 Task: Search one way flight ticket for 1 adult, 6 children, 1 infant in seat and 1 infant on lap in business from Kodiak: Kodiak Airport (benny Bensonstate Airport) to Sheridan: Sheridan County Airport on 8-6-2023. Choice of flights is Spirit. Number of bags: 8 checked bags. Price is upto 95000. Outbound departure time preference is 21:30.
Action: Mouse moved to (360, 145)
Screenshot: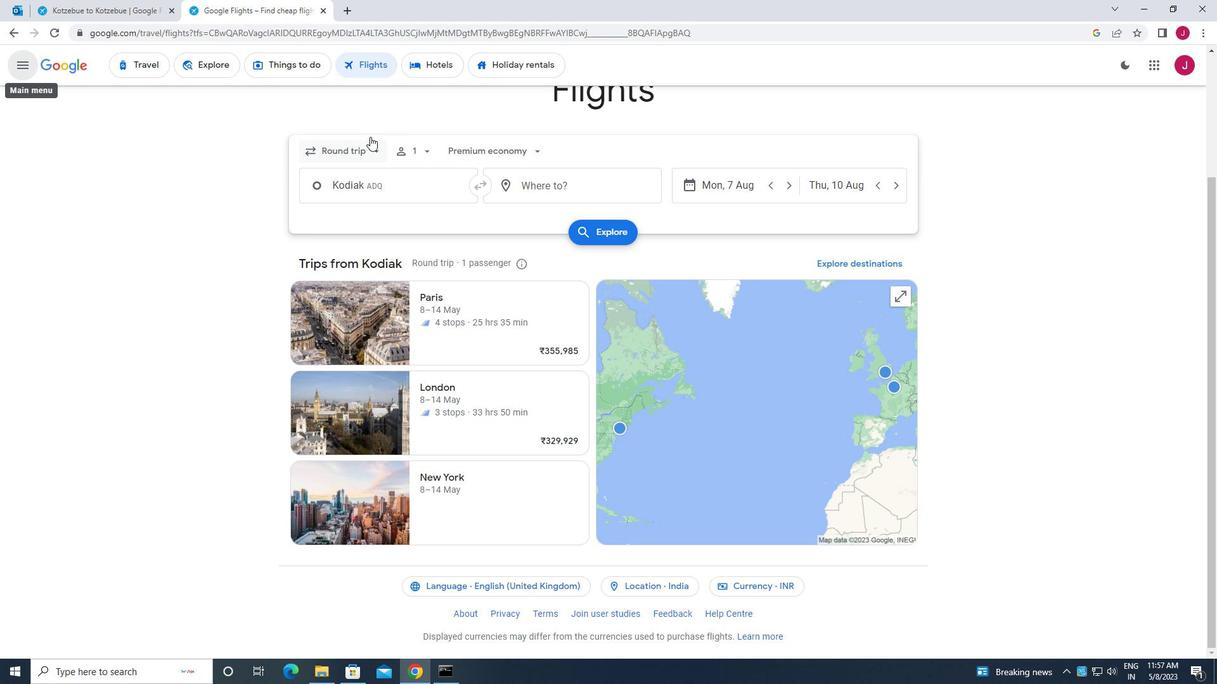 
Action: Mouse pressed left at (360, 145)
Screenshot: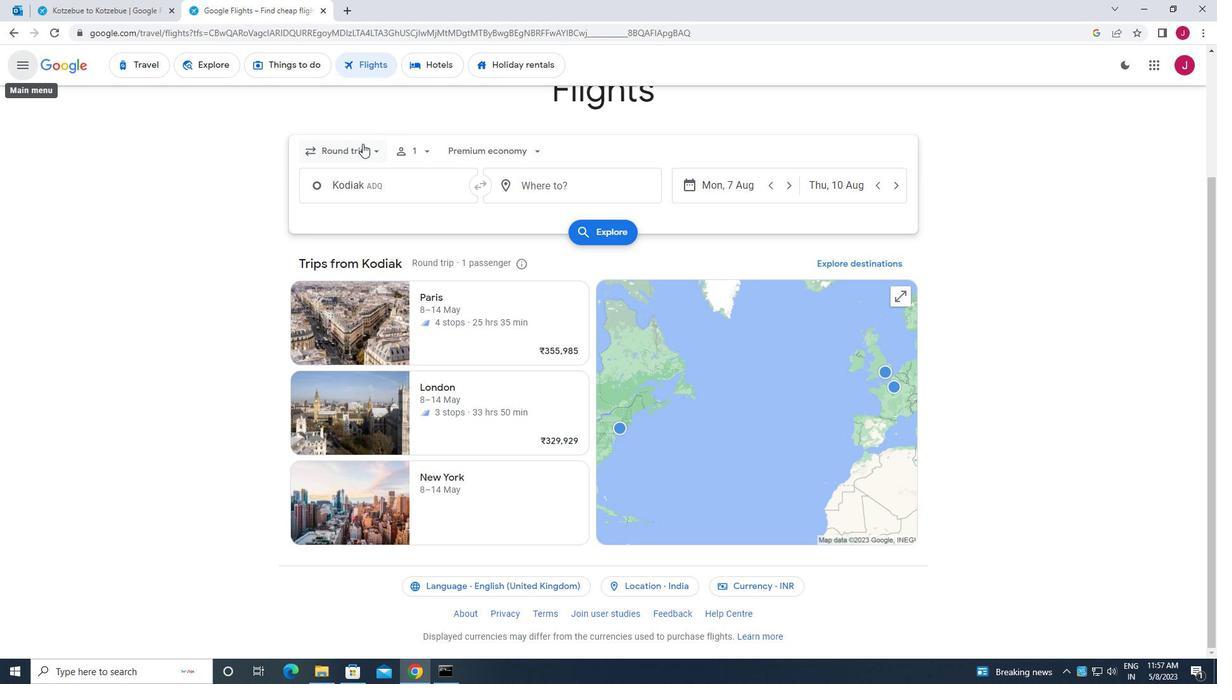 
Action: Mouse moved to (360, 213)
Screenshot: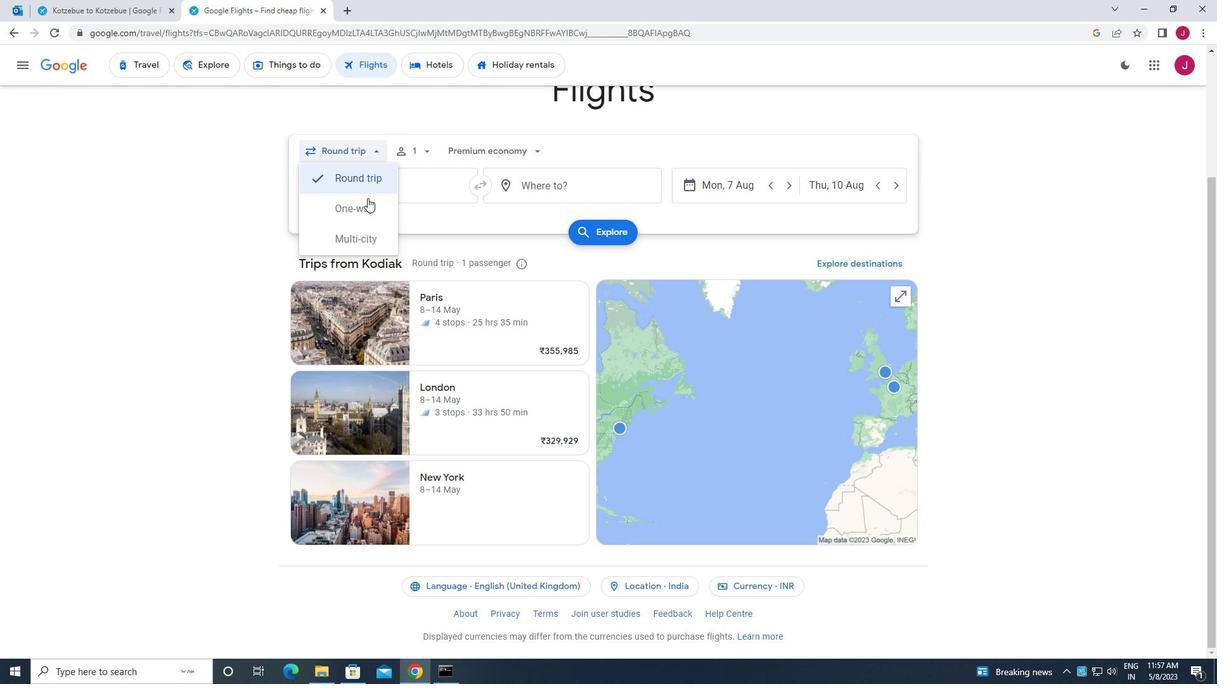 
Action: Mouse pressed left at (360, 213)
Screenshot: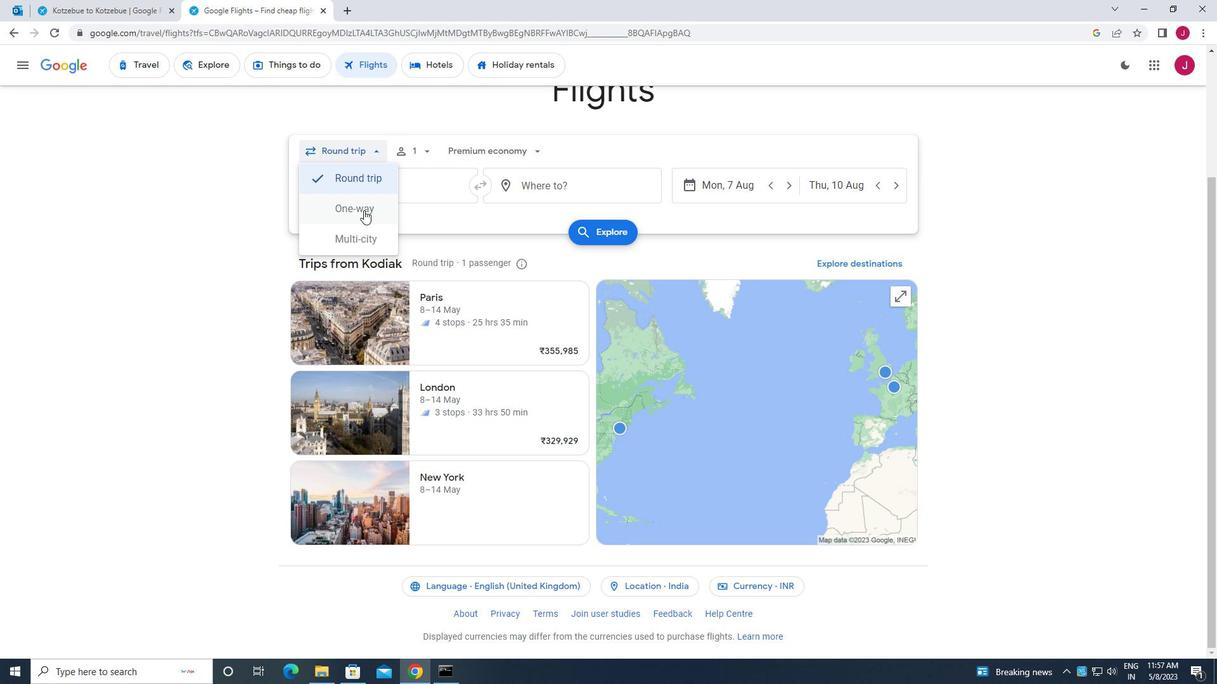 
Action: Mouse moved to (422, 149)
Screenshot: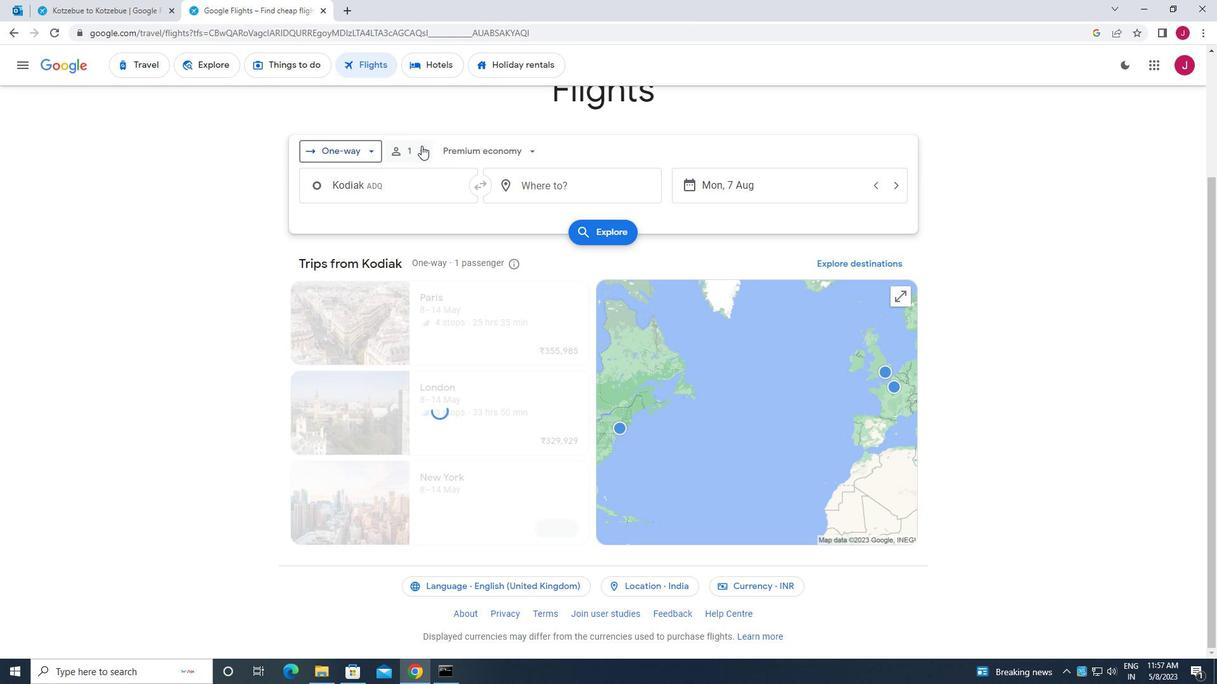 
Action: Mouse pressed left at (422, 149)
Screenshot: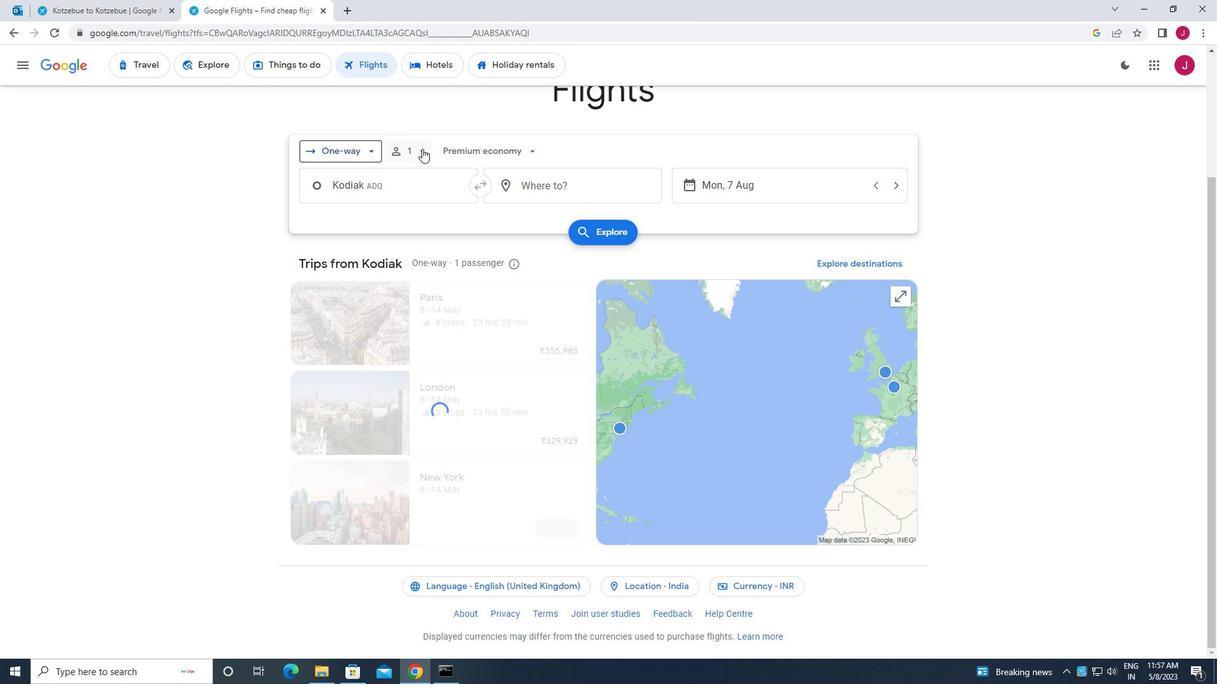 
Action: Mouse moved to (523, 218)
Screenshot: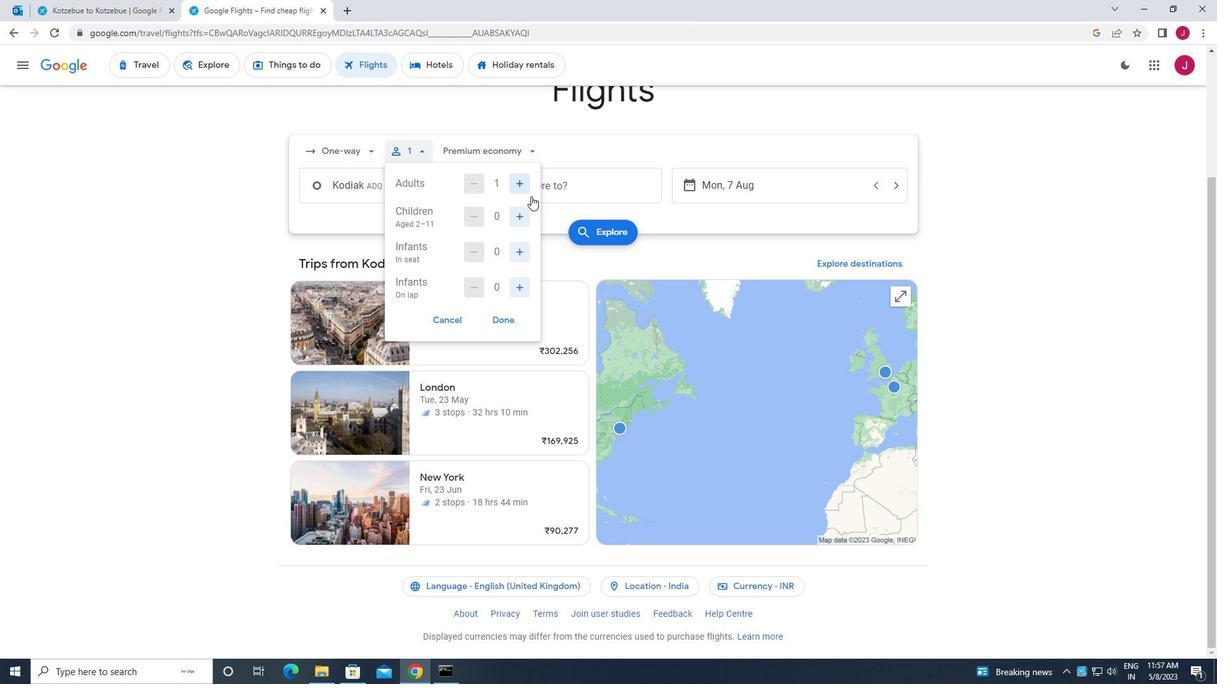 
Action: Mouse pressed left at (523, 218)
Screenshot: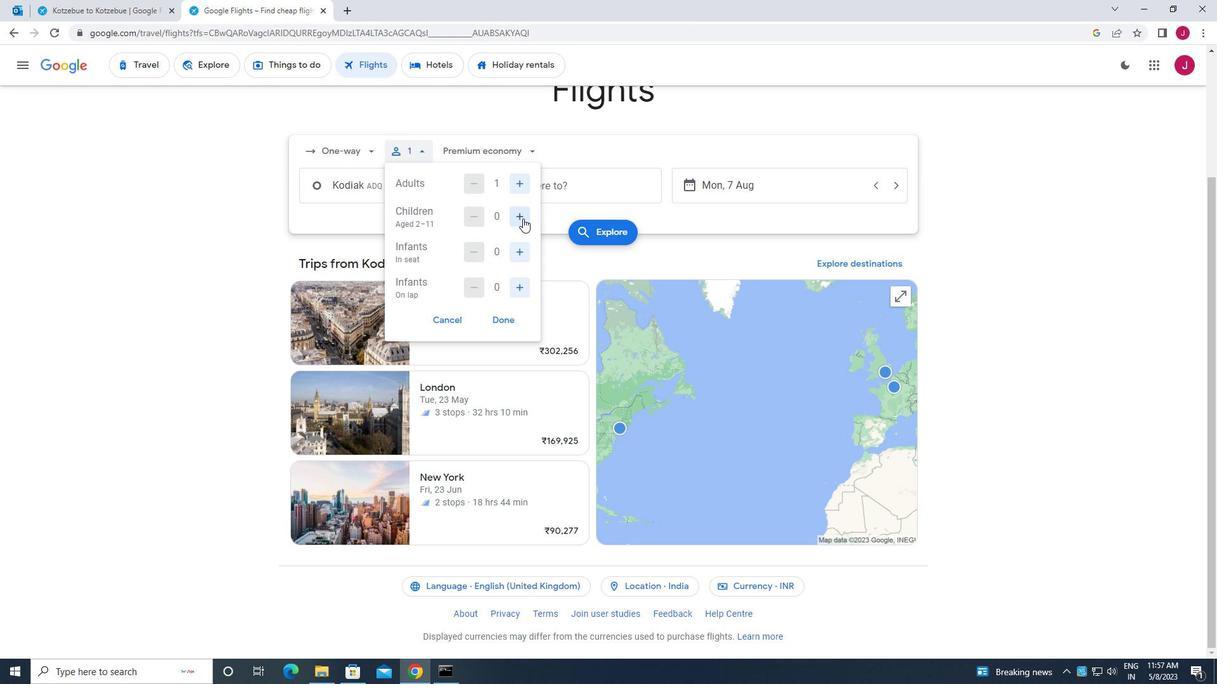 
Action: Mouse pressed left at (523, 218)
Screenshot: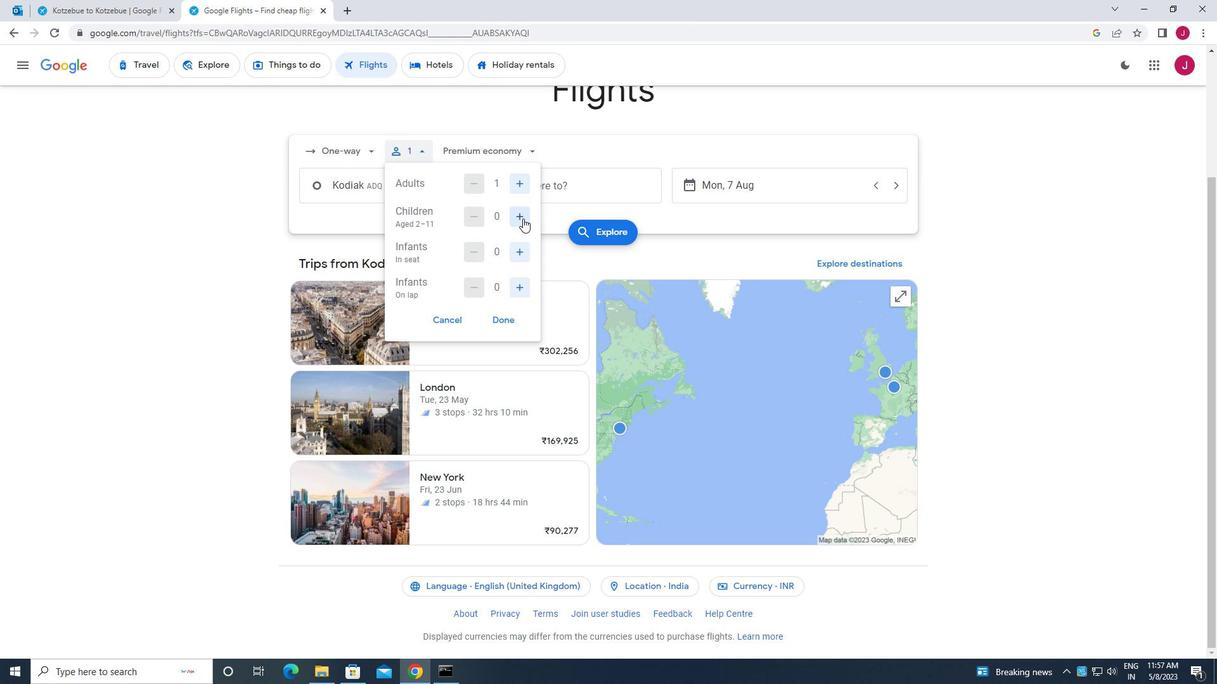 
Action: Mouse pressed left at (523, 218)
Screenshot: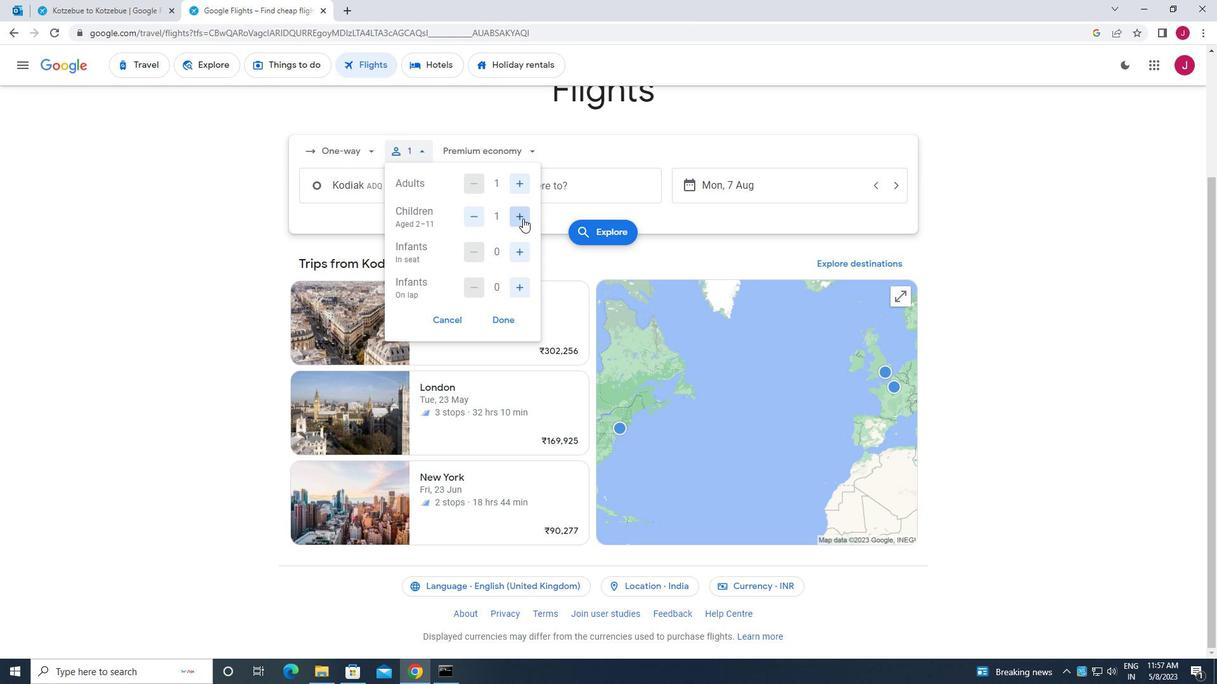 
Action: Mouse pressed left at (523, 218)
Screenshot: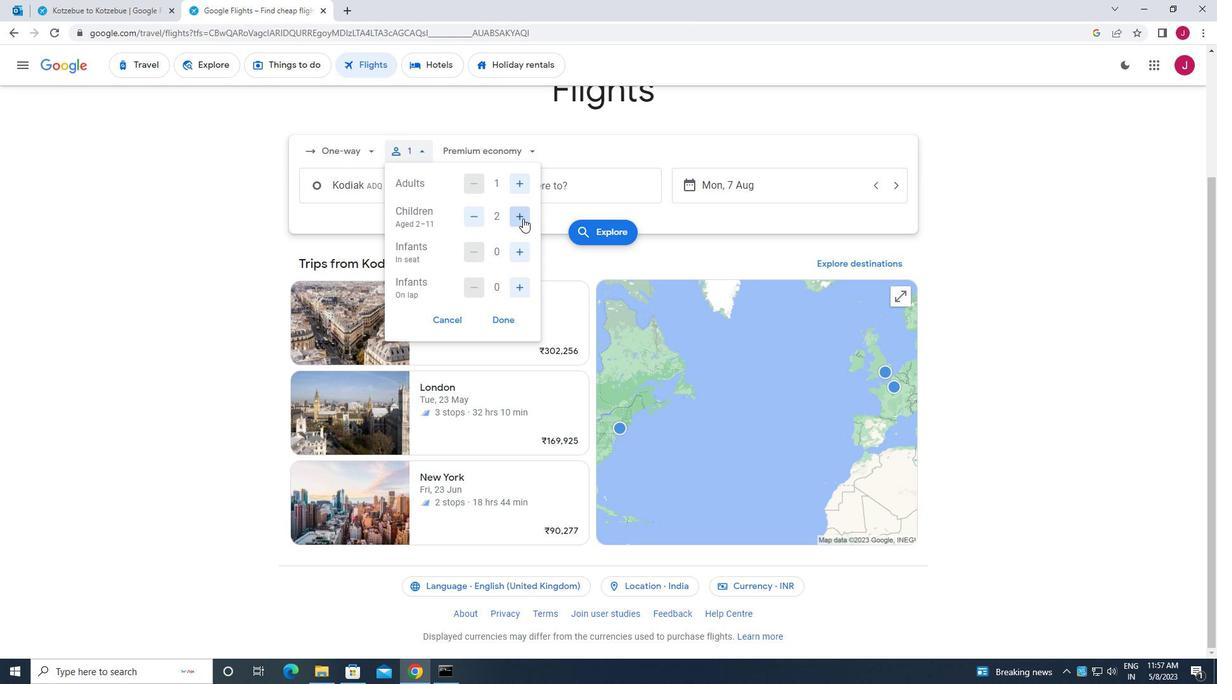 
Action: Mouse pressed left at (523, 218)
Screenshot: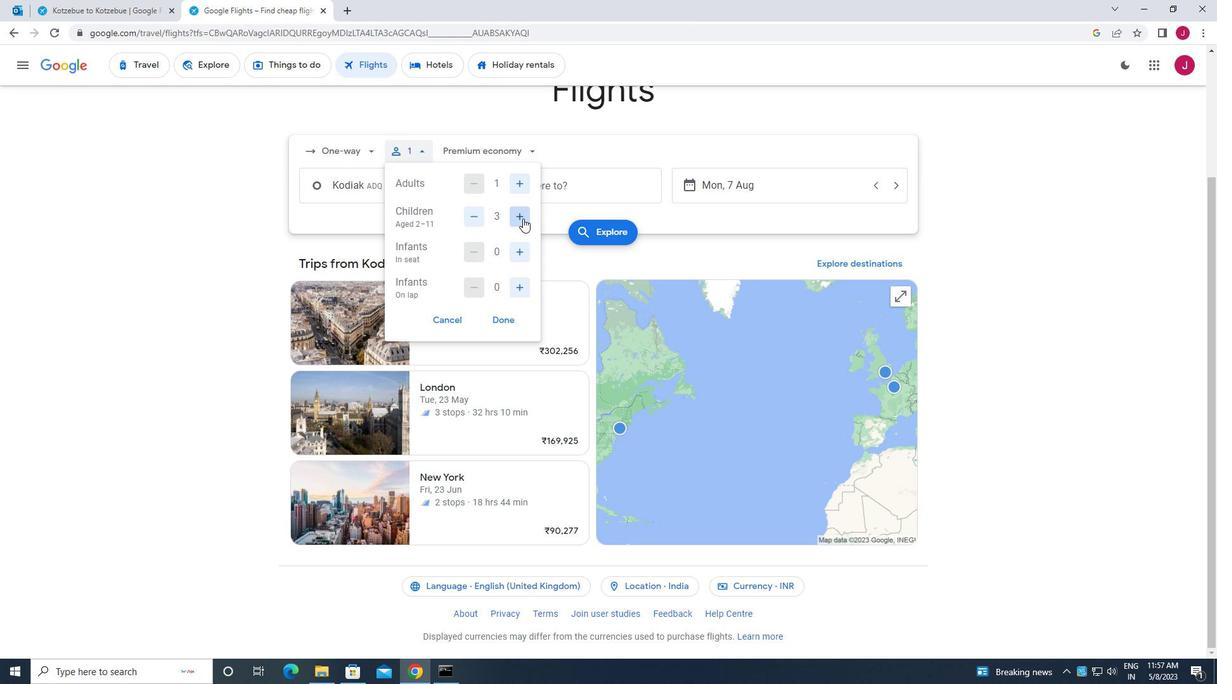 
Action: Mouse pressed left at (523, 218)
Screenshot: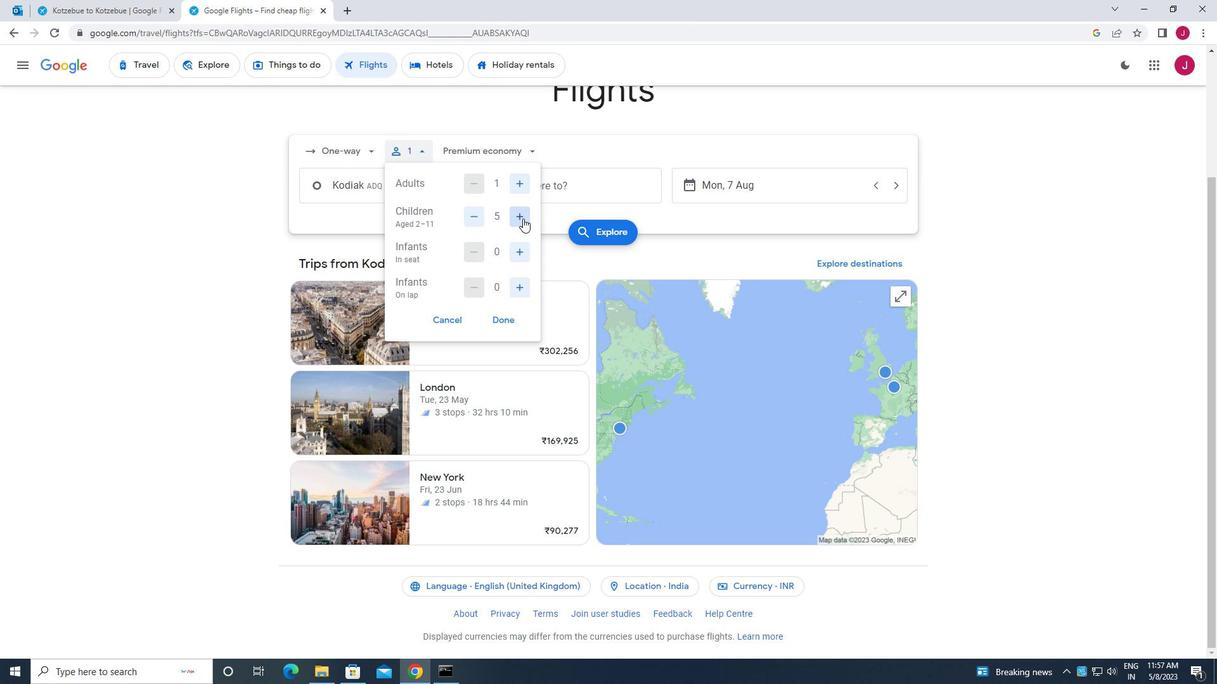 
Action: Mouse moved to (522, 249)
Screenshot: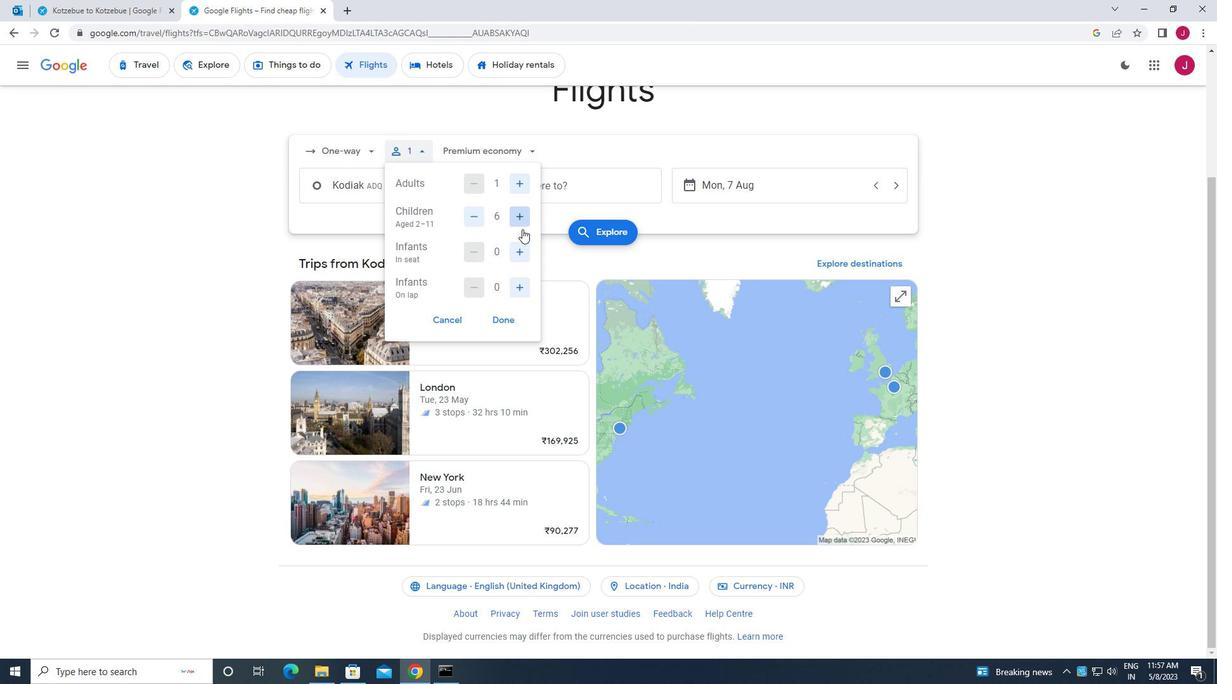 
Action: Mouse pressed left at (522, 249)
Screenshot: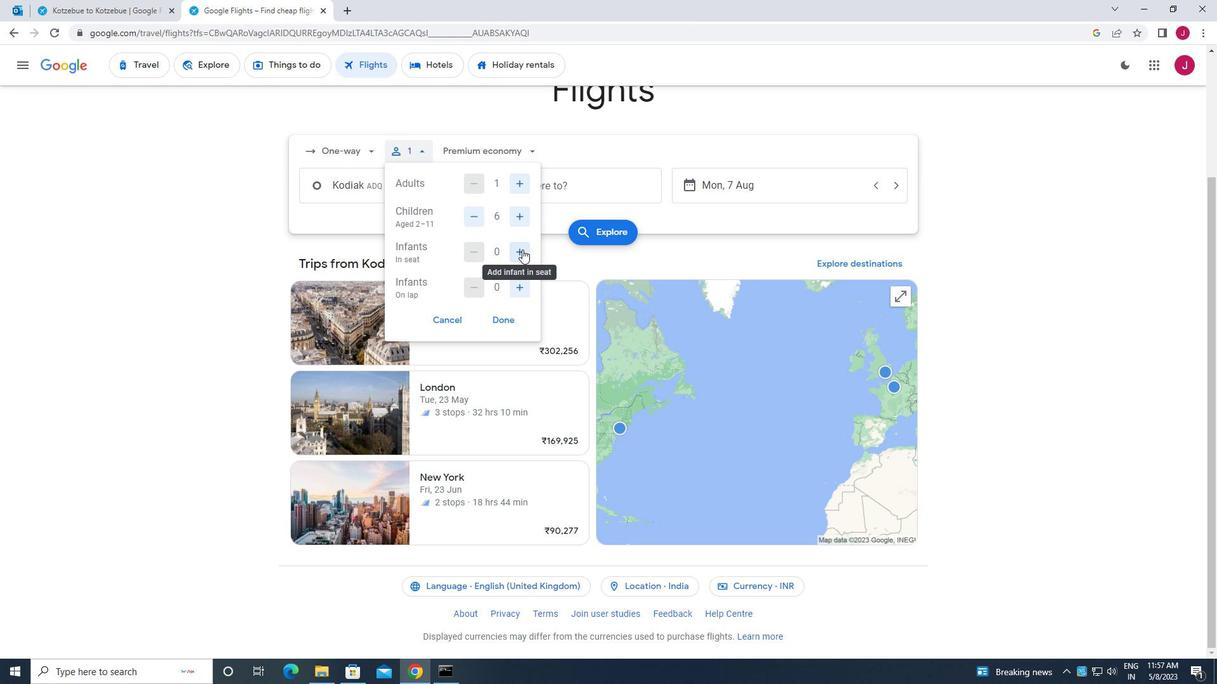 
Action: Mouse moved to (520, 284)
Screenshot: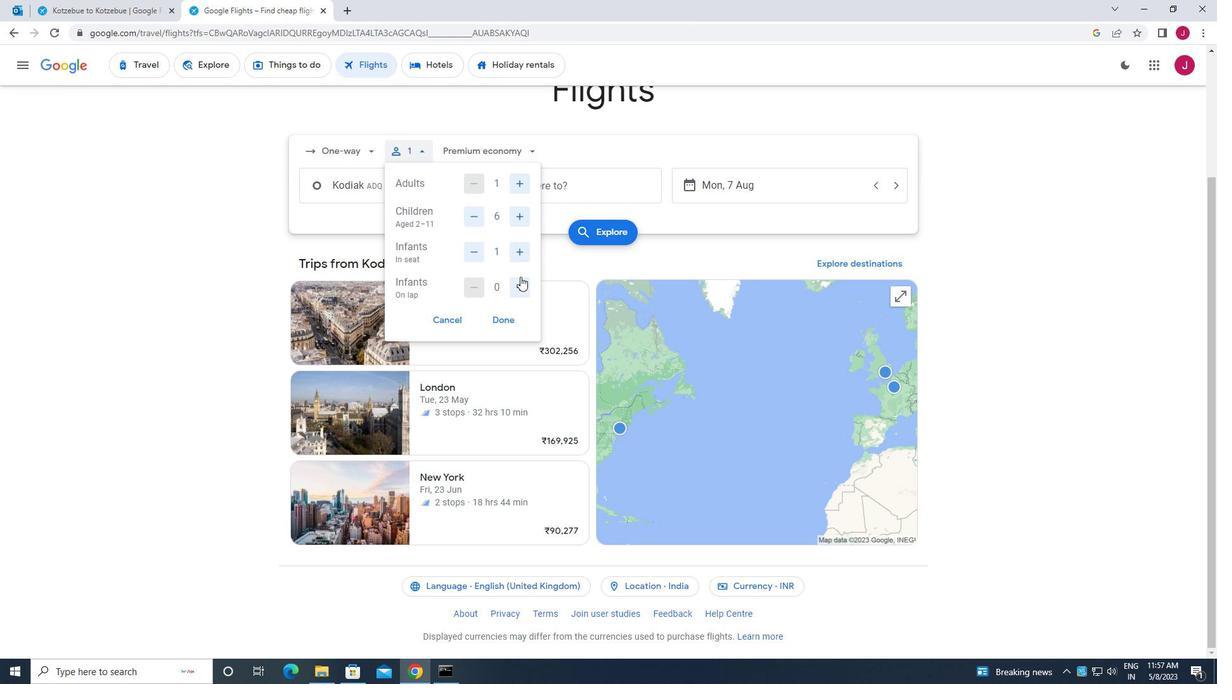 
Action: Mouse pressed left at (520, 284)
Screenshot: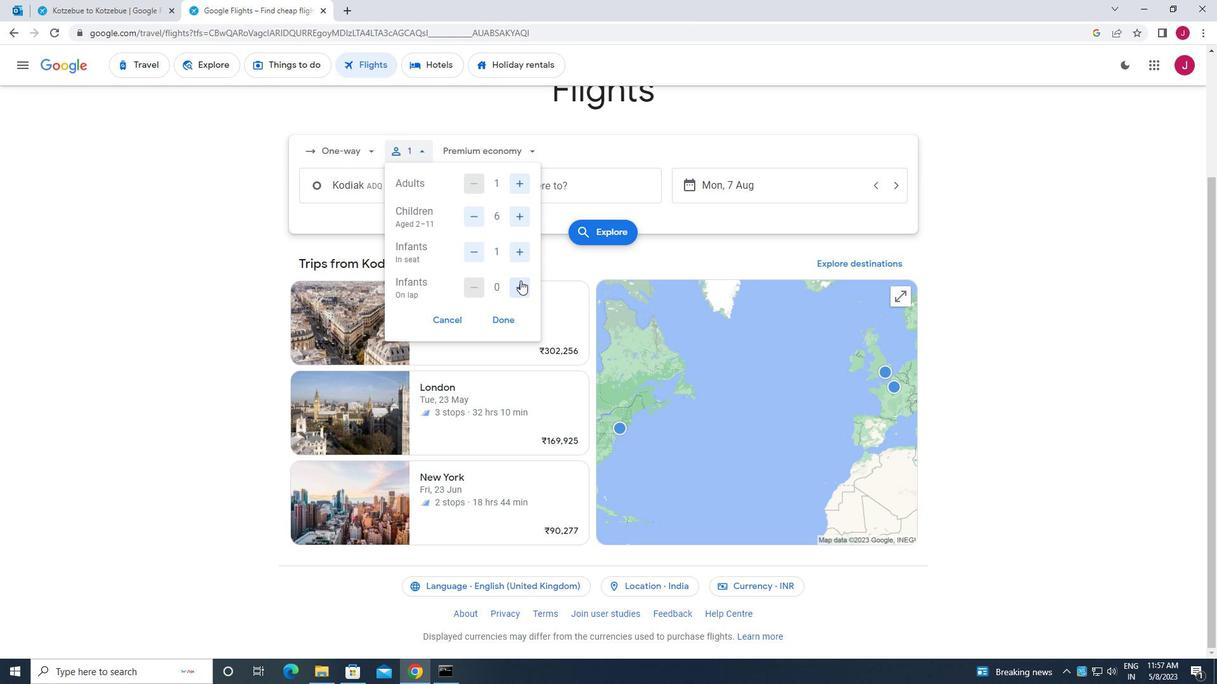 
Action: Mouse moved to (506, 322)
Screenshot: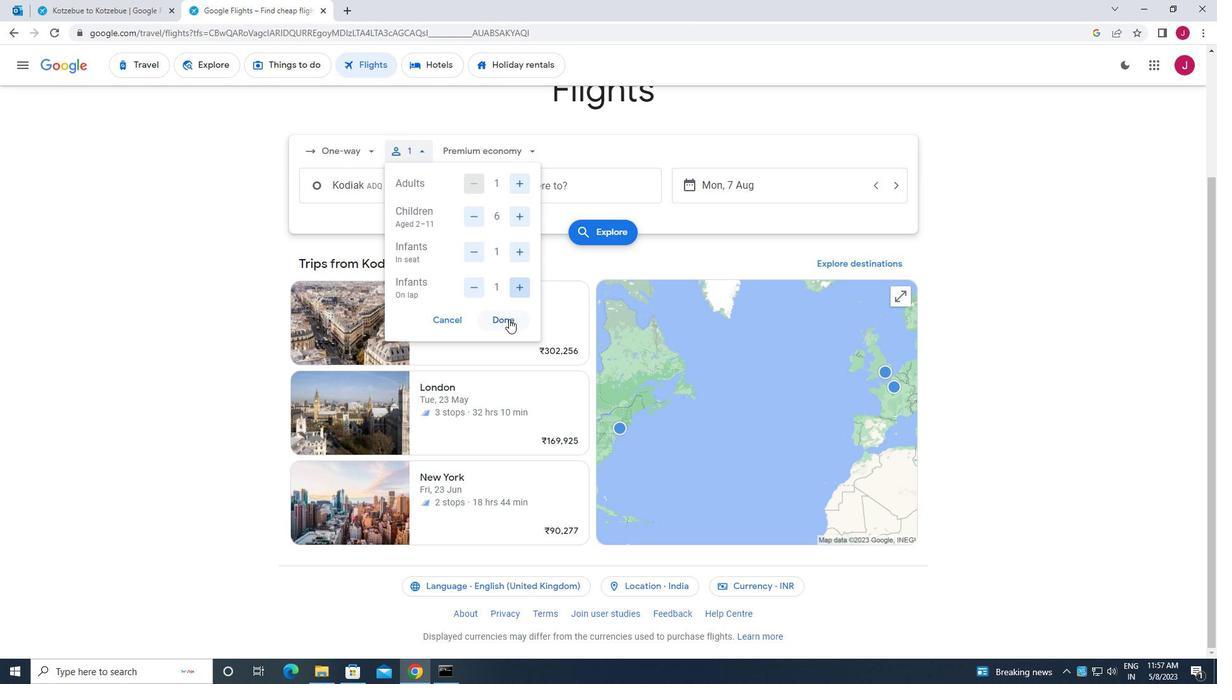 
Action: Mouse pressed left at (506, 322)
Screenshot: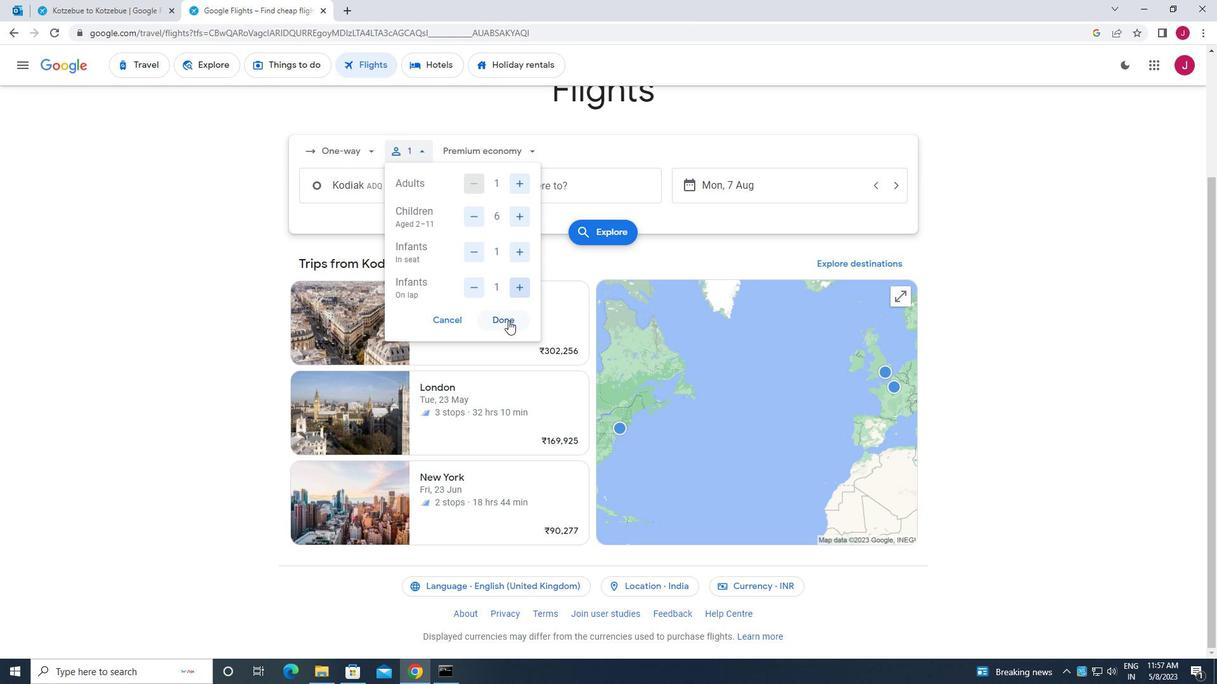 
Action: Mouse moved to (480, 150)
Screenshot: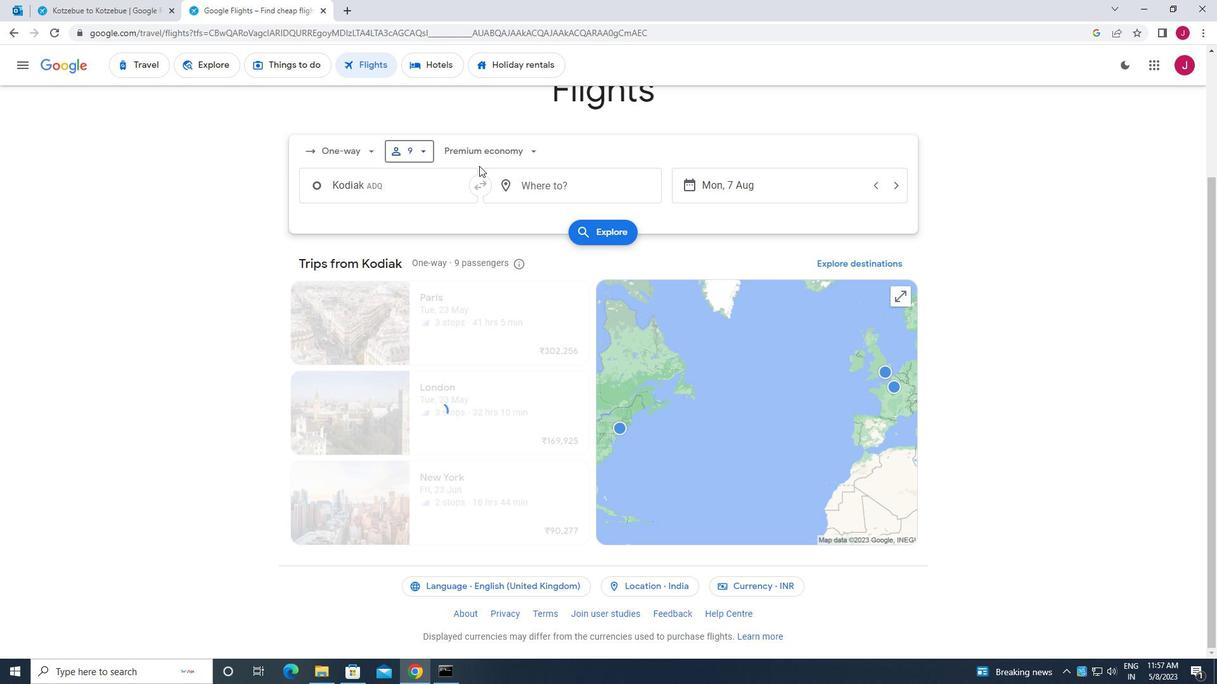 
Action: Mouse pressed left at (480, 150)
Screenshot: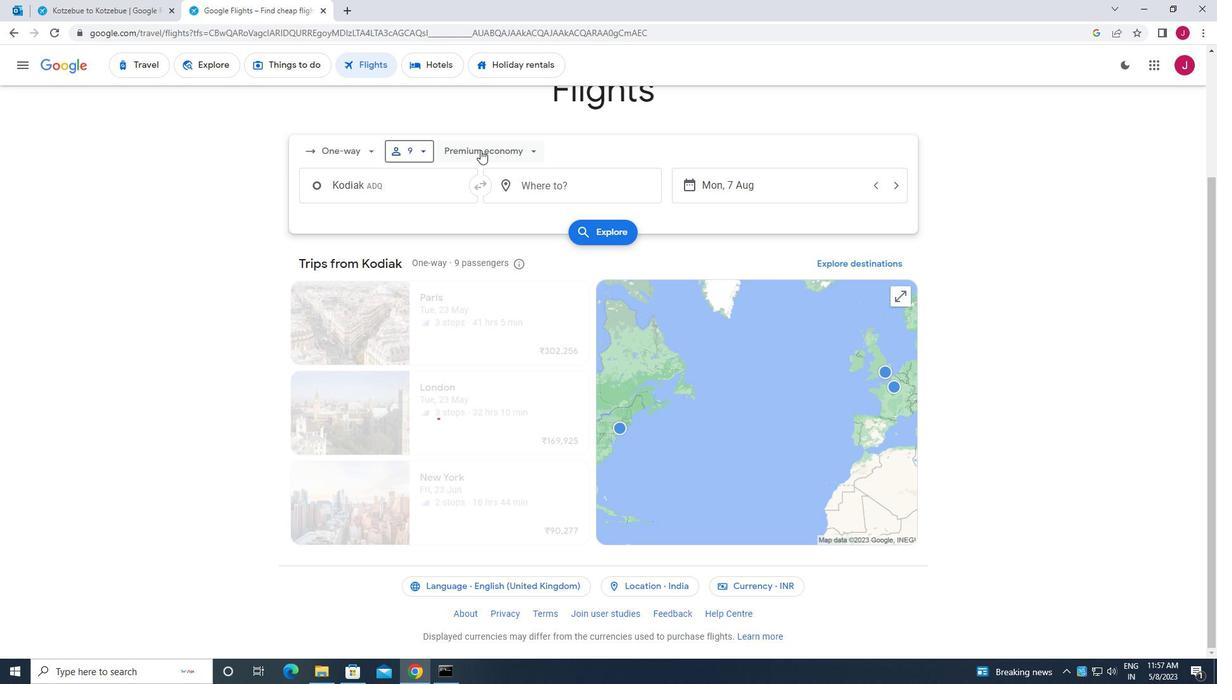 
Action: Mouse moved to (488, 237)
Screenshot: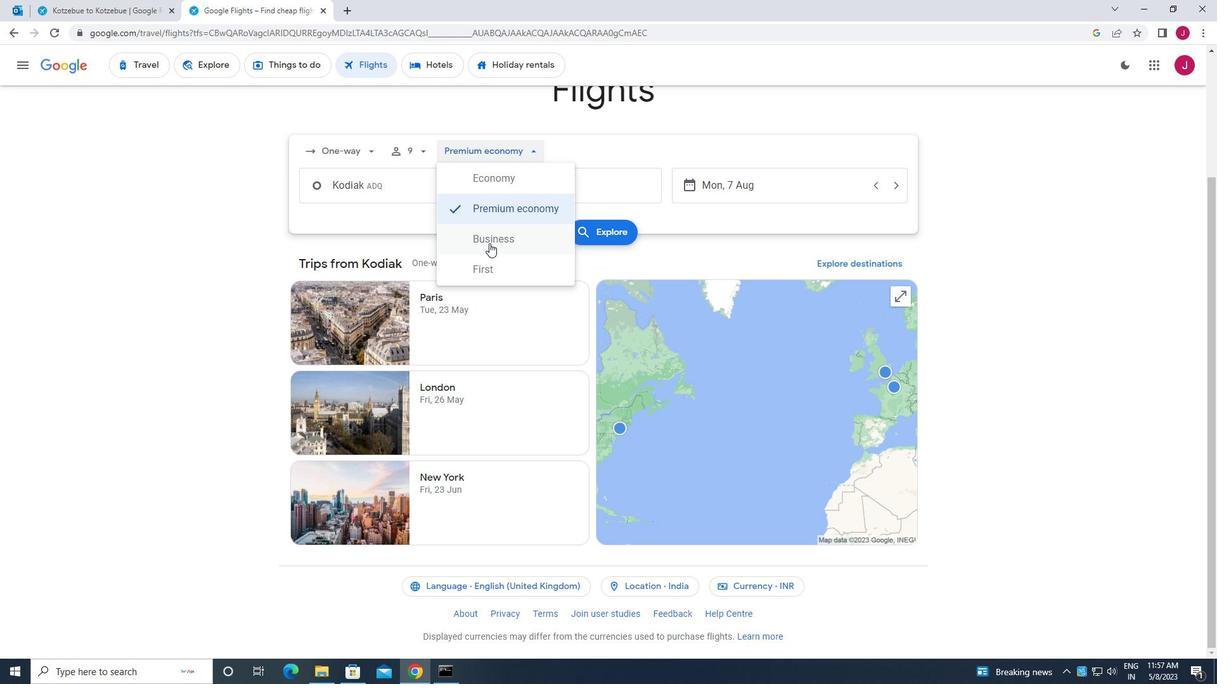 
Action: Mouse pressed left at (488, 237)
Screenshot: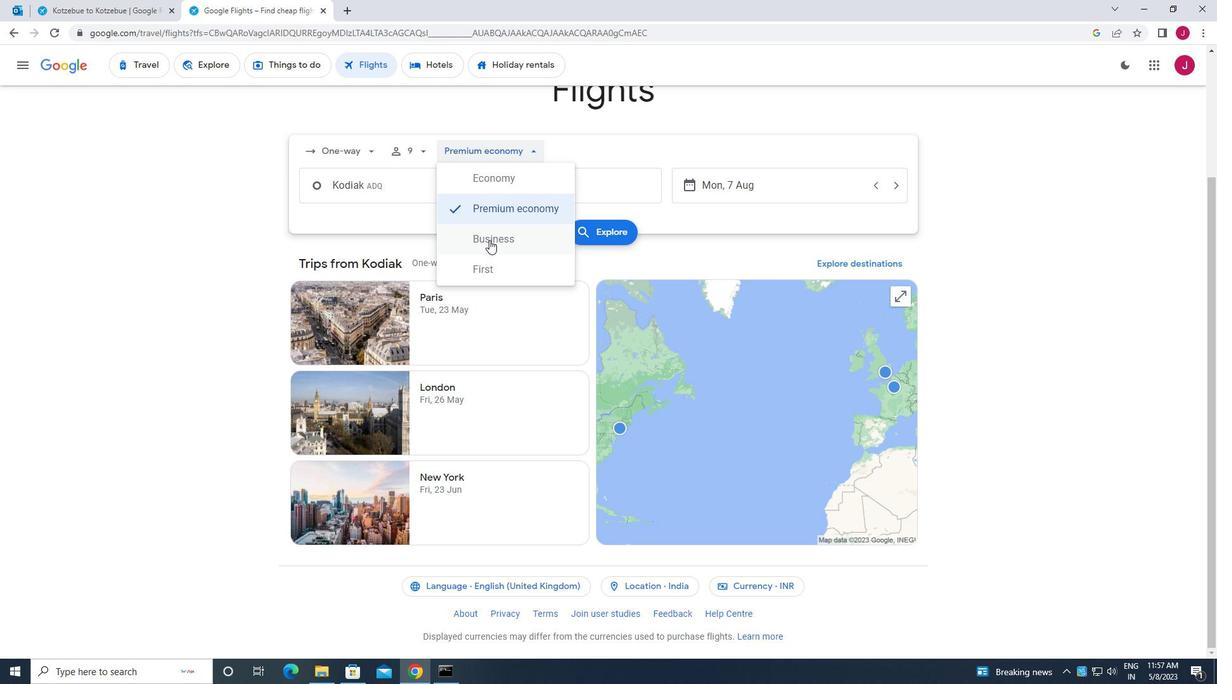 
Action: Mouse moved to (420, 194)
Screenshot: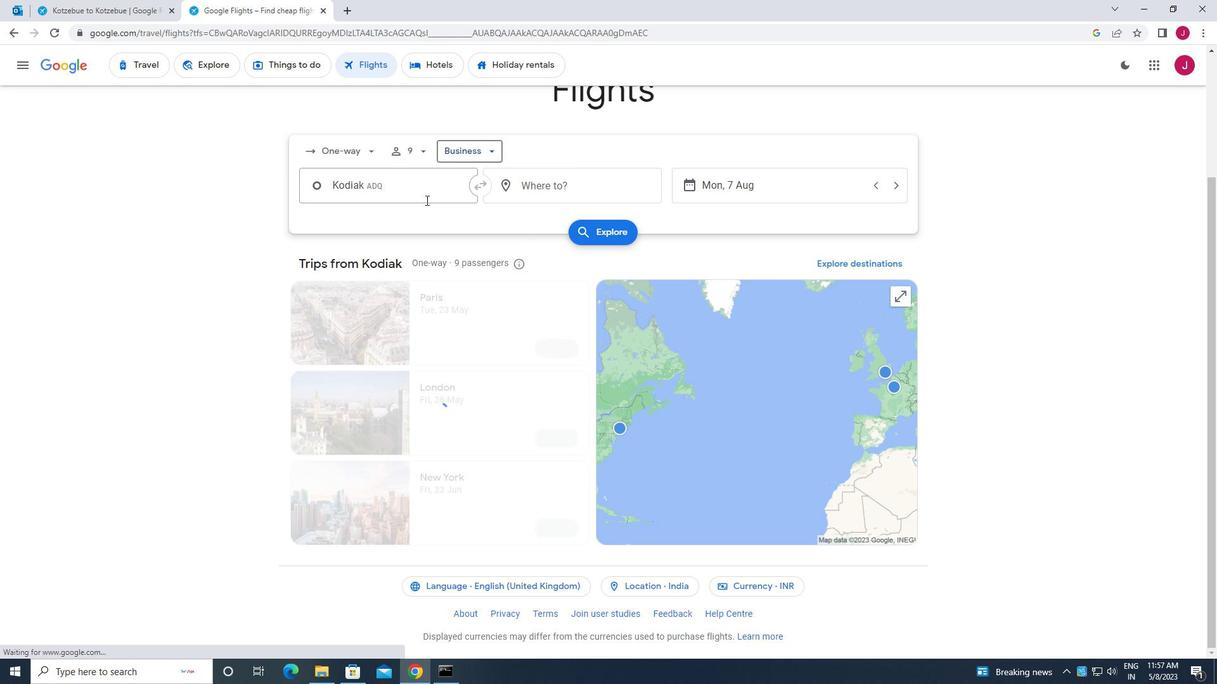 
Action: Mouse pressed left at (420, 194)
Screenshot: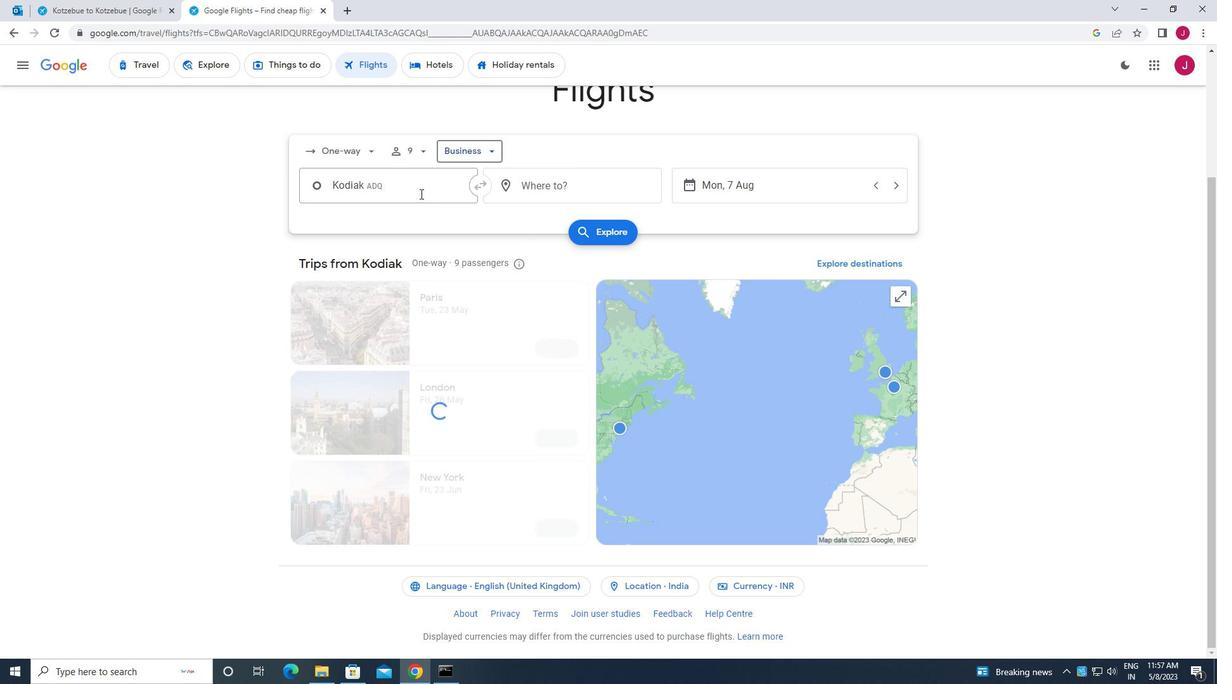 
Action: Key pressed kodiak
Screenshot: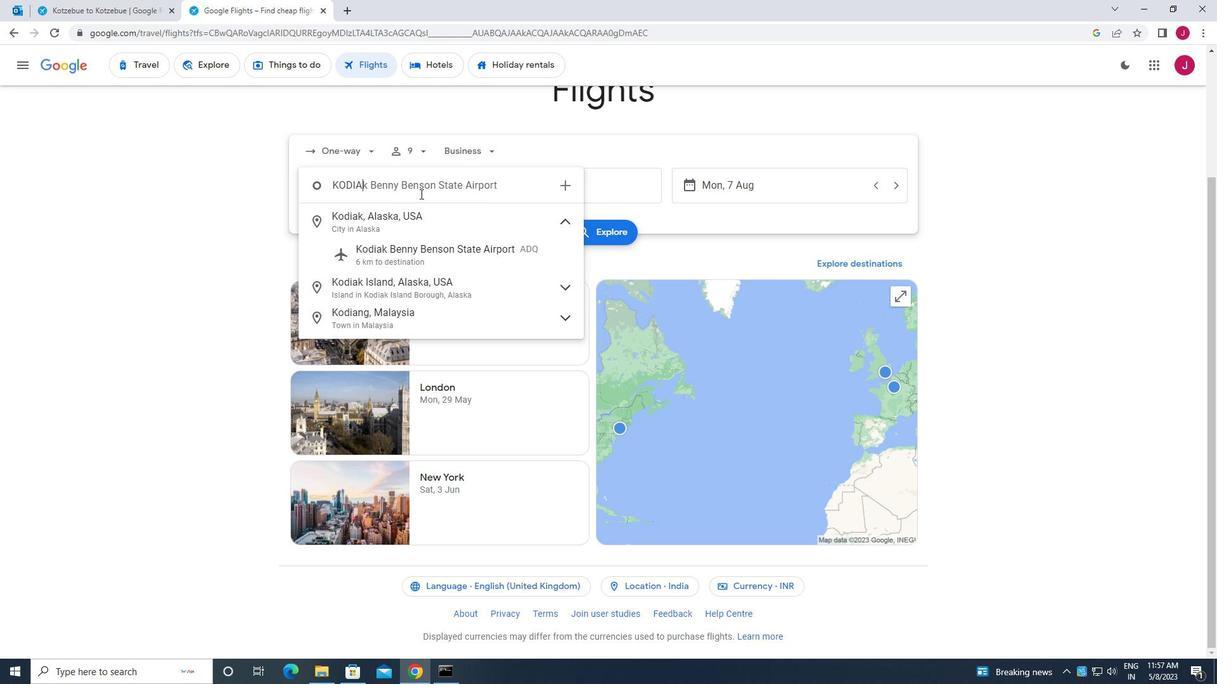 
Action: Mouse moved to (448, 253)
Screenshot: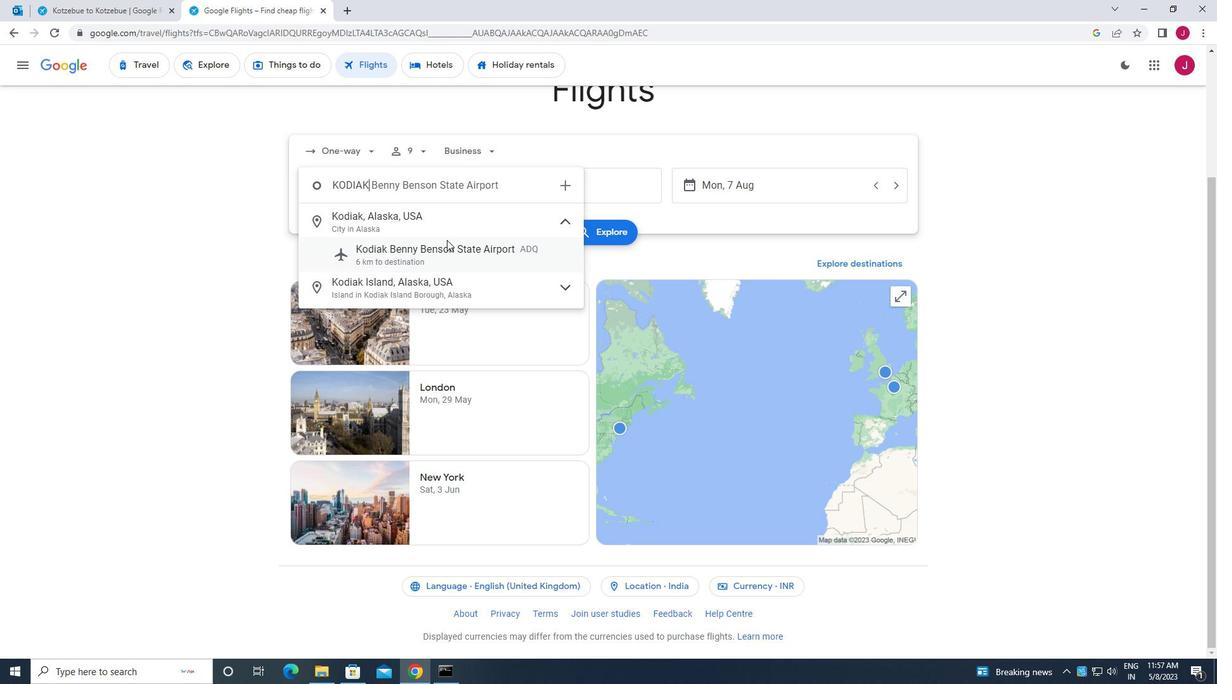 
Action: Mouse pressed left at (448, 253)
Screenshot: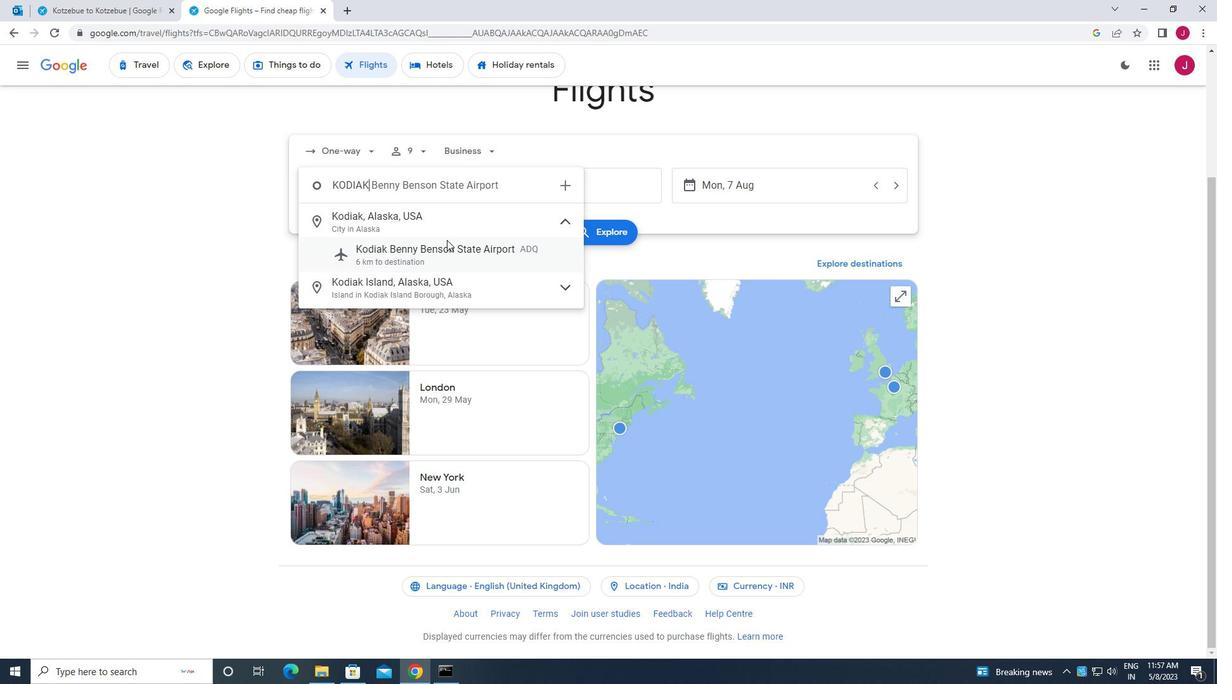 
Action: Mouse moved to (581, 185)
Screenshot: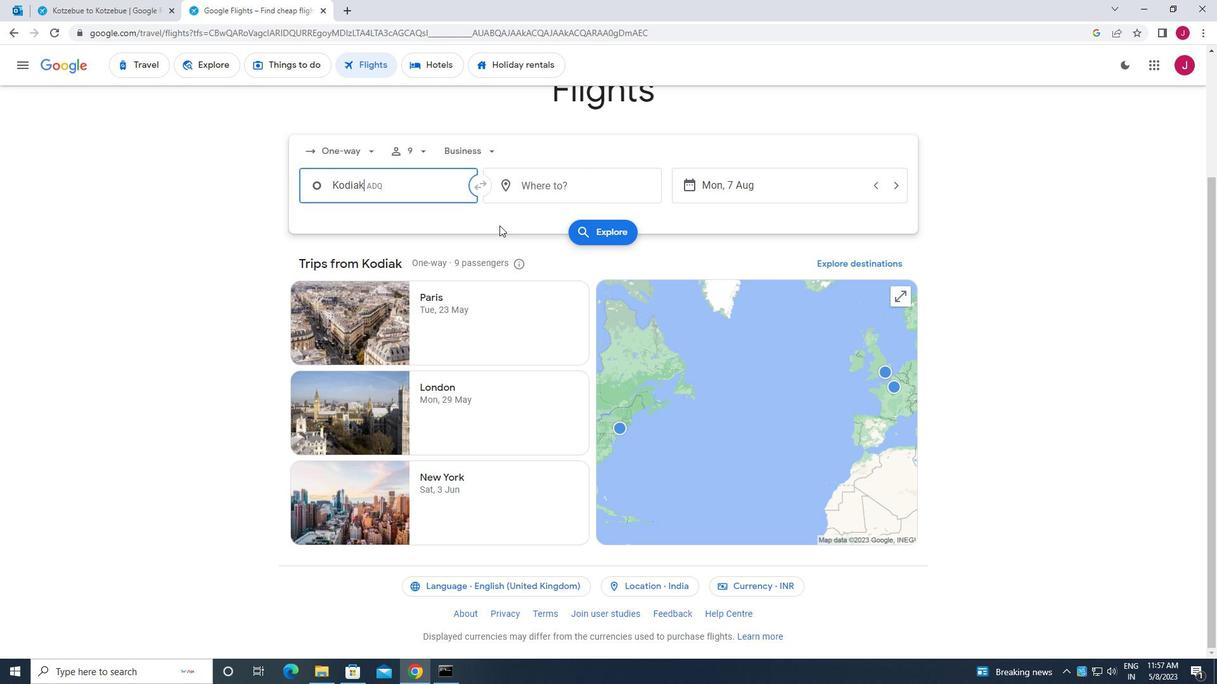 
Action: Mouse pressed left at (581, 185)
Screenshot: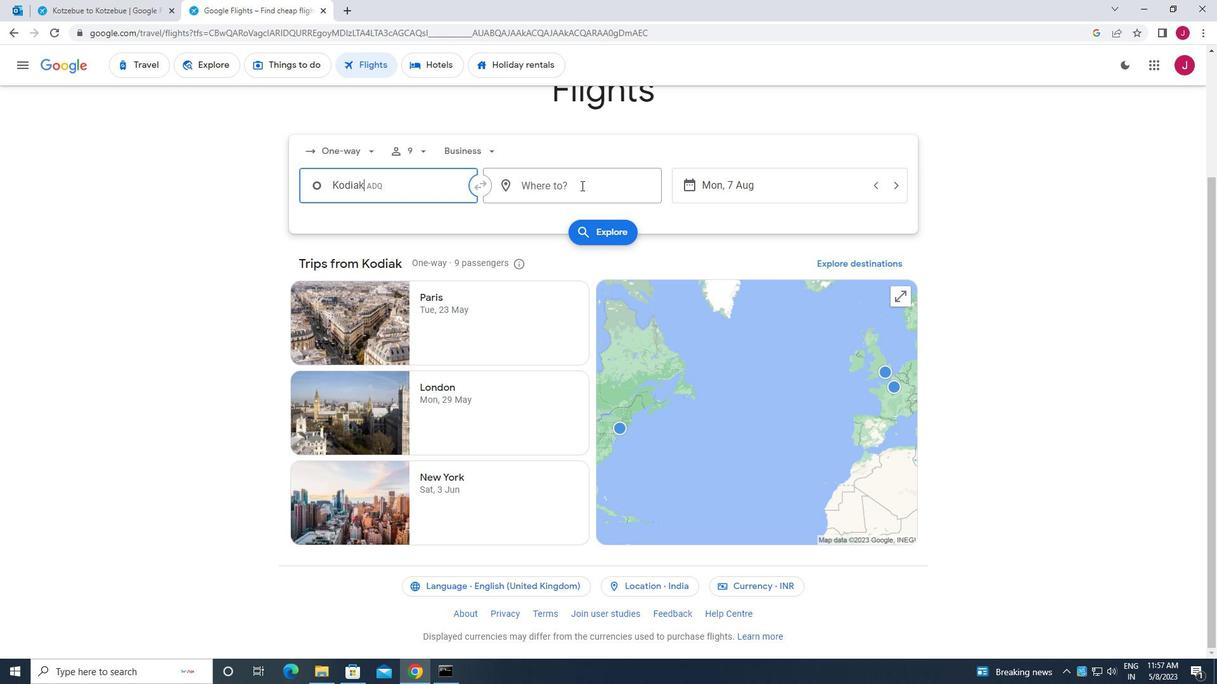 
Action: Key pressed sheridan
Screenshot: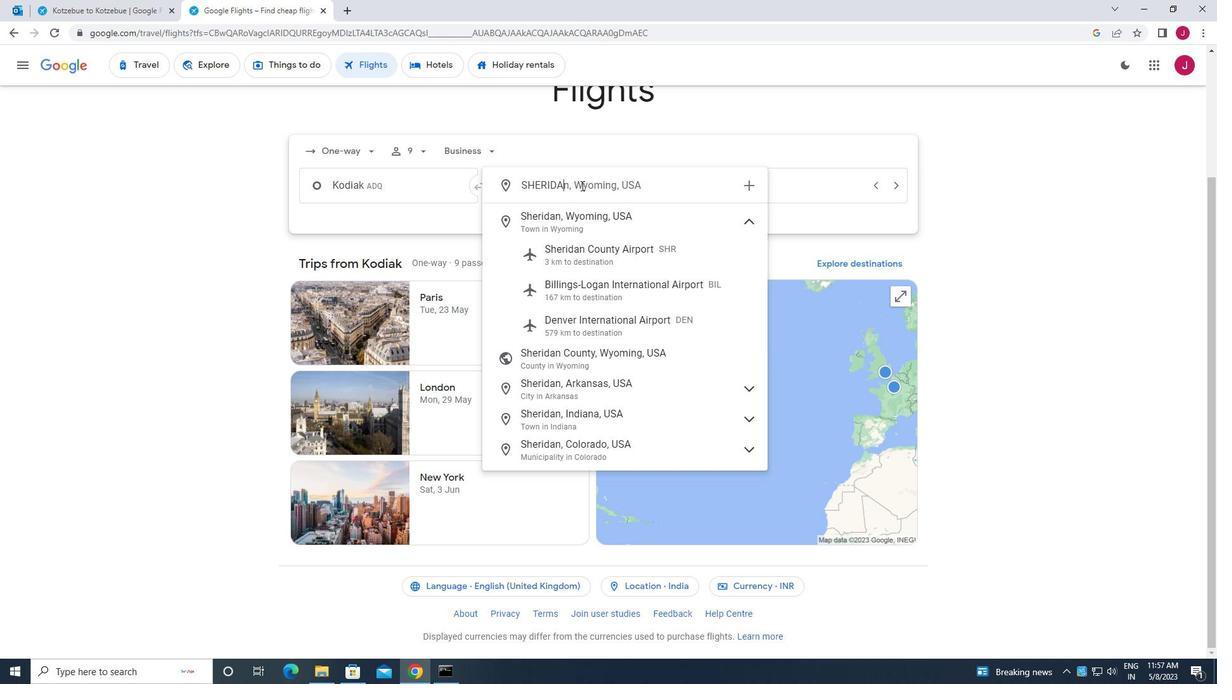 
Action: Mouse moved to (612, 251)
Screenshot: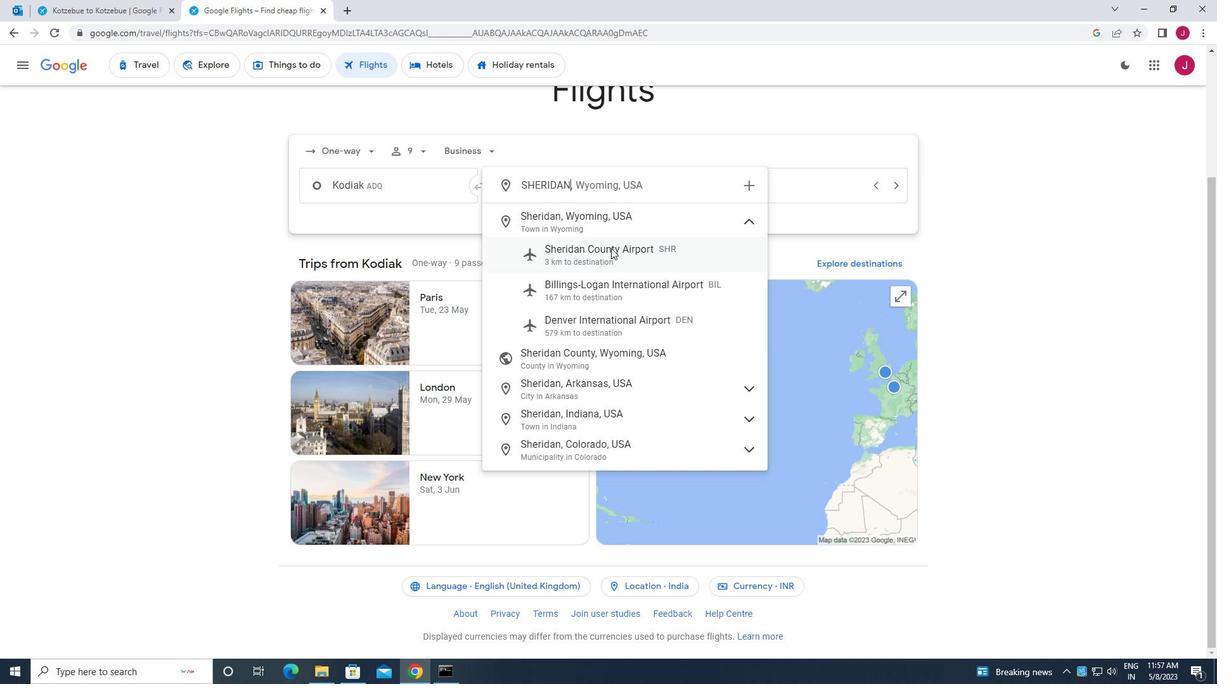
Action: Mouse pressed left at (612, 251)
Screenshot: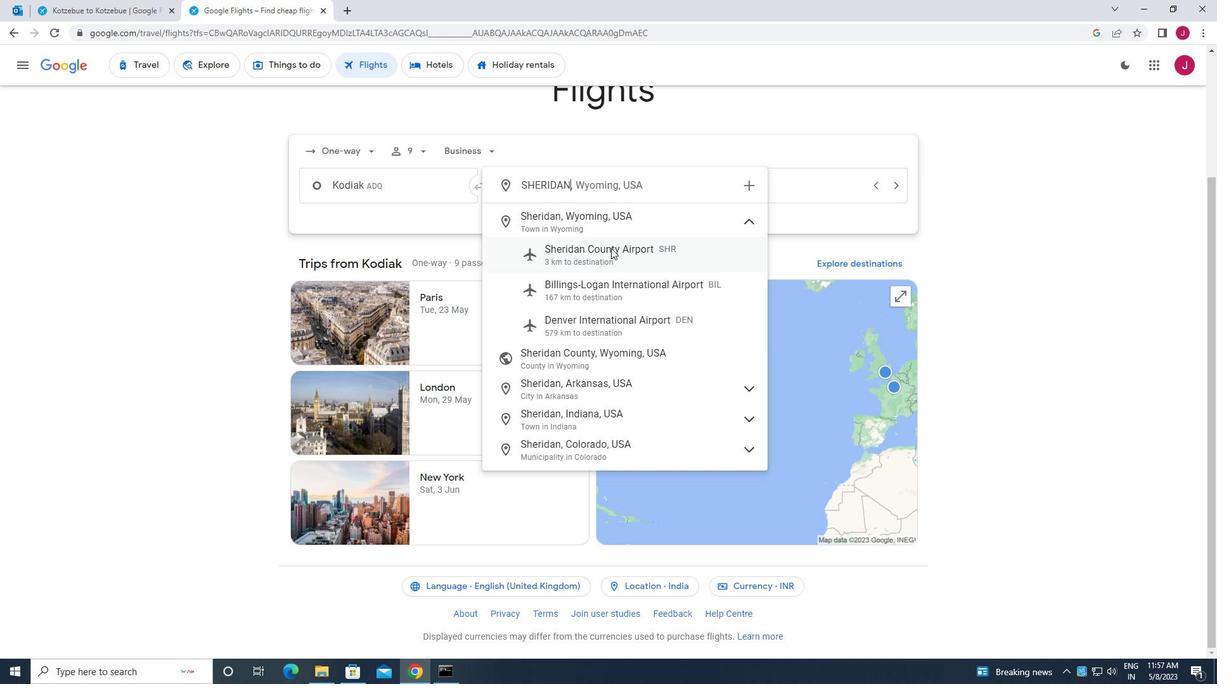 
Action: Mouse moved to (737, 197)
Screenshot: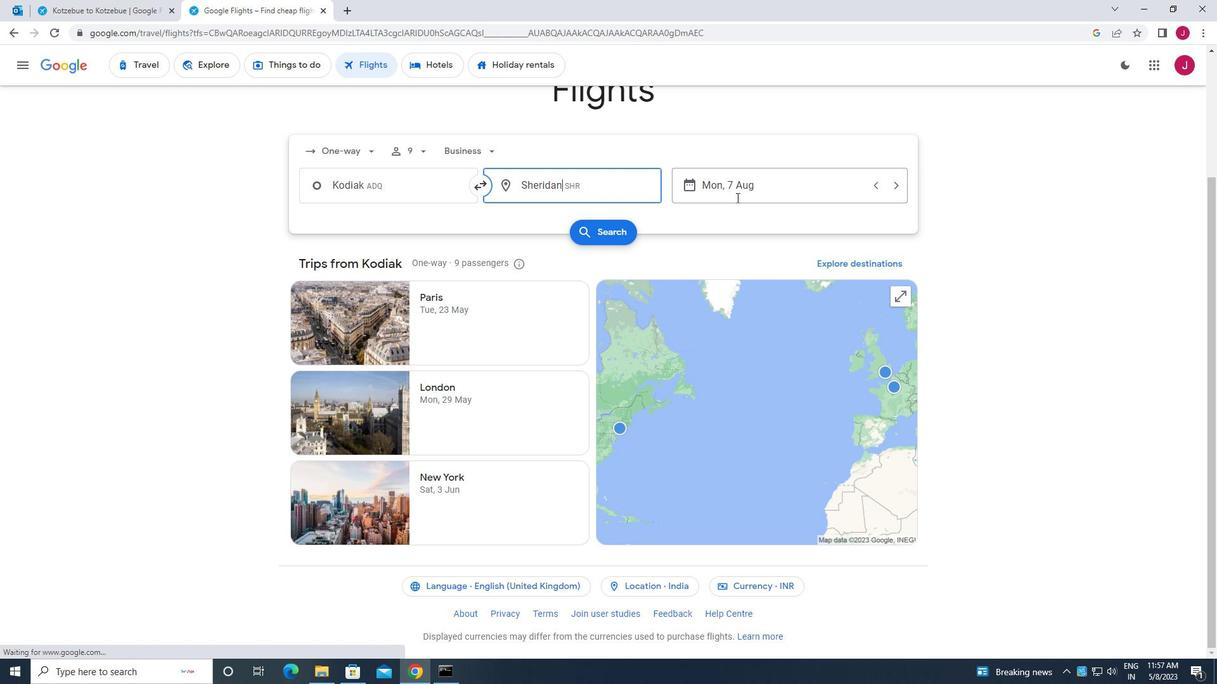 
Action: Mouse pressed left at (737, 197)
Screenshot: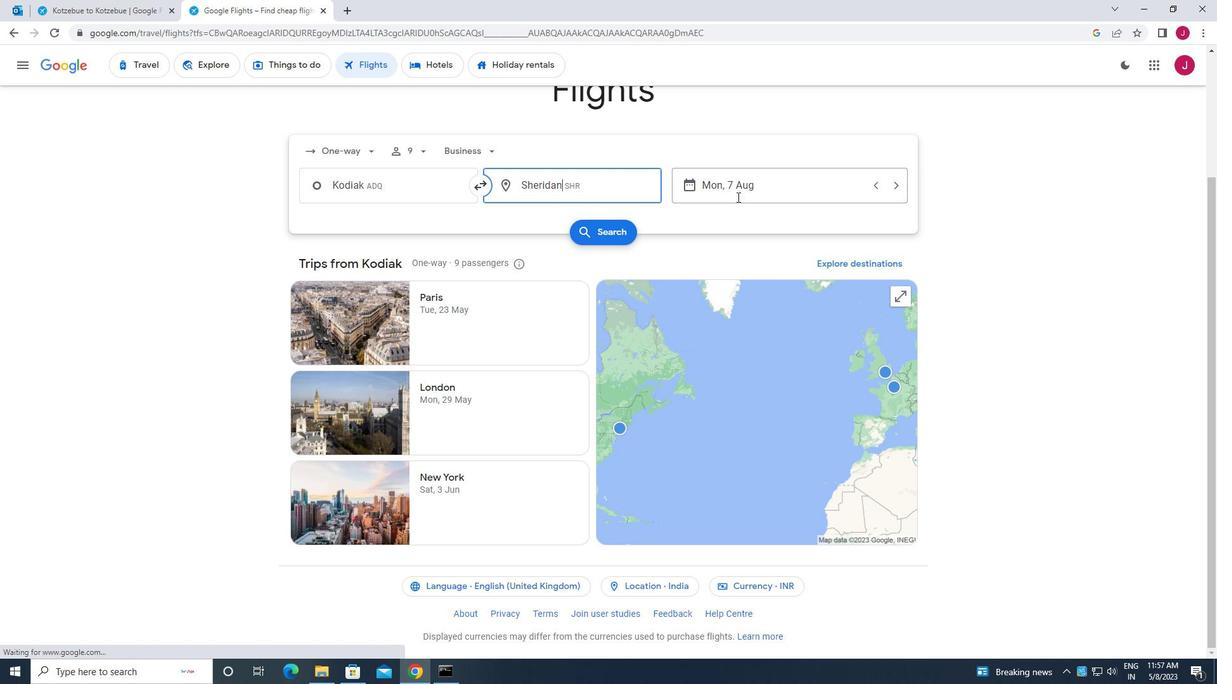 
Action: Mouse moved to (461, 319)
Screenshot: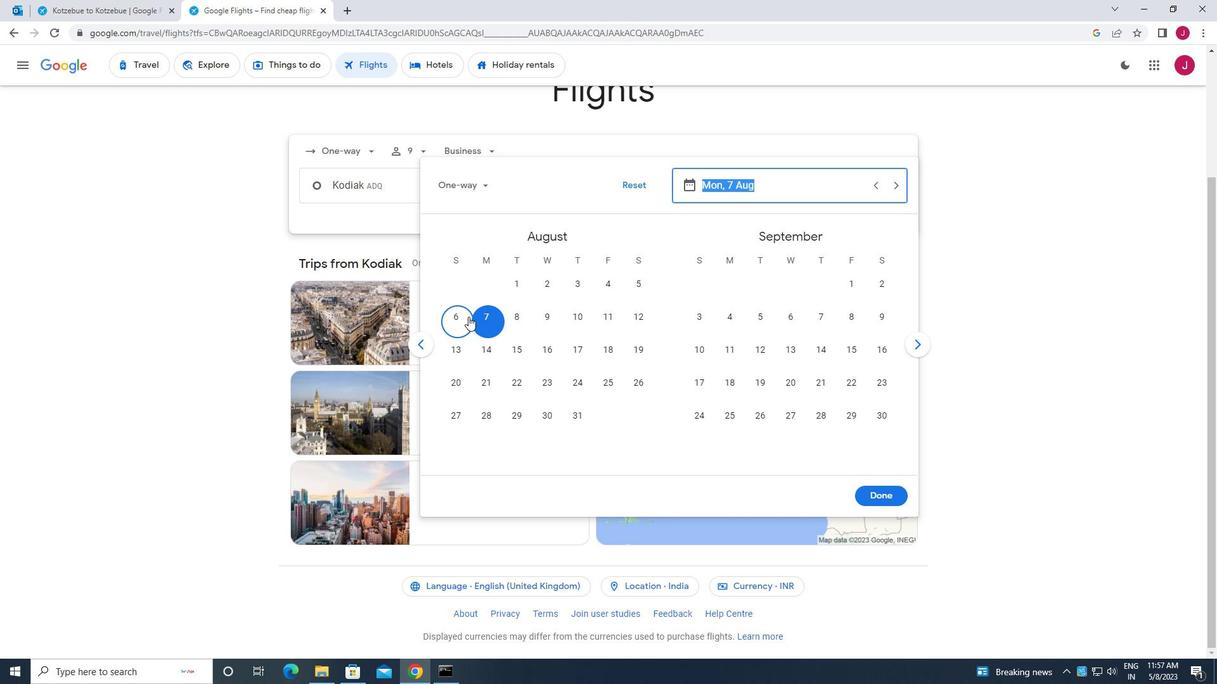 
Action: Mouse pressed left at (461, 319)
Screenshot: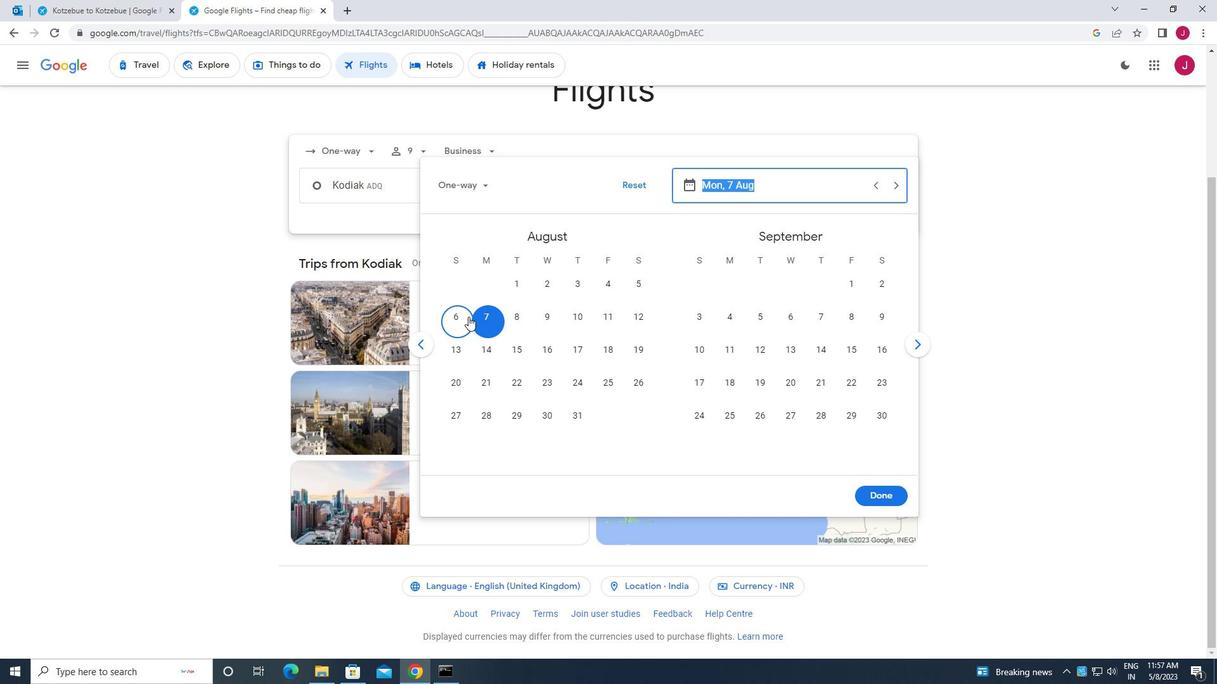 
Action: Mouse moved to (887, 494)
Screenshot: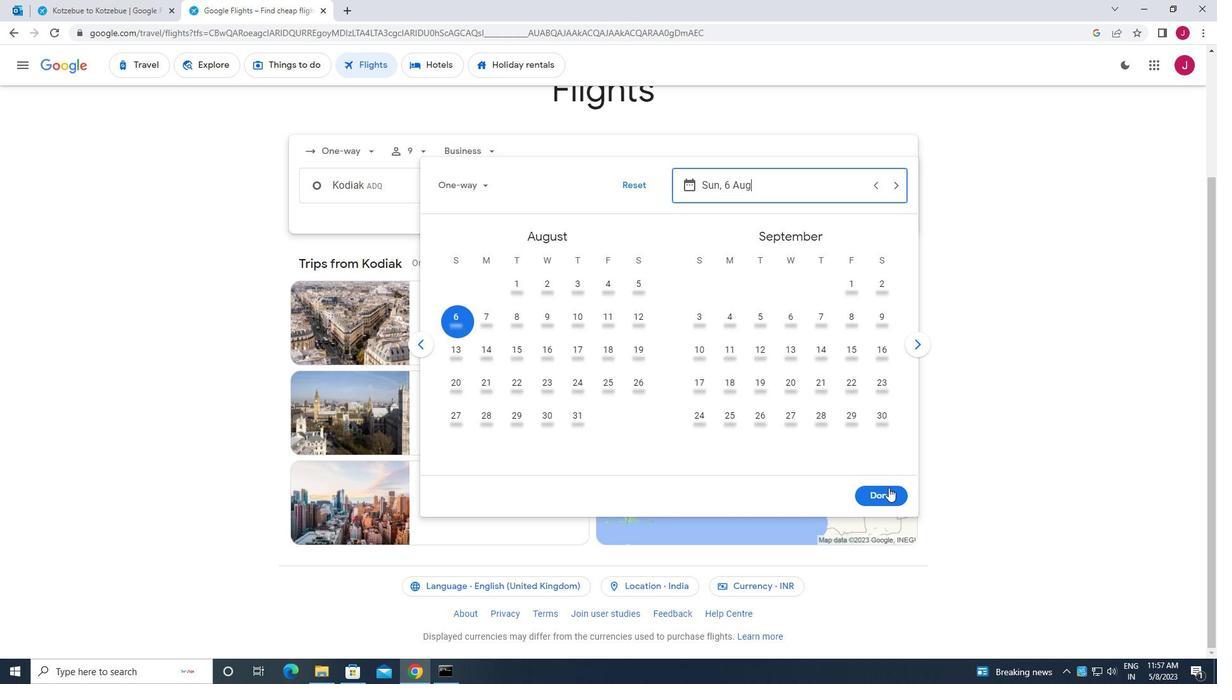 
Action: Mouse pressed left at (887, 494)
Screenshot: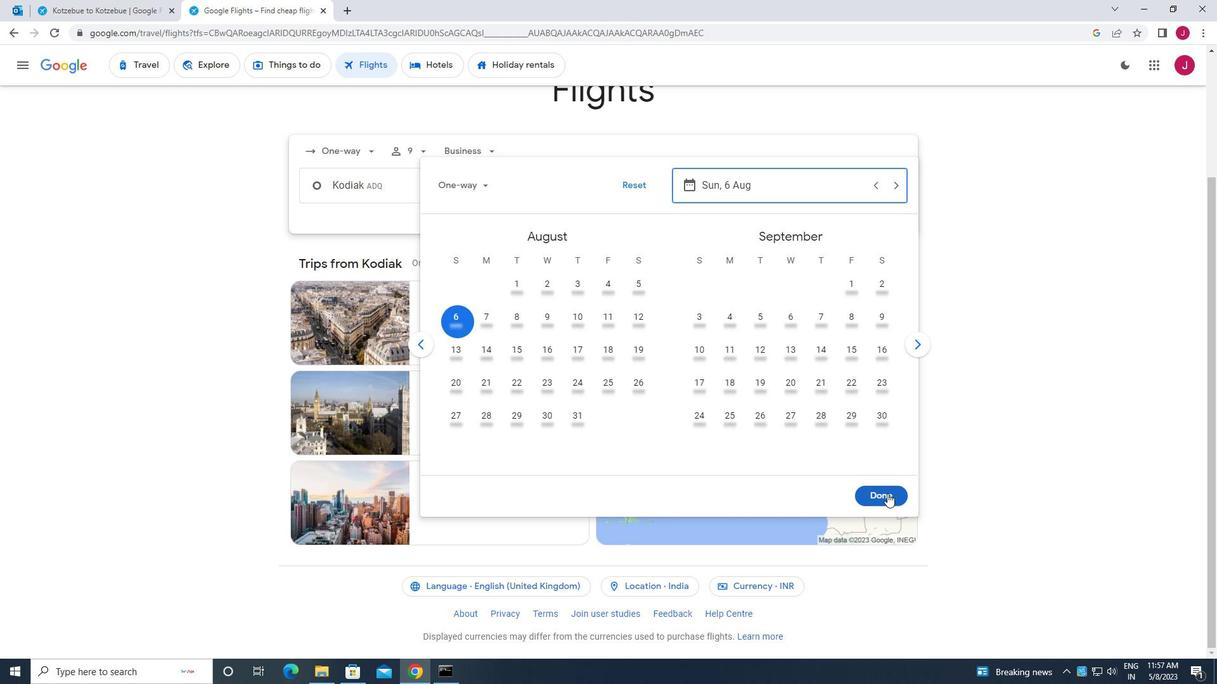 
Action: Mouse moved to (592, 230)
Screenshot: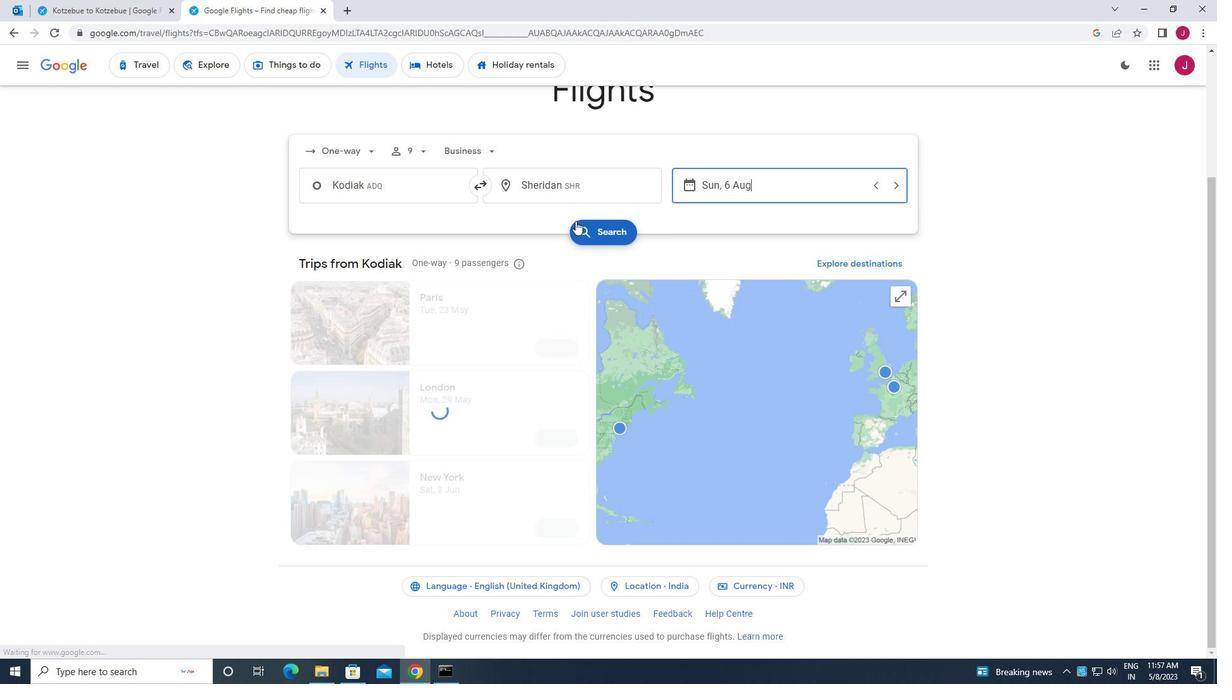 
Action: Mouse pressed left at (592, 230)
Screenshot: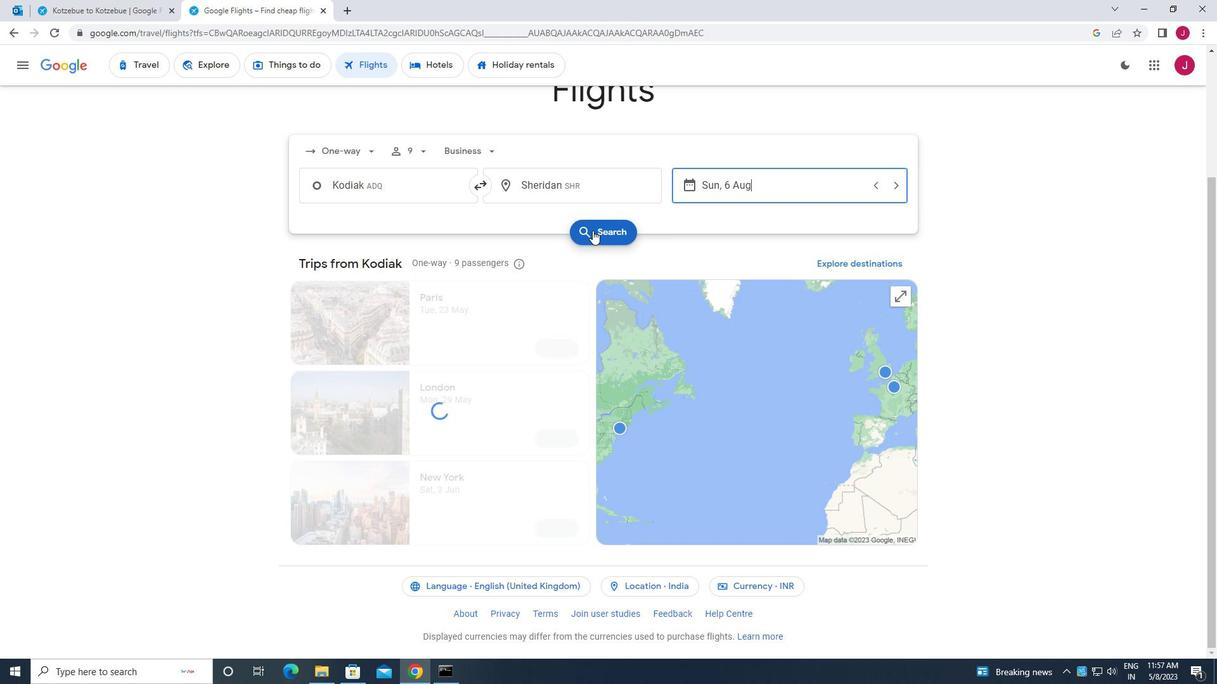 
Action: Mouse moved to (315, 177)
Screenshot: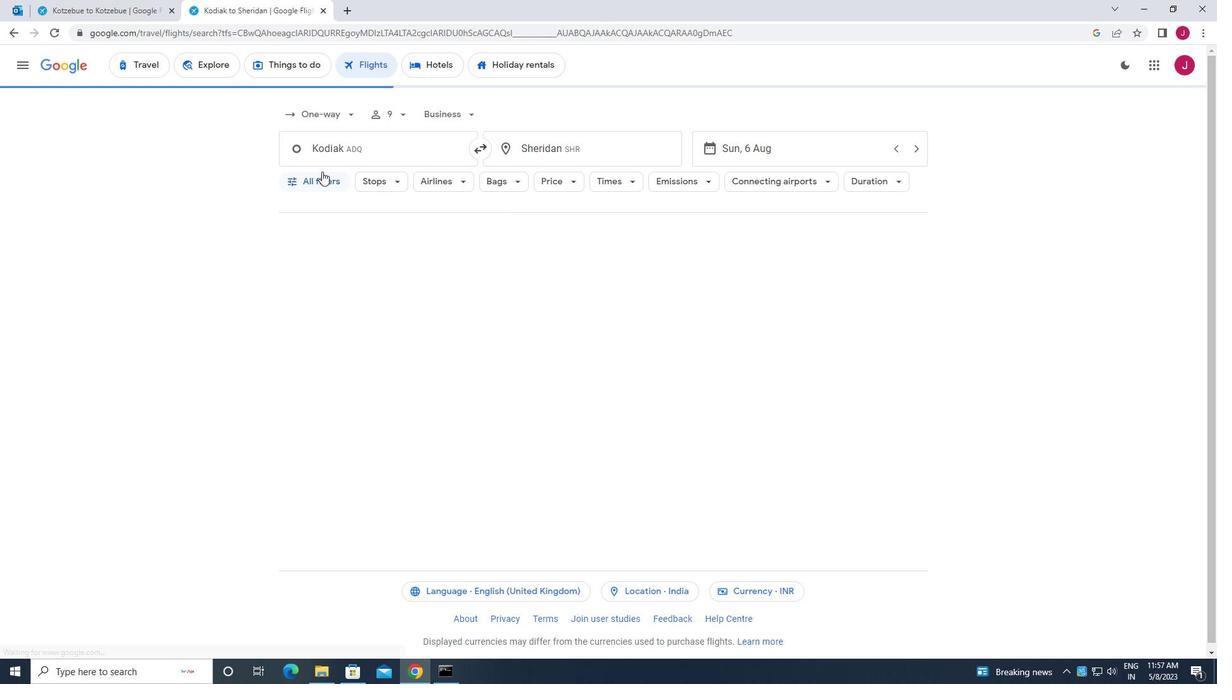 
Action: Mouse pressed left at (315, 177)
Screenshot: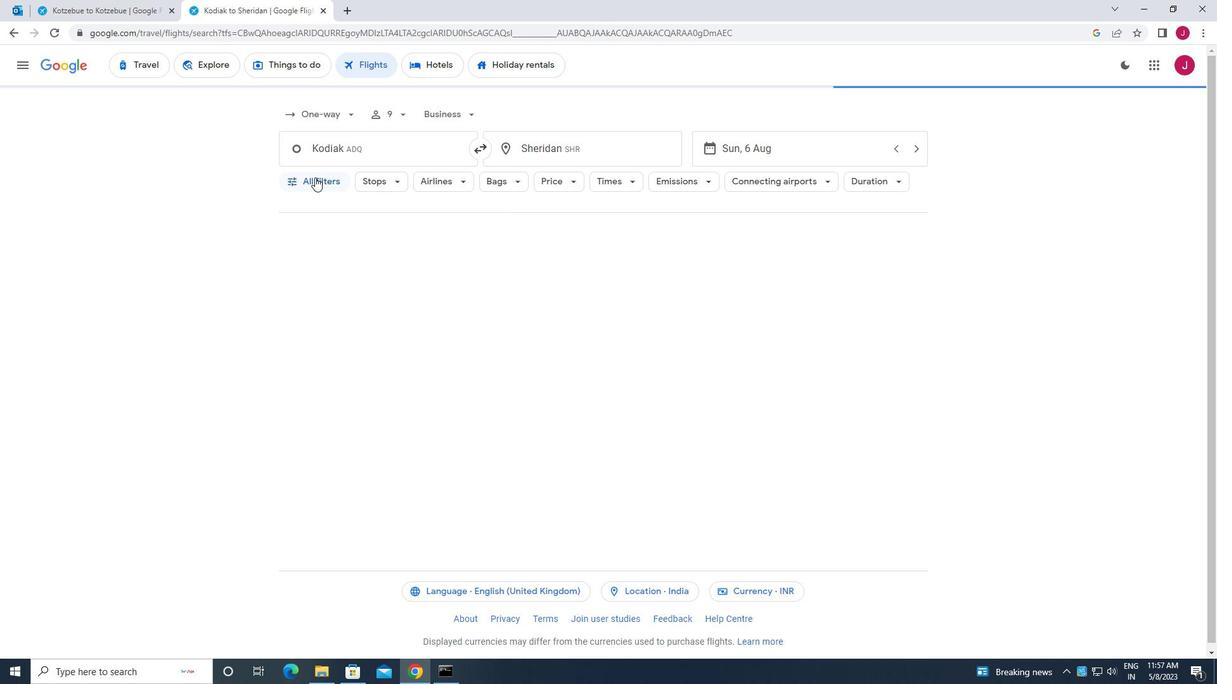 
Action: Mouse moved to (360, 237)
Screenshot: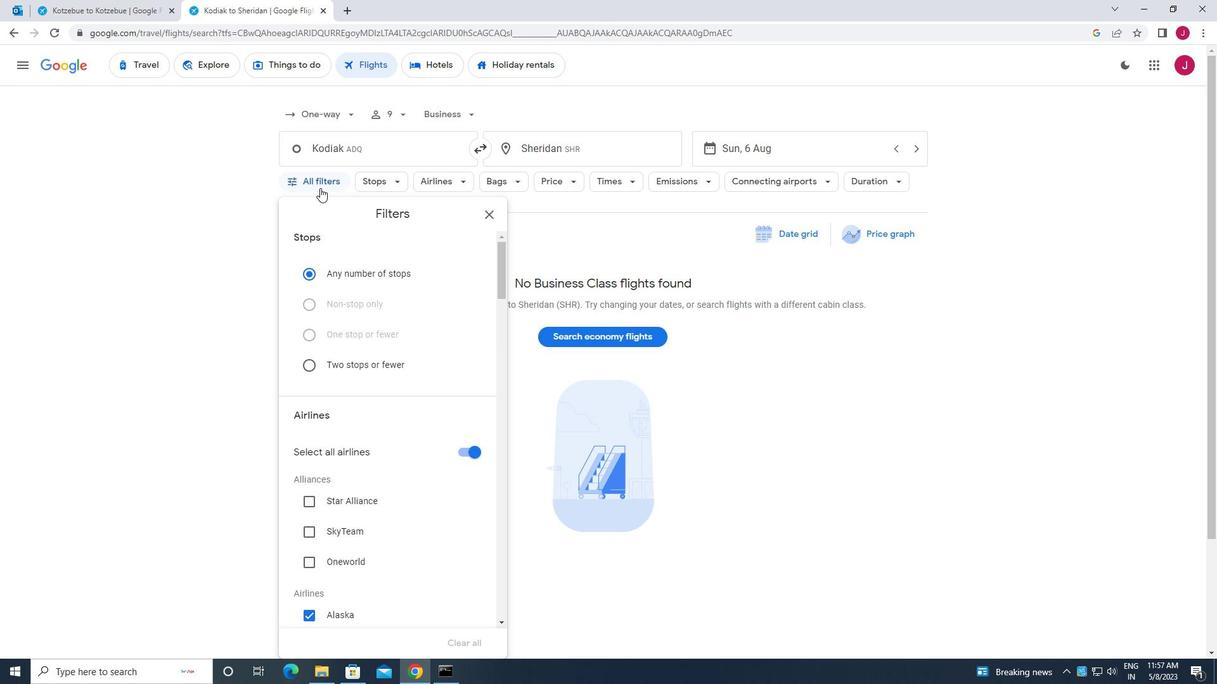 
Action: Mouse scrolled (360, 237) with delta (0, 0)
Screenshot: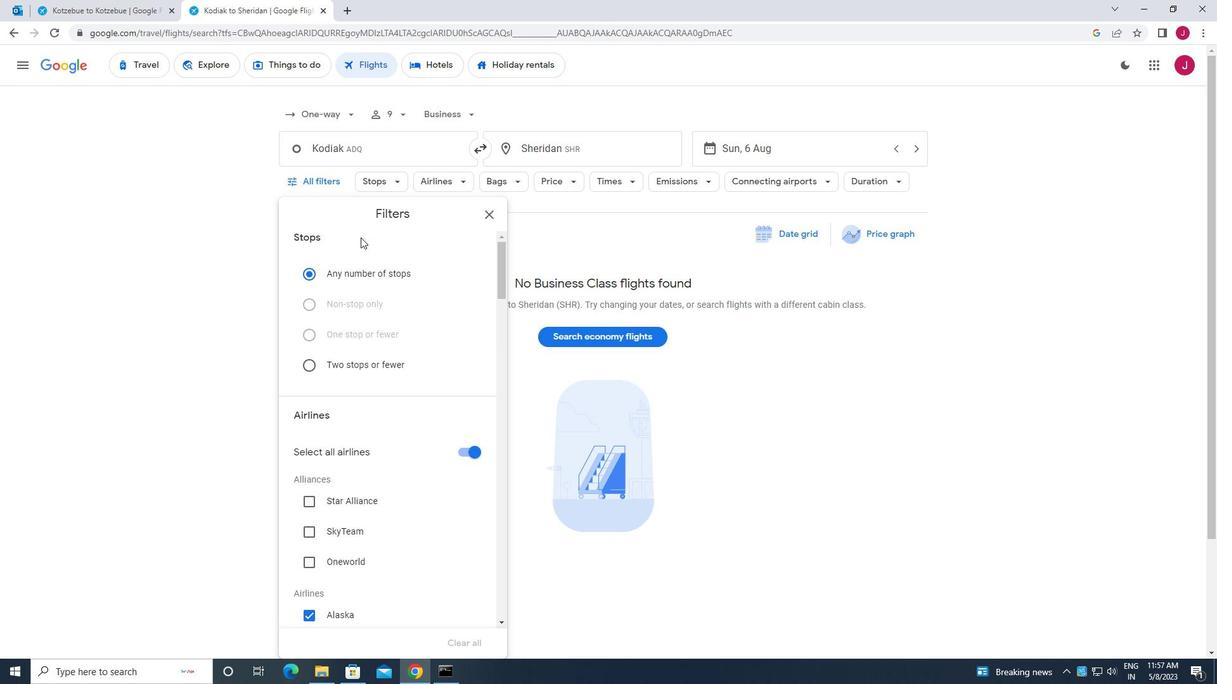 
Action: Mouse scrolled (360, 237) with delta (0, 0)
Screenshot: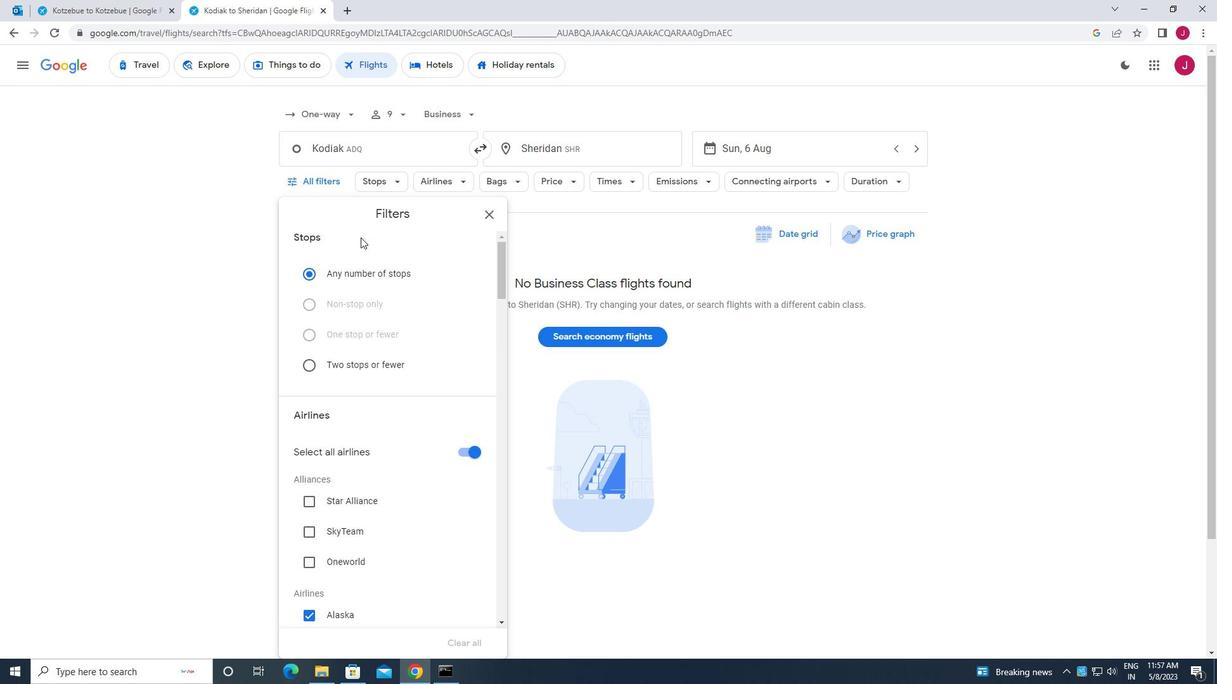
Action: Mouse moved to (468, 322)
Screenshot: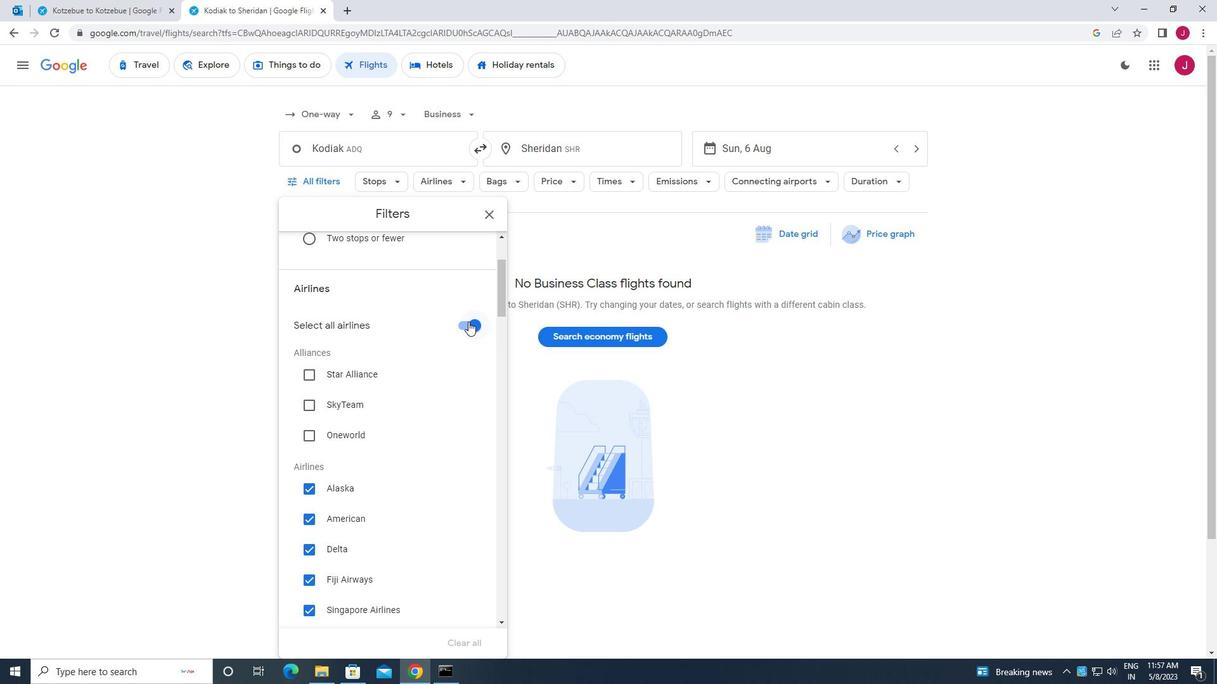 
Action: Mouse pressed left at (468, 322)
Screenshot: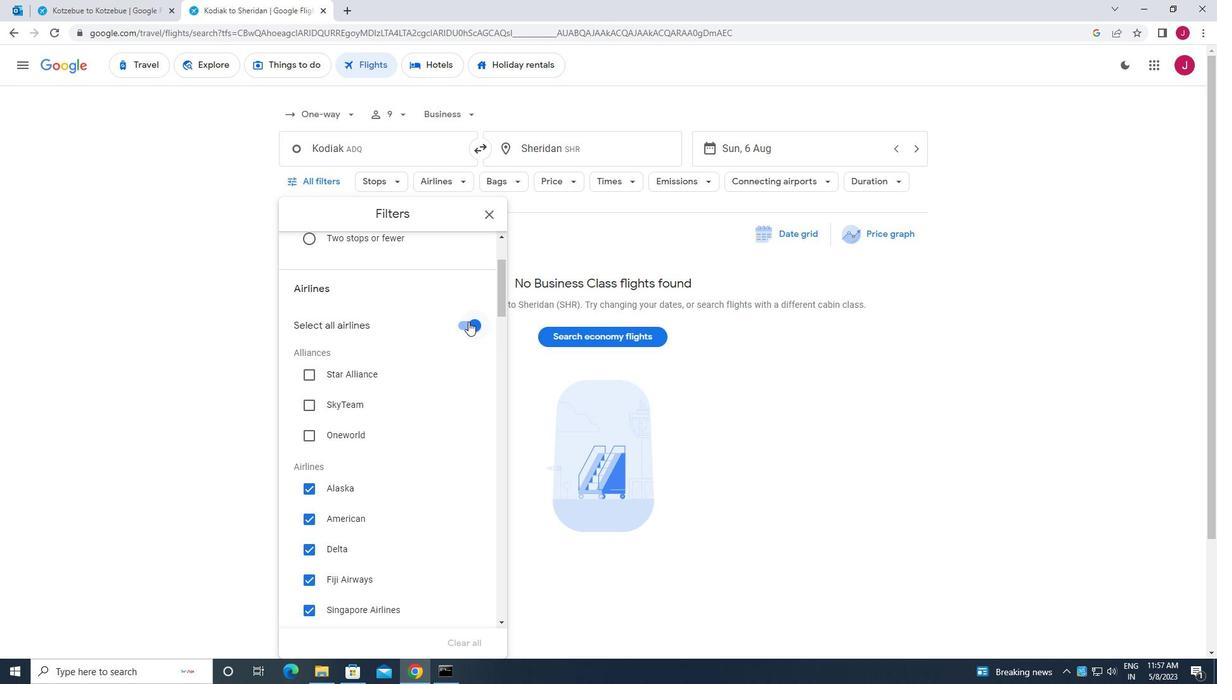 
Action: Mouse moved to (381, 298)
Screenshot: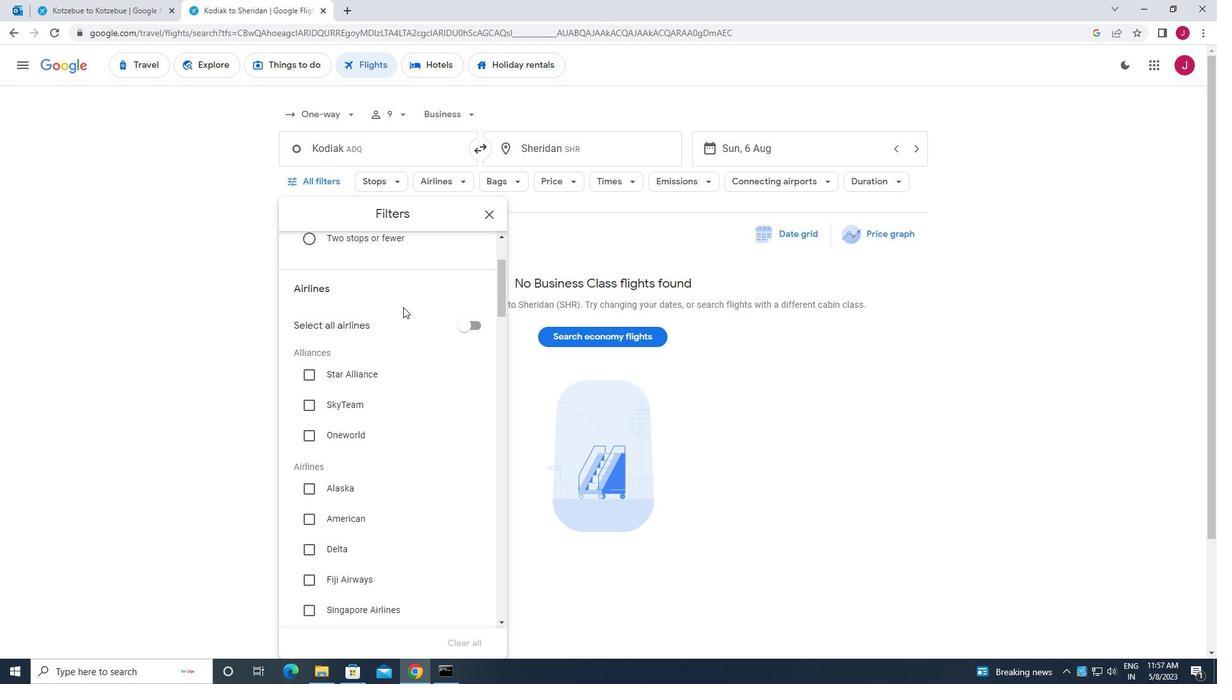 
Action: Mouse scrolled (381, 297) with delta (0, 0)
Screenshot: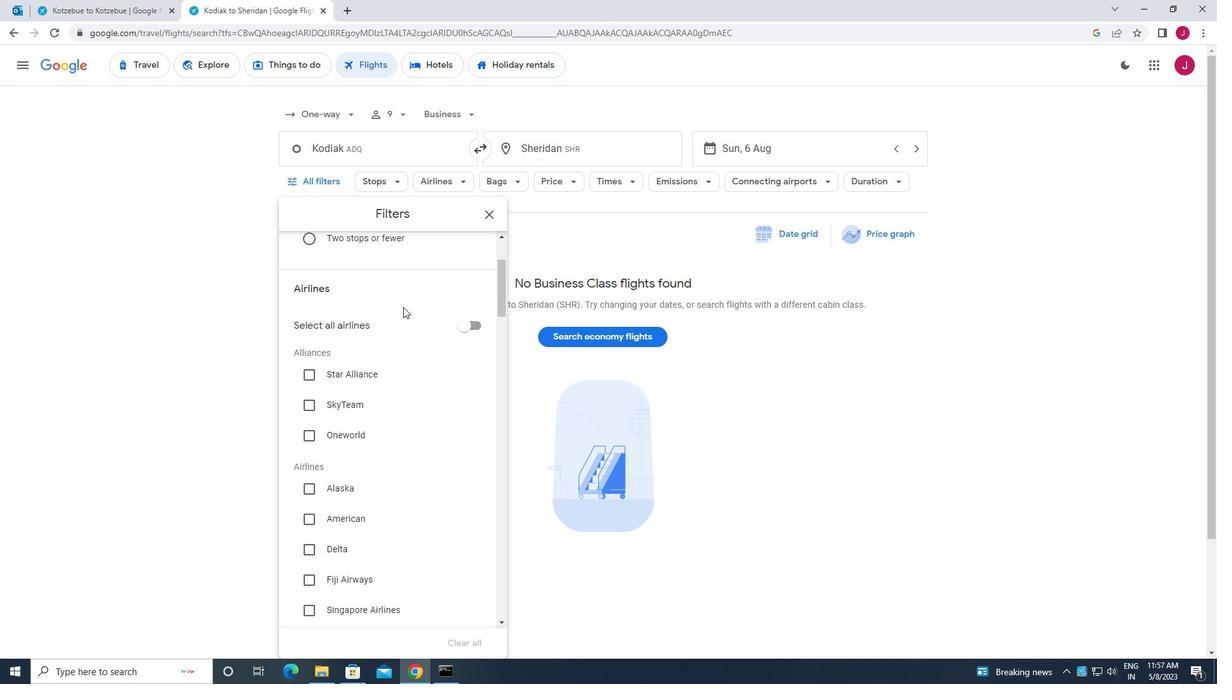 
Action: Mouse scrolled (381, 297) with delta (0, 0)
Screenshot: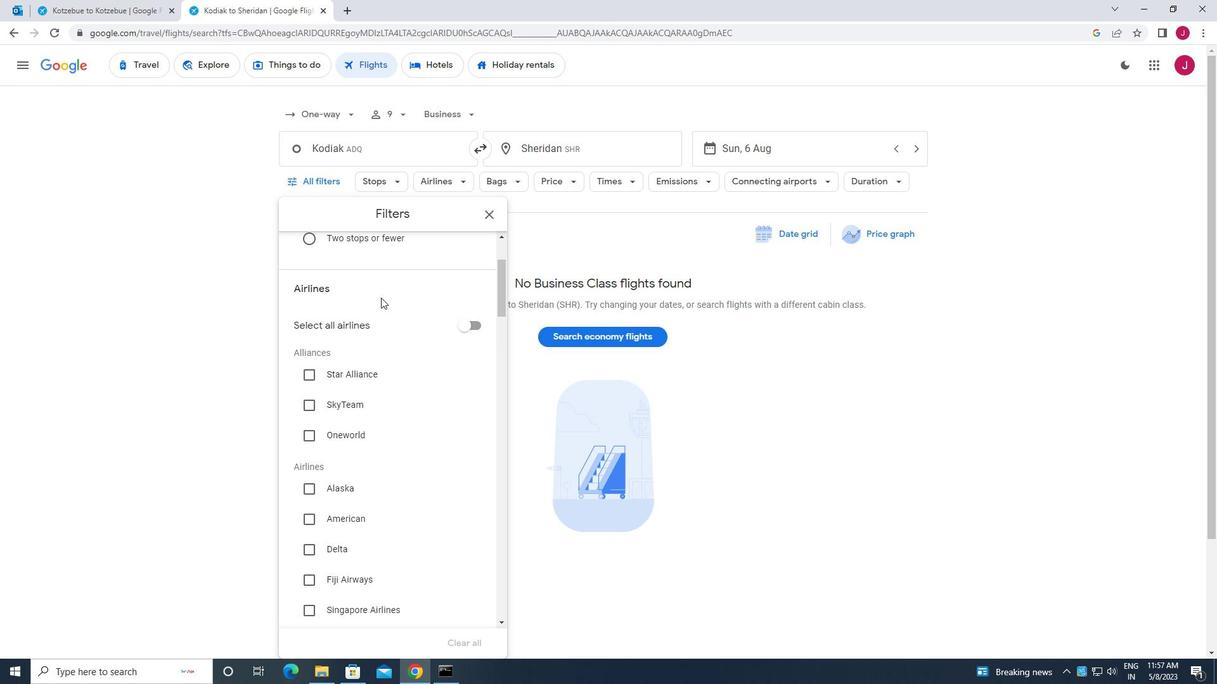 
Action: Mouse moved to (372, 238)
Screenshot: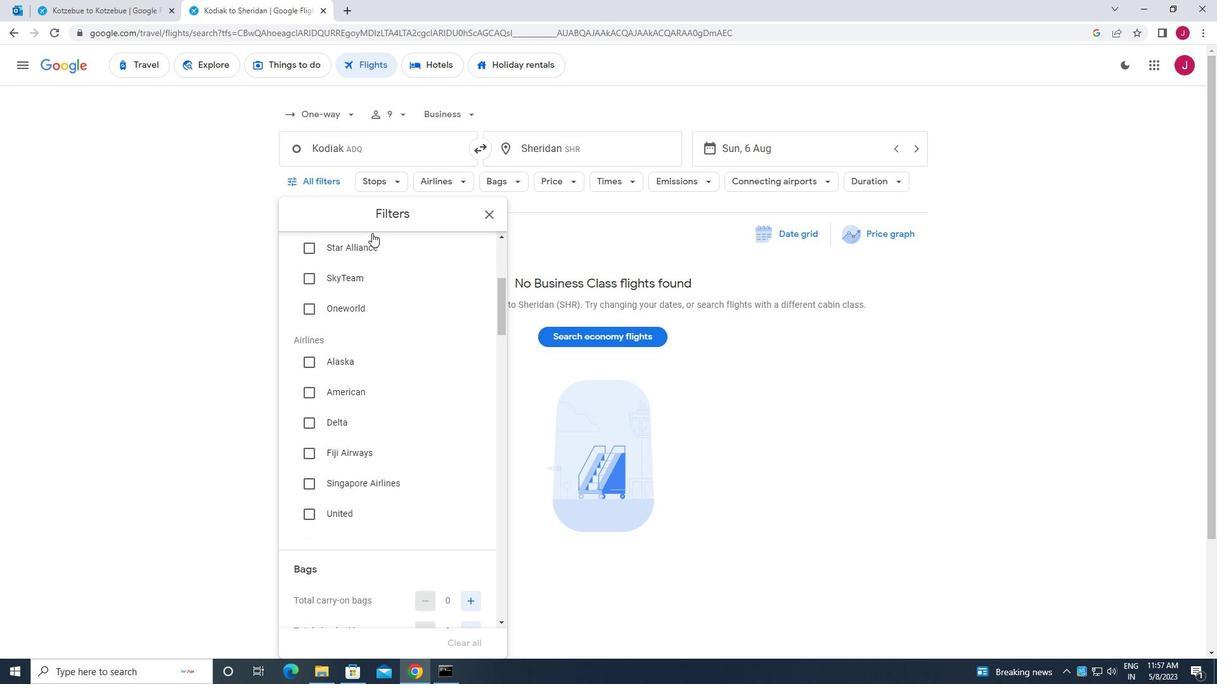 
Action: Mouse scrolled (372, 237) with delta (0, 0)
Screenshot: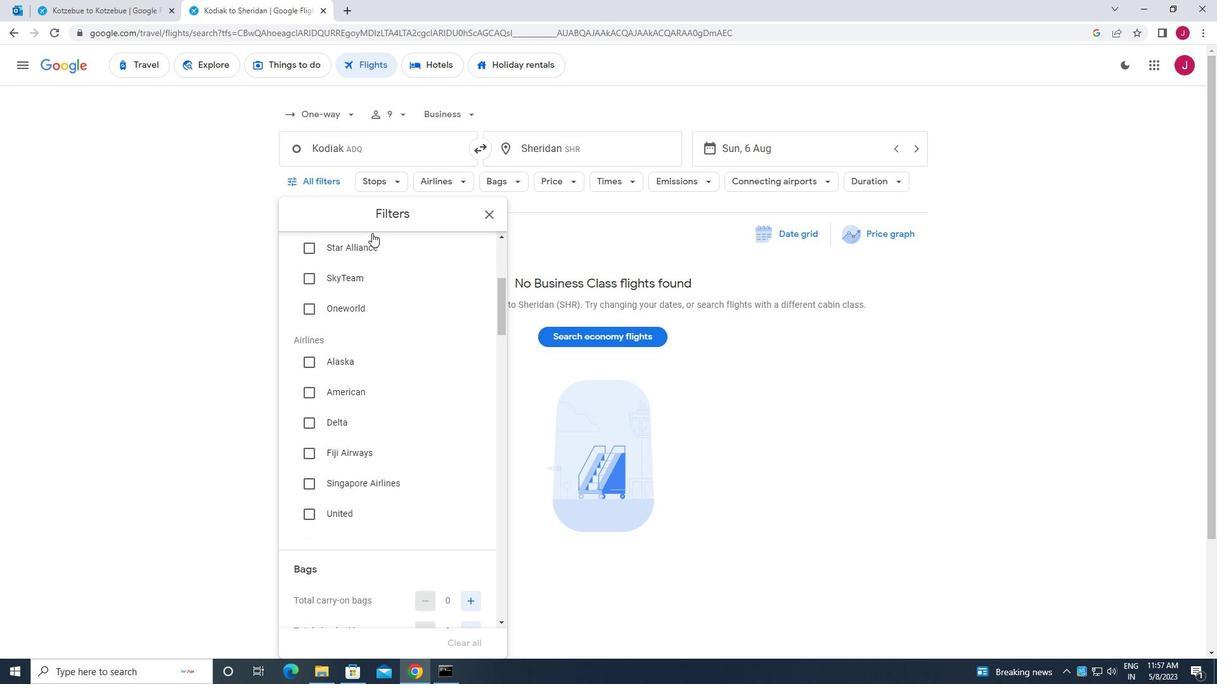 
Action: Mouse moved to (372, 243)
Screenshot: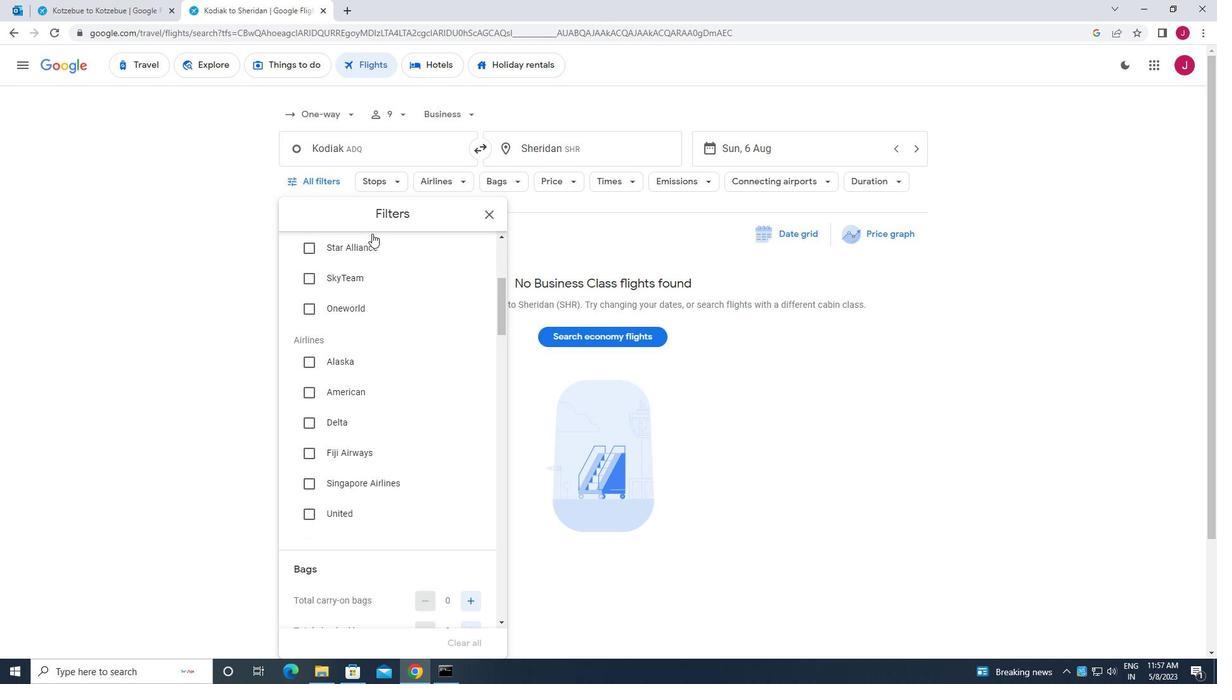 
Action: Mouse scrolled (372, 242) with delta (0, 0)
Screenshot: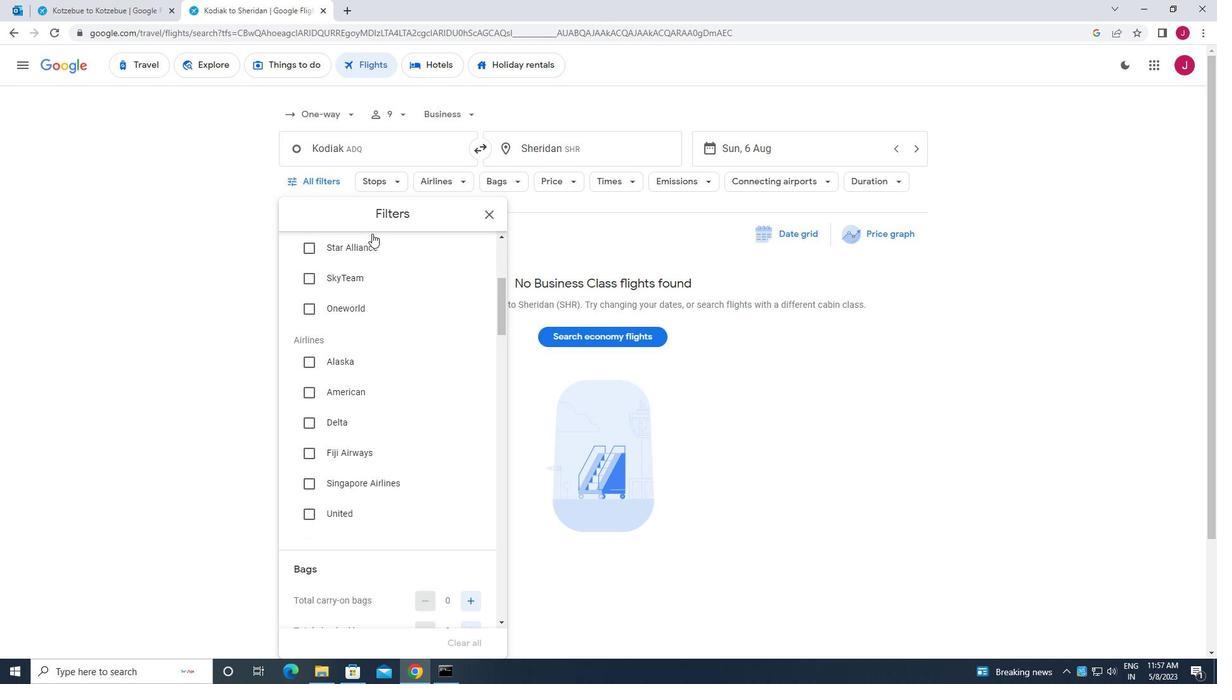 
Action: Mouse moved to (372, 245)
Screenshot: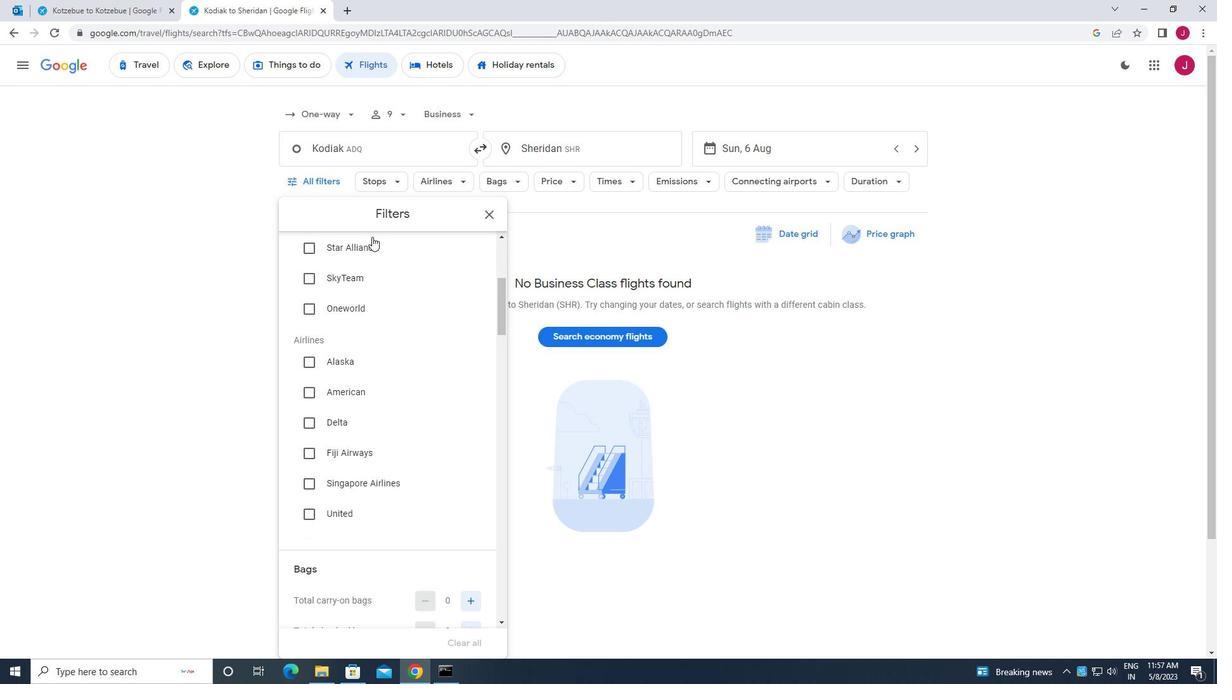 
Action: Mouse scrolled (372, 244) with delta (0, 0)
Screenshot: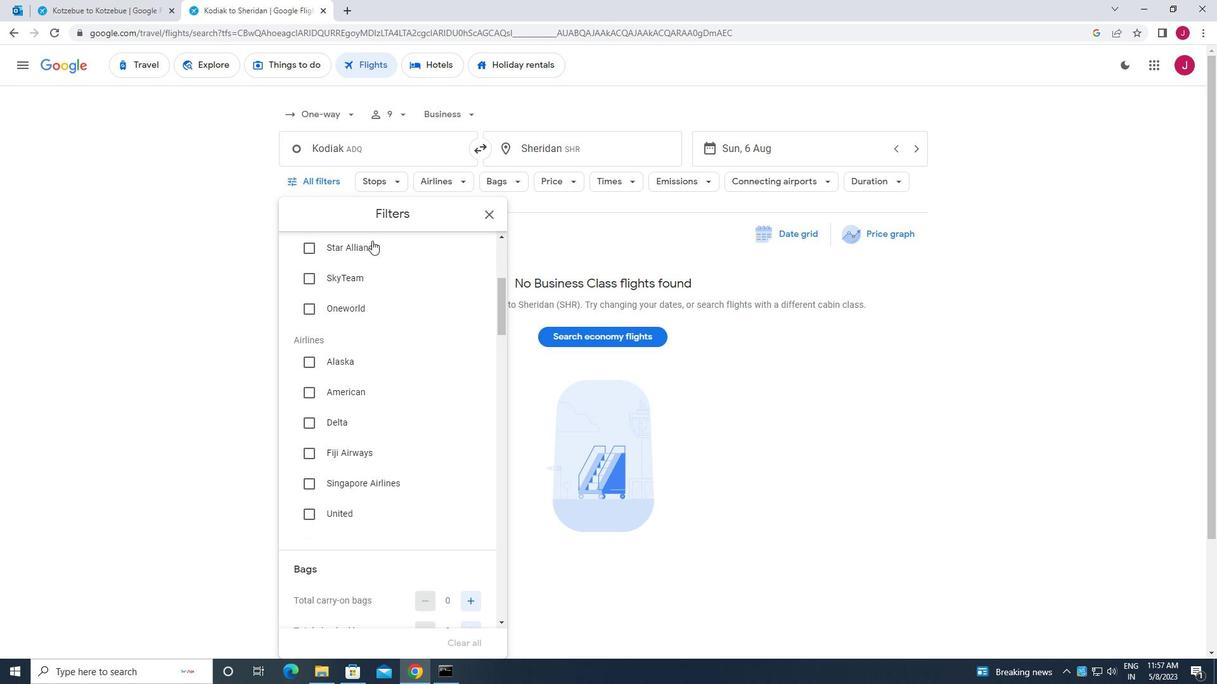 
Action: Mouse moved to (372, 248)
Screenshot: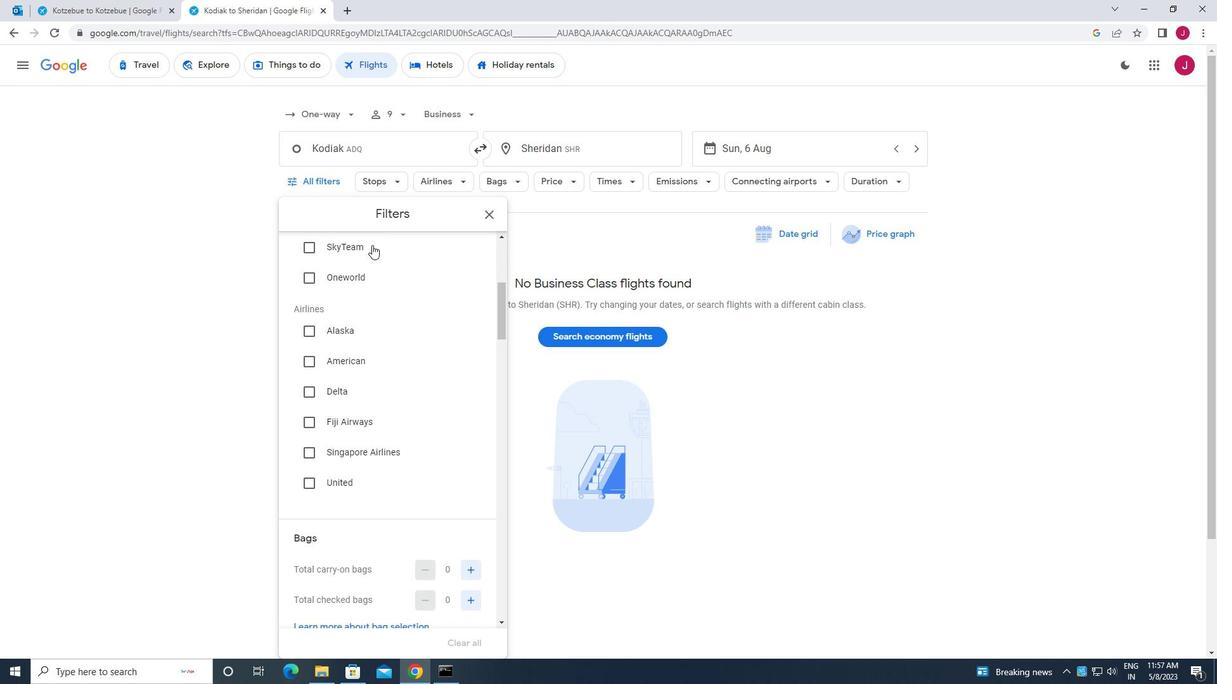 
Action: Mouse scrolled (372, 247) with delta (0, 0)
Screenshot: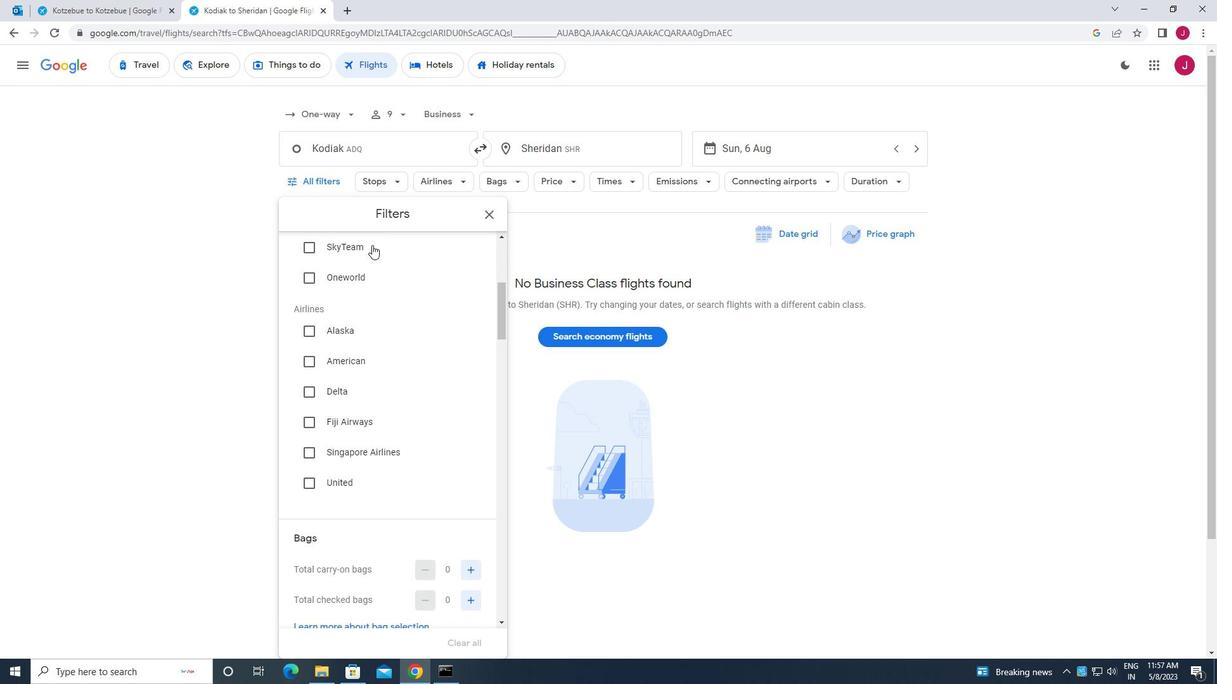 
Action: Mouse moved to (372, 249)
Screenshot: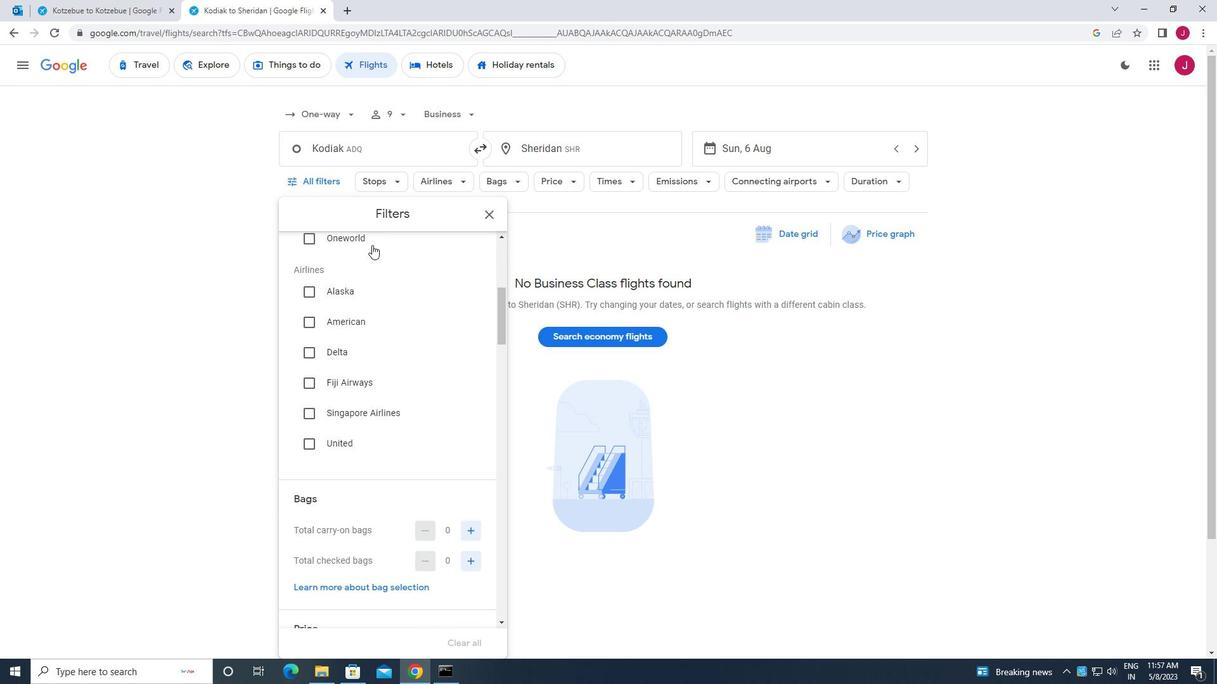 
Action: Mouse scrolled (372, 249) with delta (0, 0)
Screenshot: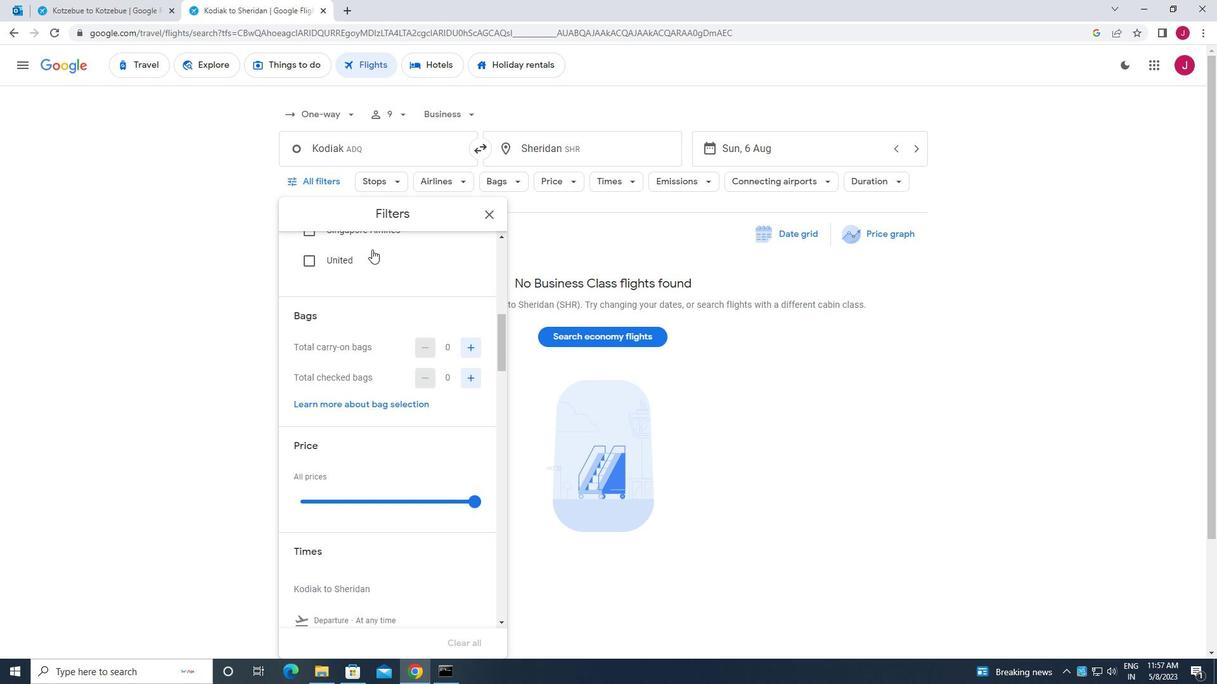 
Action: Mouse moved to (476, 316)
Screenshot: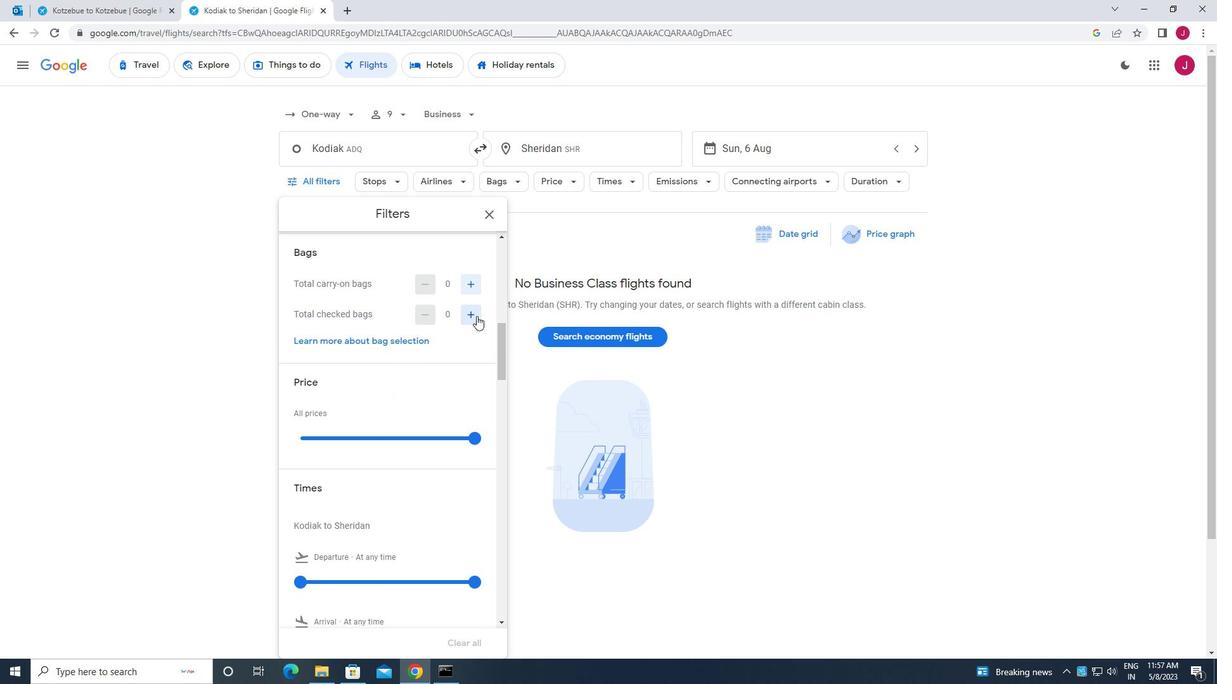 
Action: Mouse pressed left at (476, 316)
Screenshot: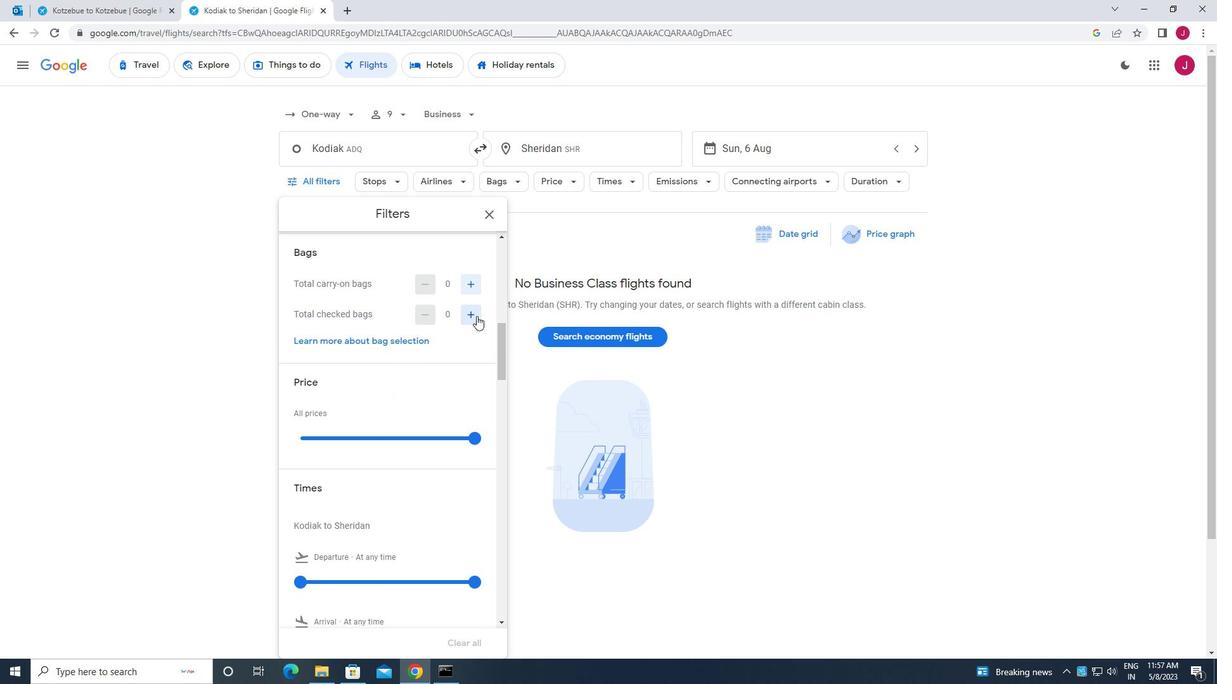 
Action: Mouse pressed left at (476, 316)
Screenshot: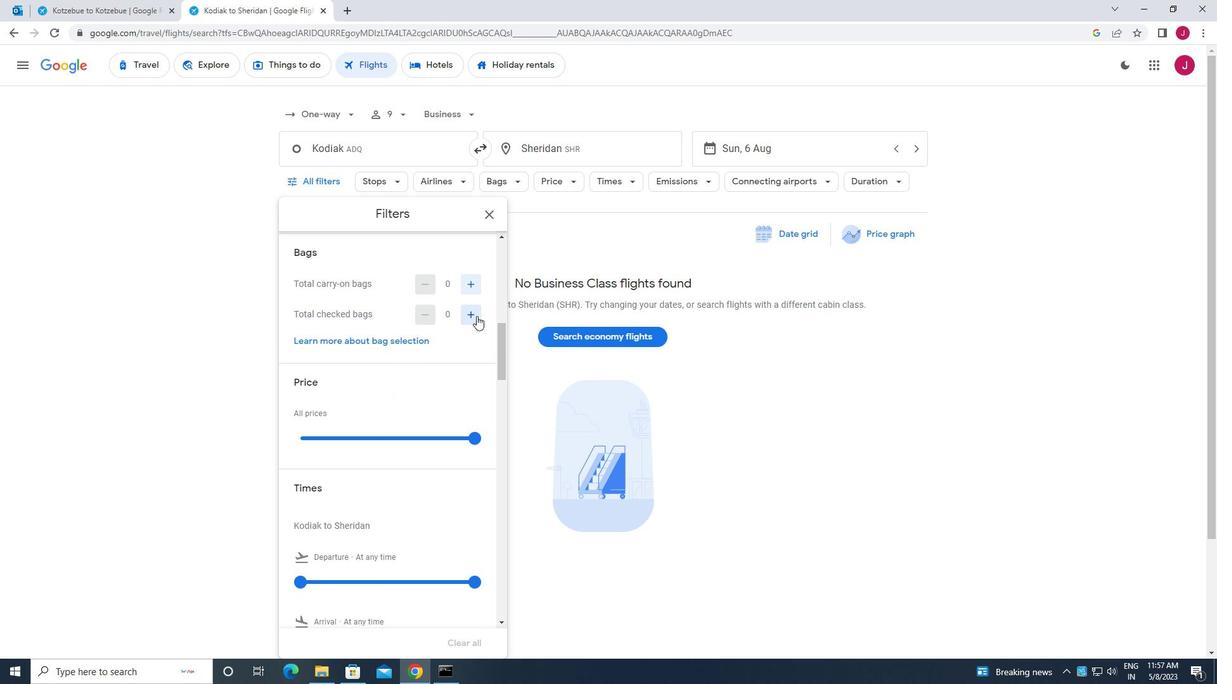 
Action: Mouse pressed left at (476, 316)
Screenshot: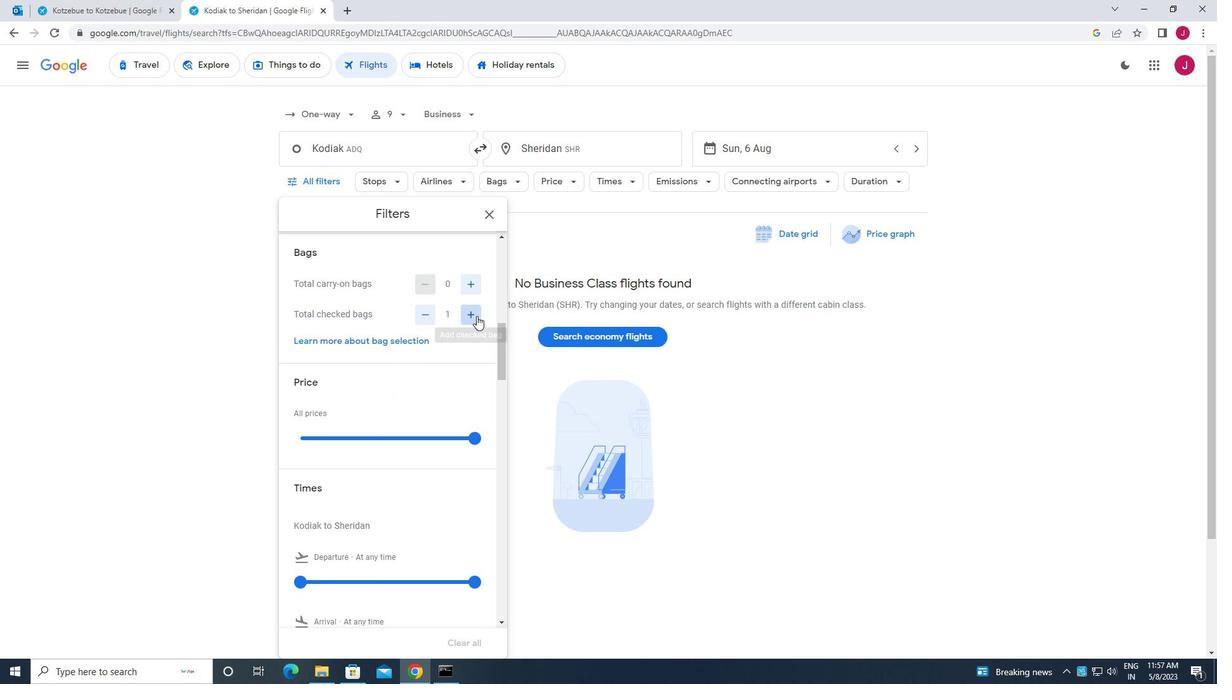 
Action: Mouse pressed left at (476, 316)
Screenshot: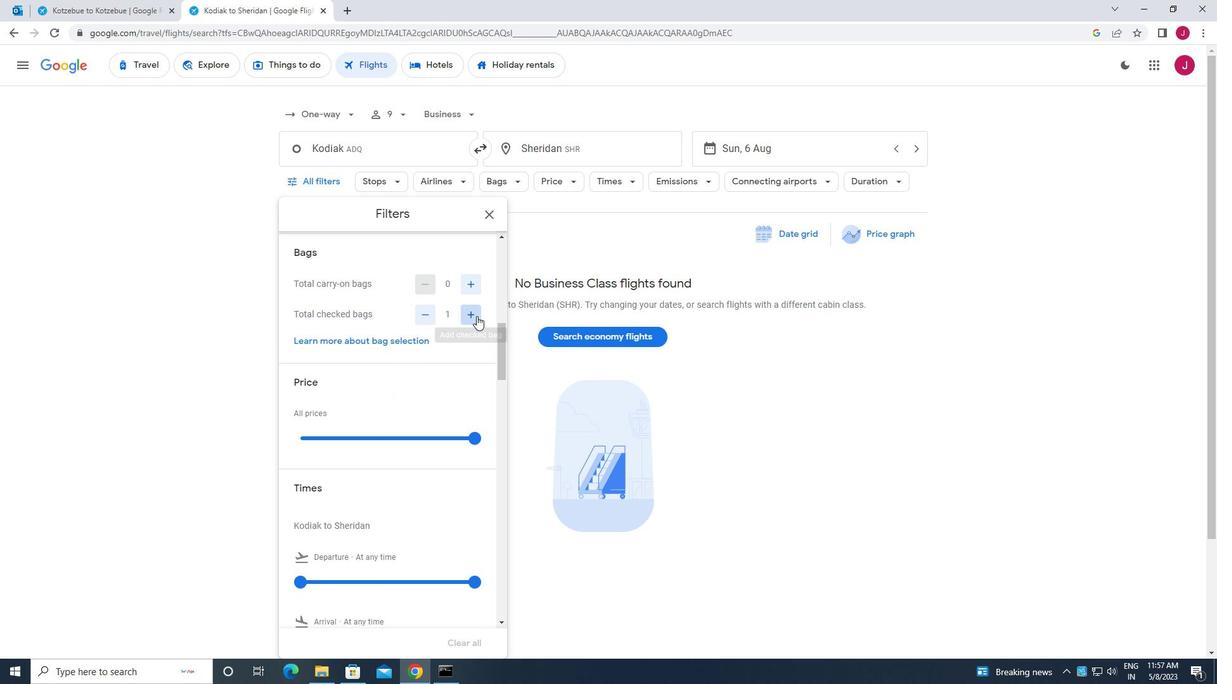 
Action: Mouse pressed left at (476, 316)
Screenshot: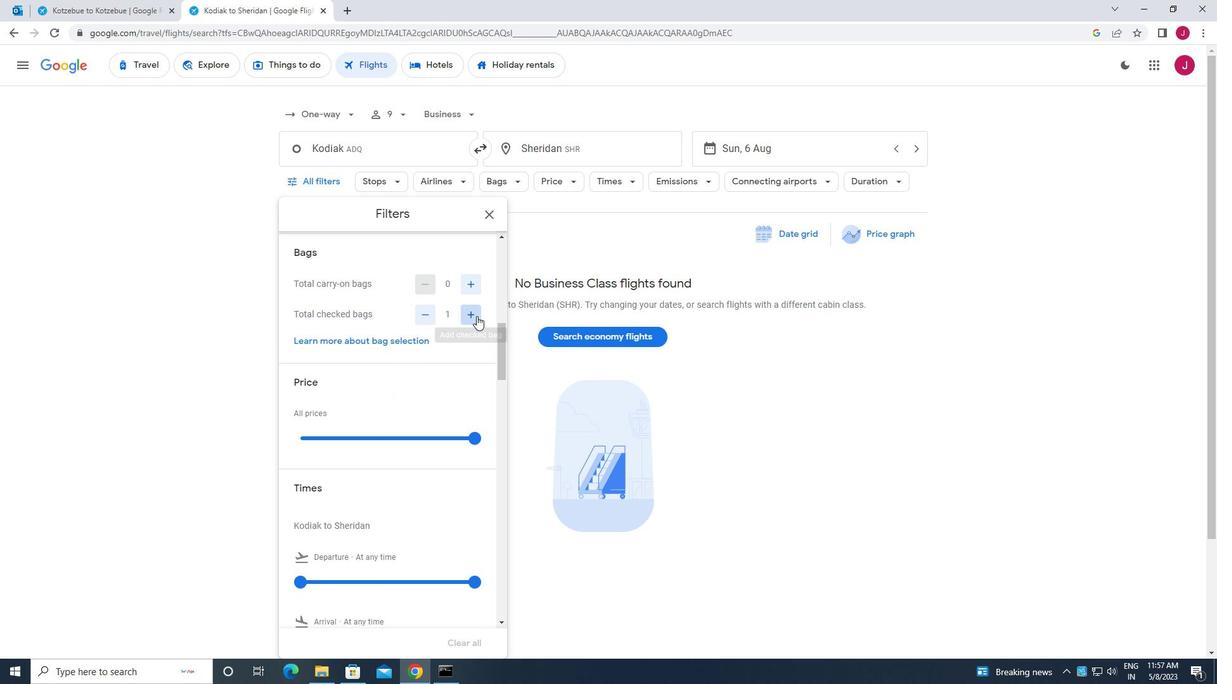 
Action: Mouse moved to (473, 316)
Screenshot: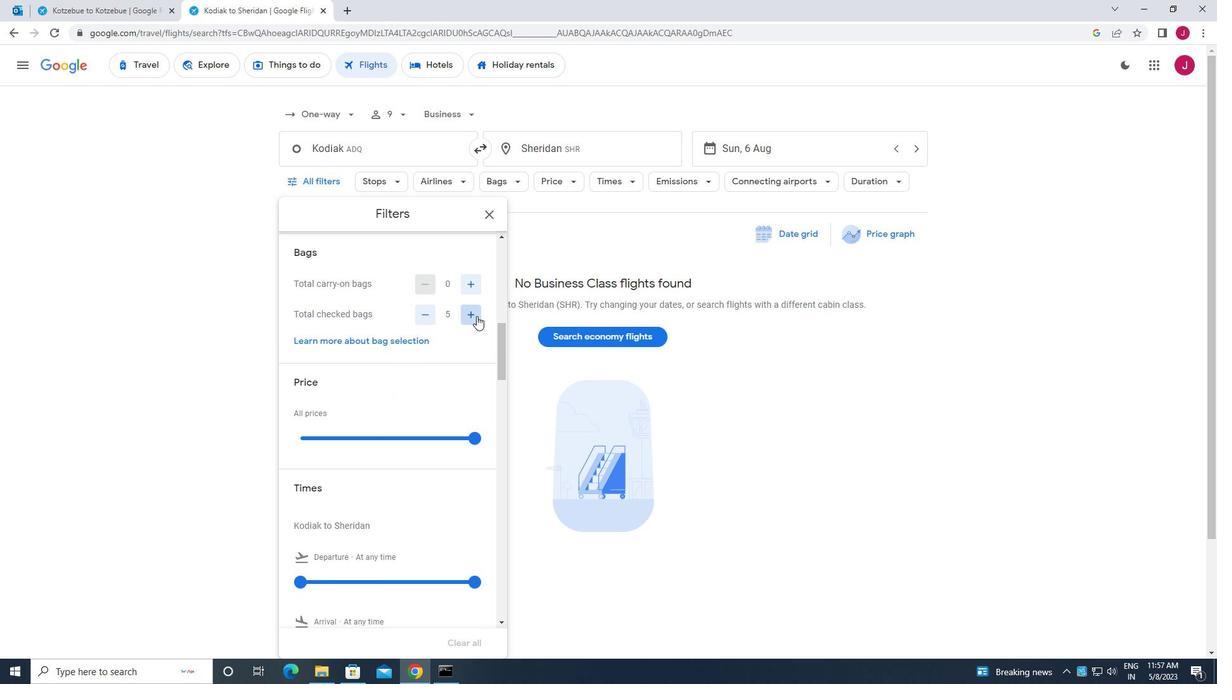 
Action: Mouse pressed left at (473, 316)
Screenshot: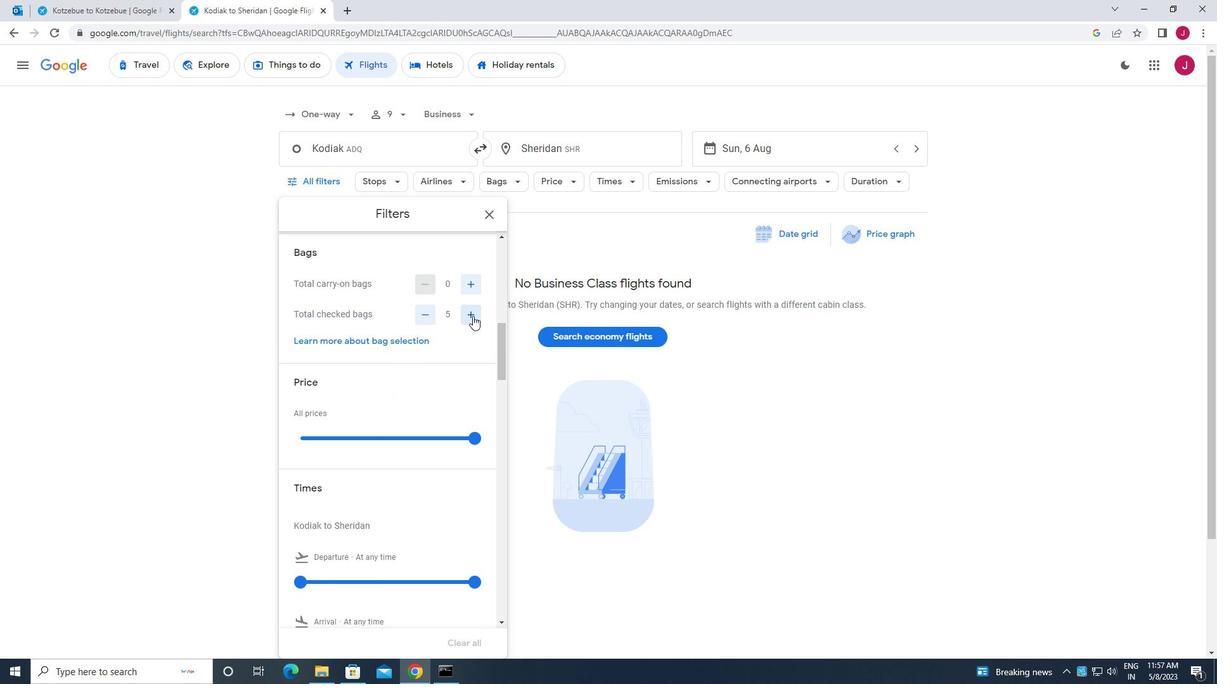 
Action: Mouse pressed left at (473, 316)
Screenshot: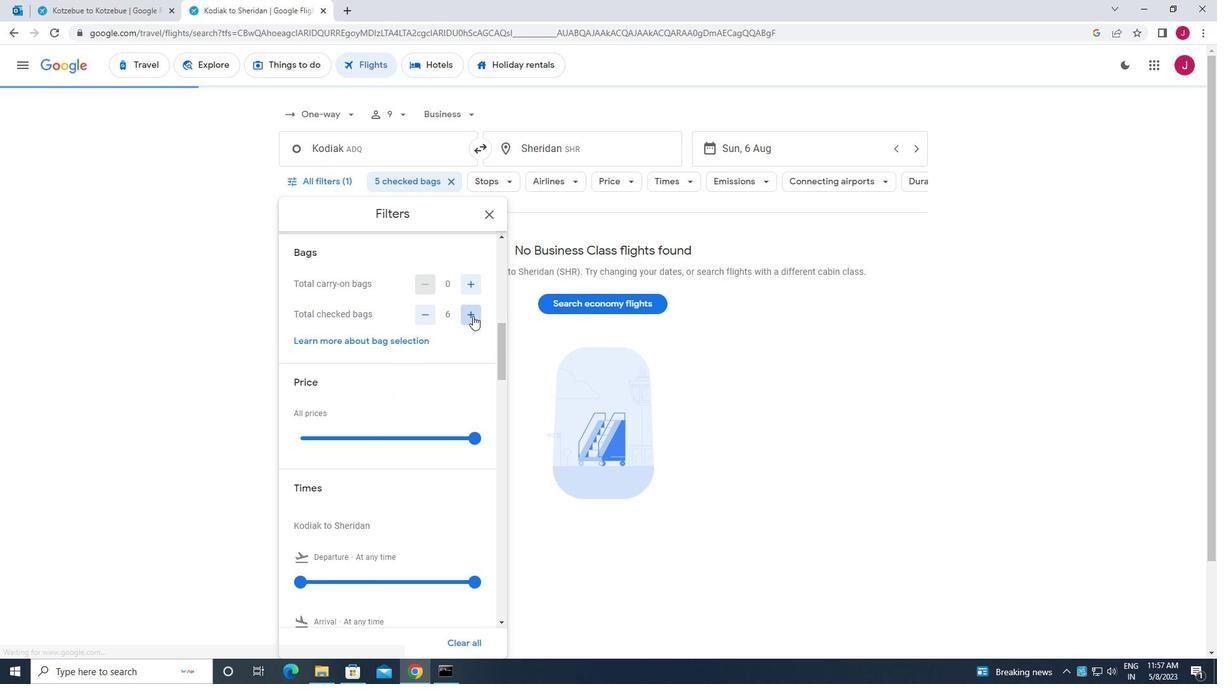 
Action: Mouse pressed left at (473, 316)
Screenshot: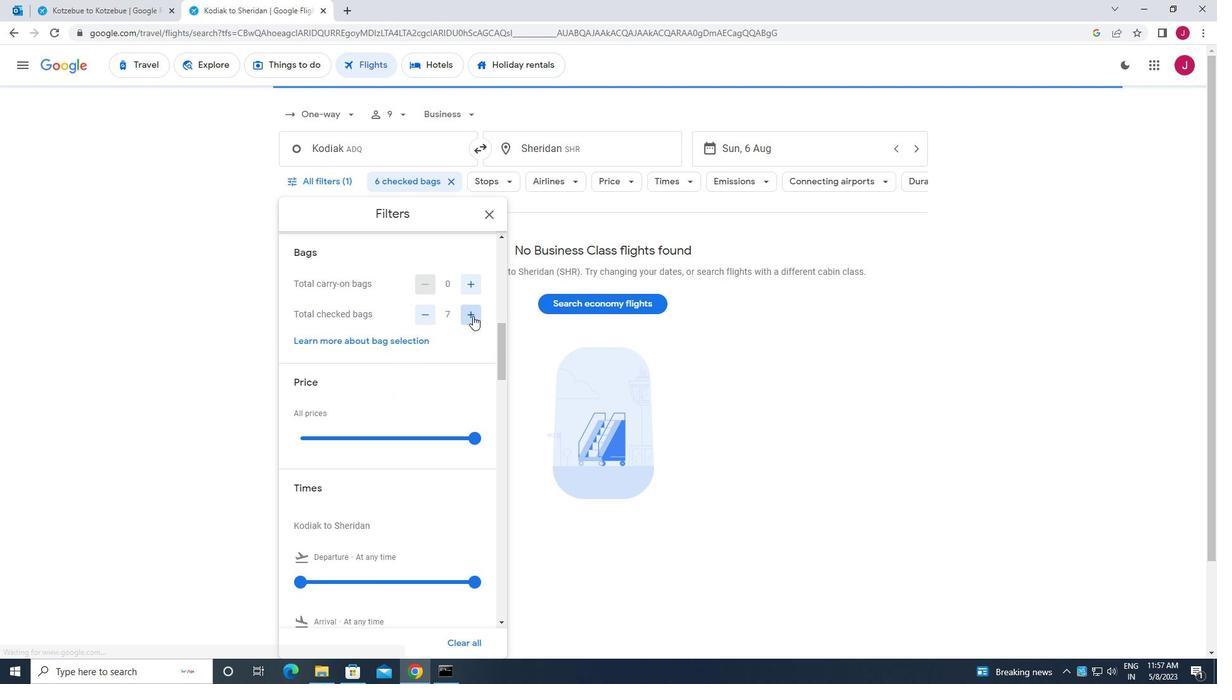 
Action: Mouse scrolled (473, 315) with delta (0, 0)
Screenshot: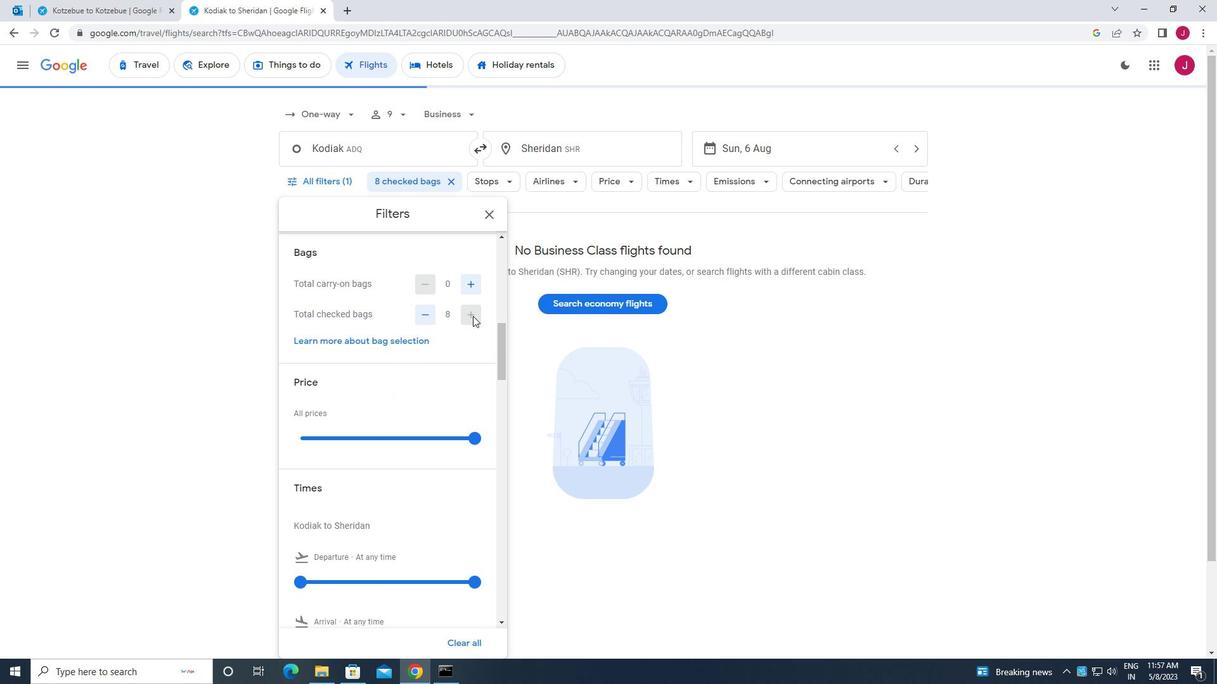 
Action: Mouse moved to (473, 374)
Screenshot: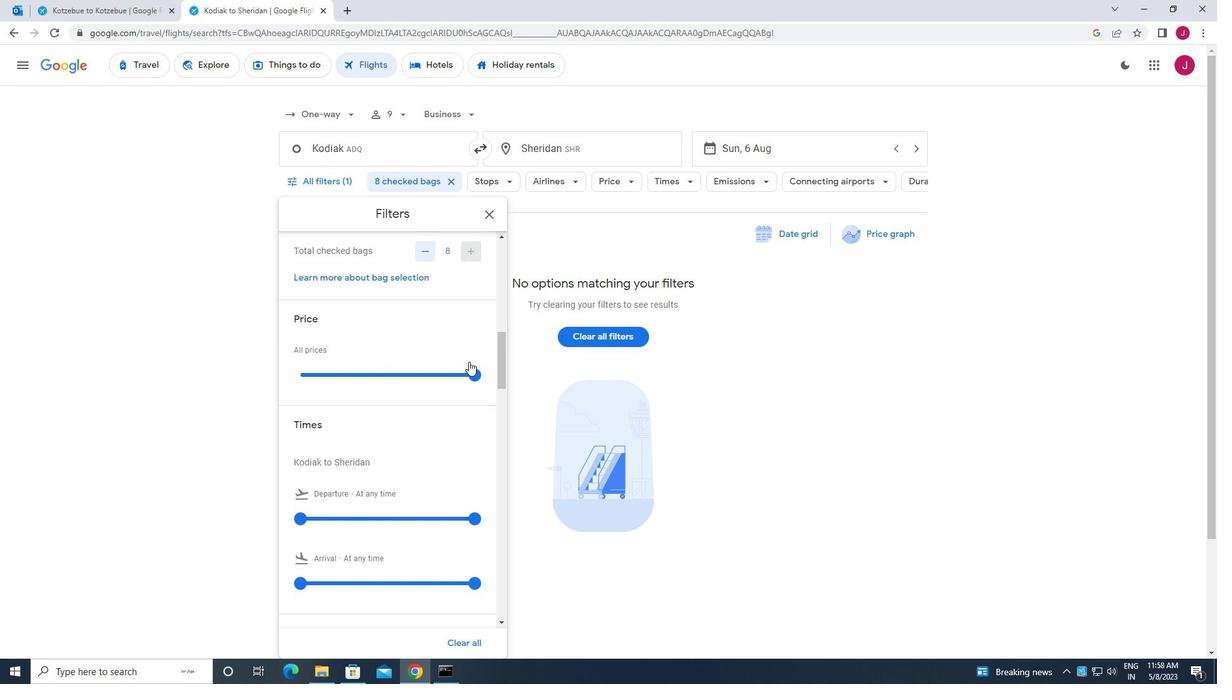 
Action: Mouse pressed left at (473, 374)
Screenshot: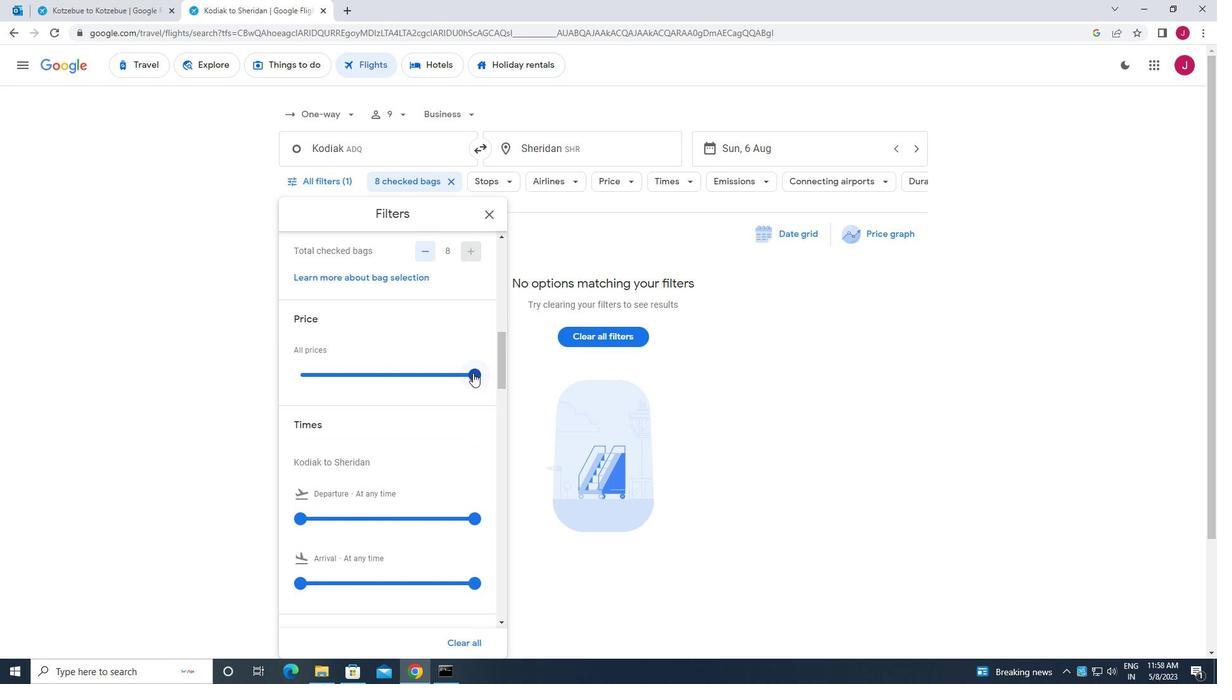 
Action: Mouse moved to (466, 357)
Screenshot: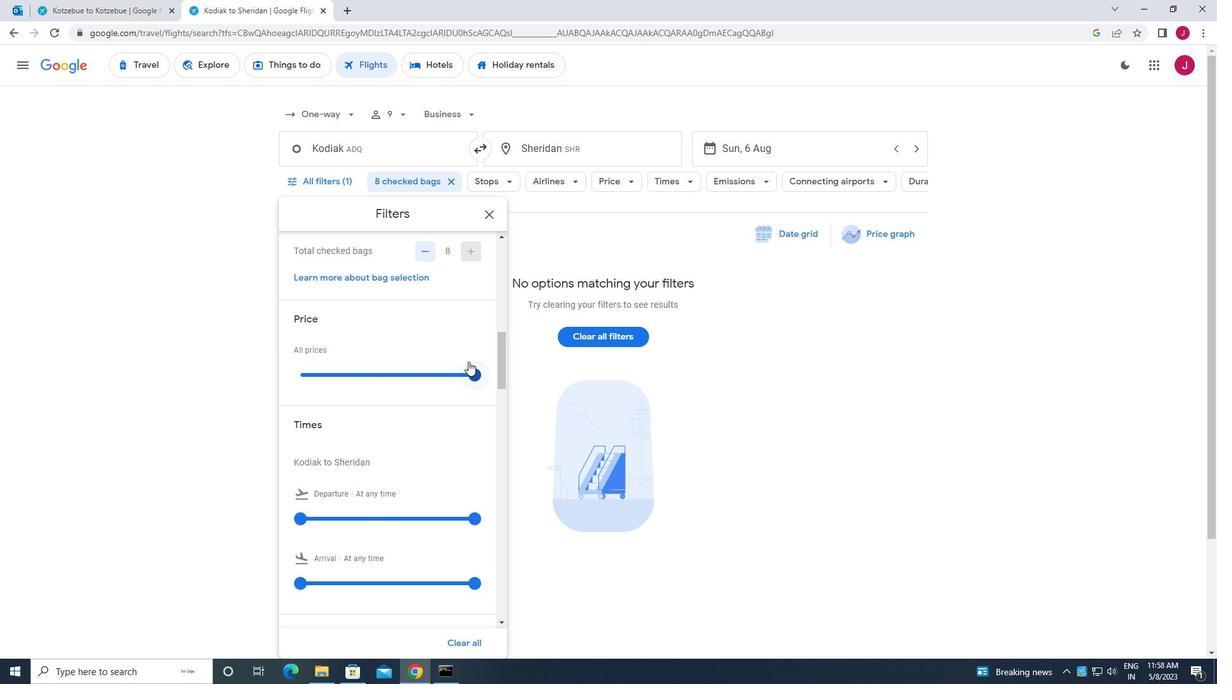 
Action: Mouse scrolled (466, 356) with delta (0, 0)
Screenshot: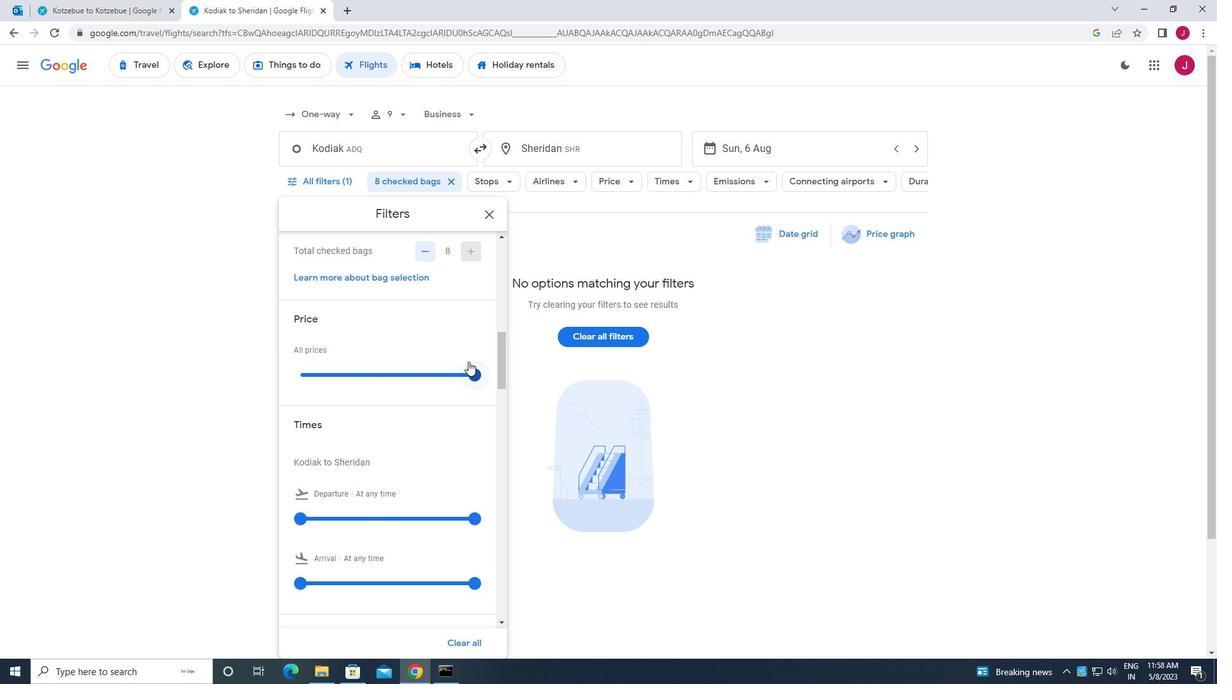 
Action: Mouse scrolled (466, 356) with delta (0, 0)
Screenshot: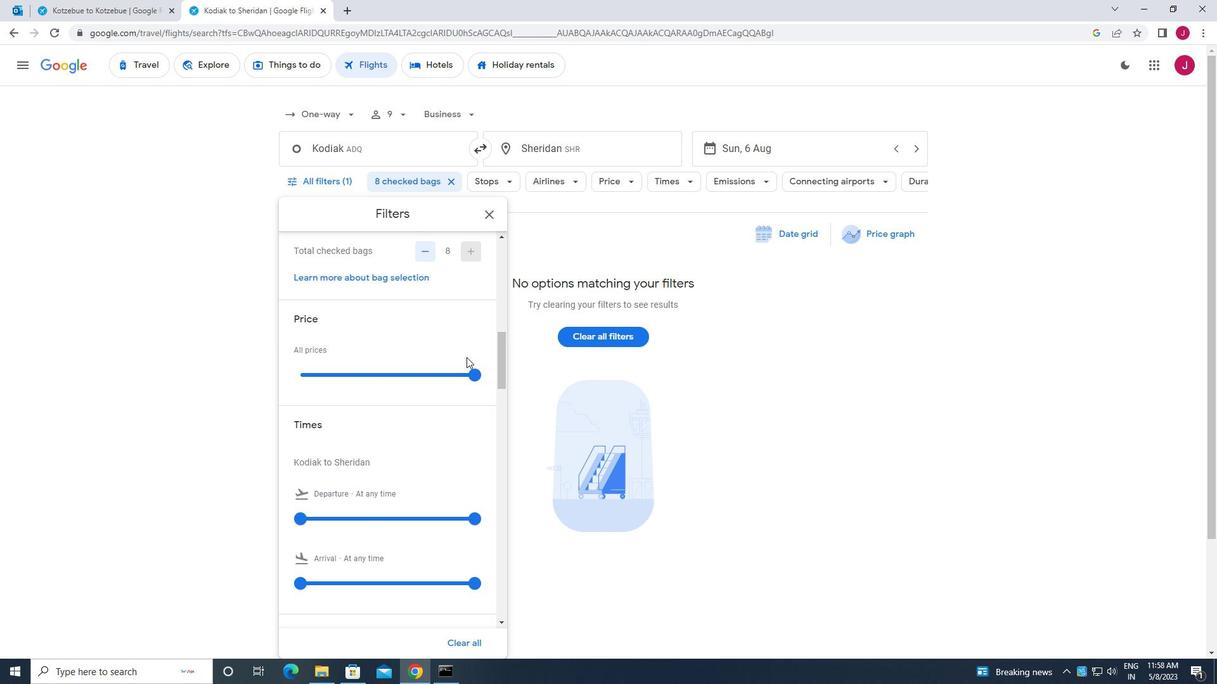 
Action: Mouse moved to (299, 389)
Screenshot: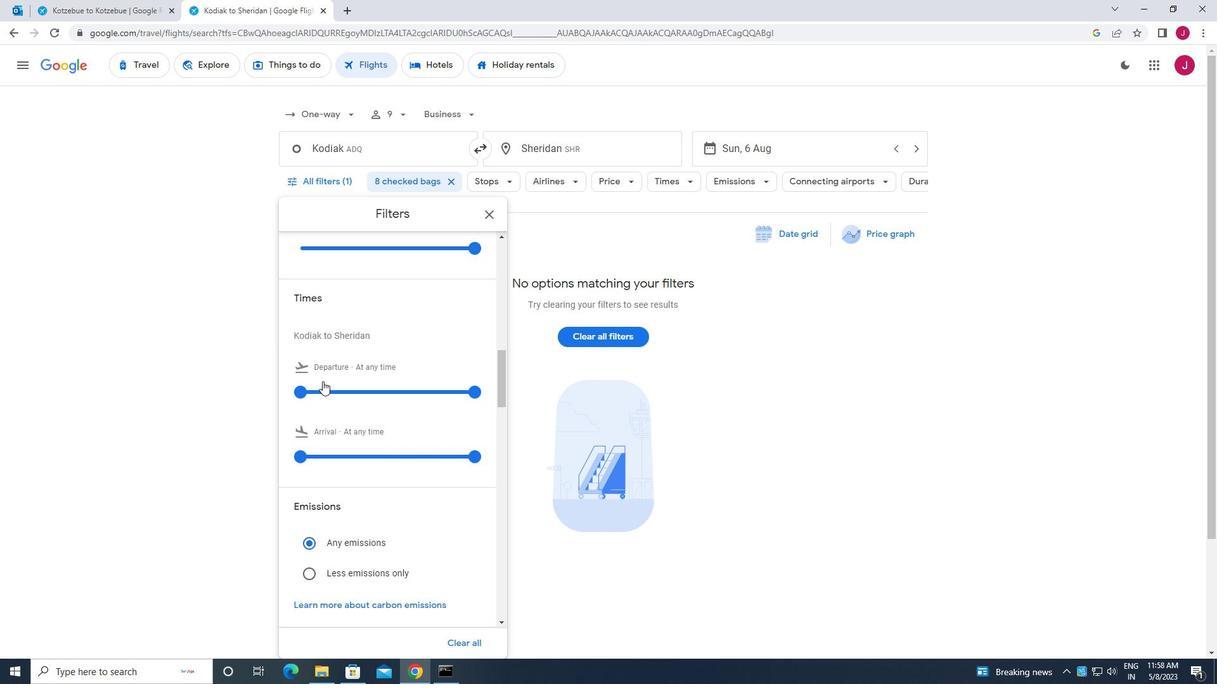 
Action: Mouse pressed left at (299, 389)
Screenshot: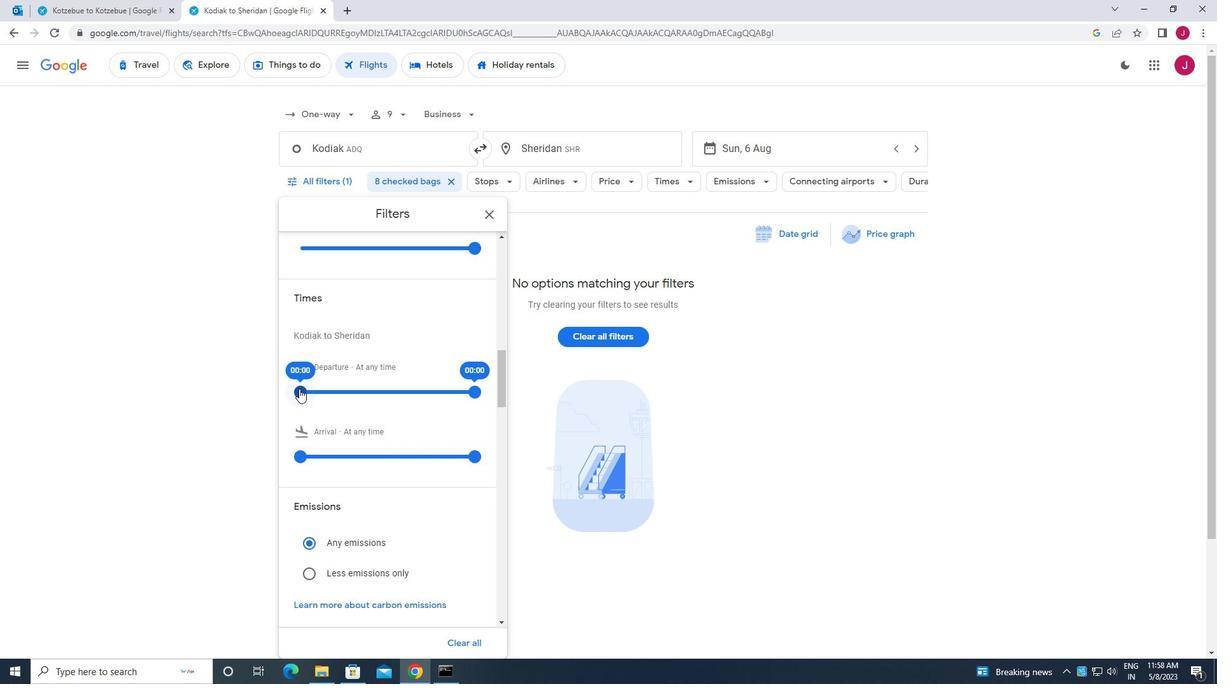 
Action: Mouse moved to (477, 392)
Screenshot: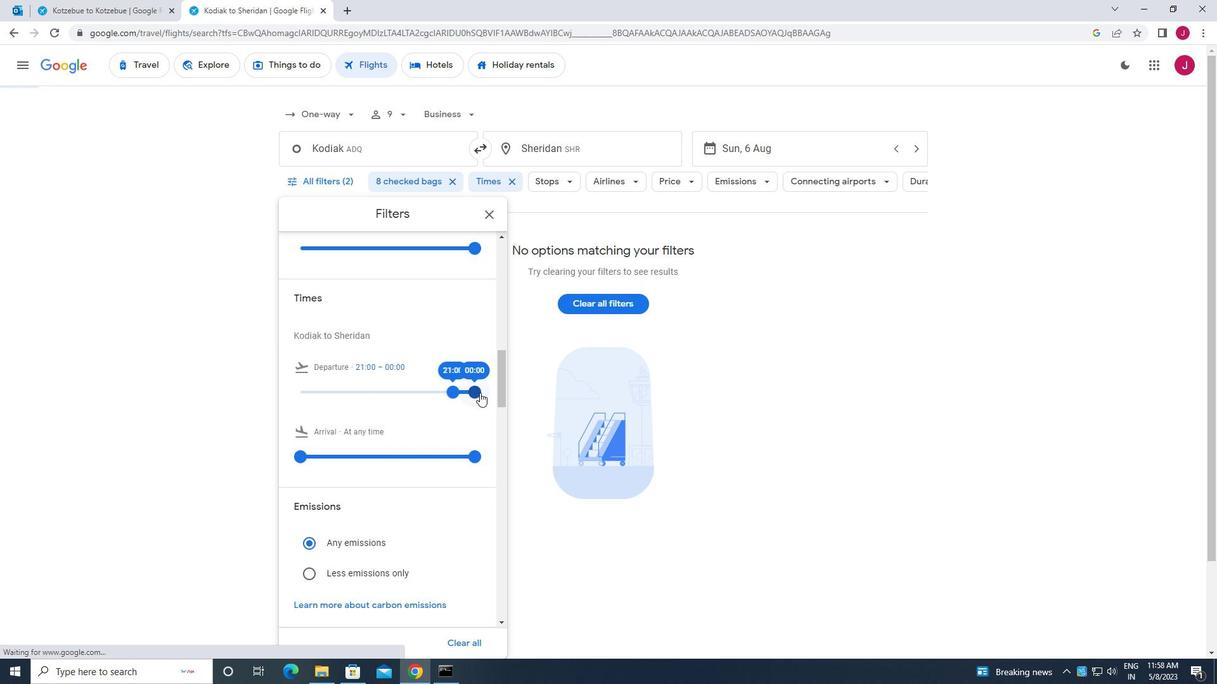 
Action: Mouse pressed left at (477, 392)
Screenshot: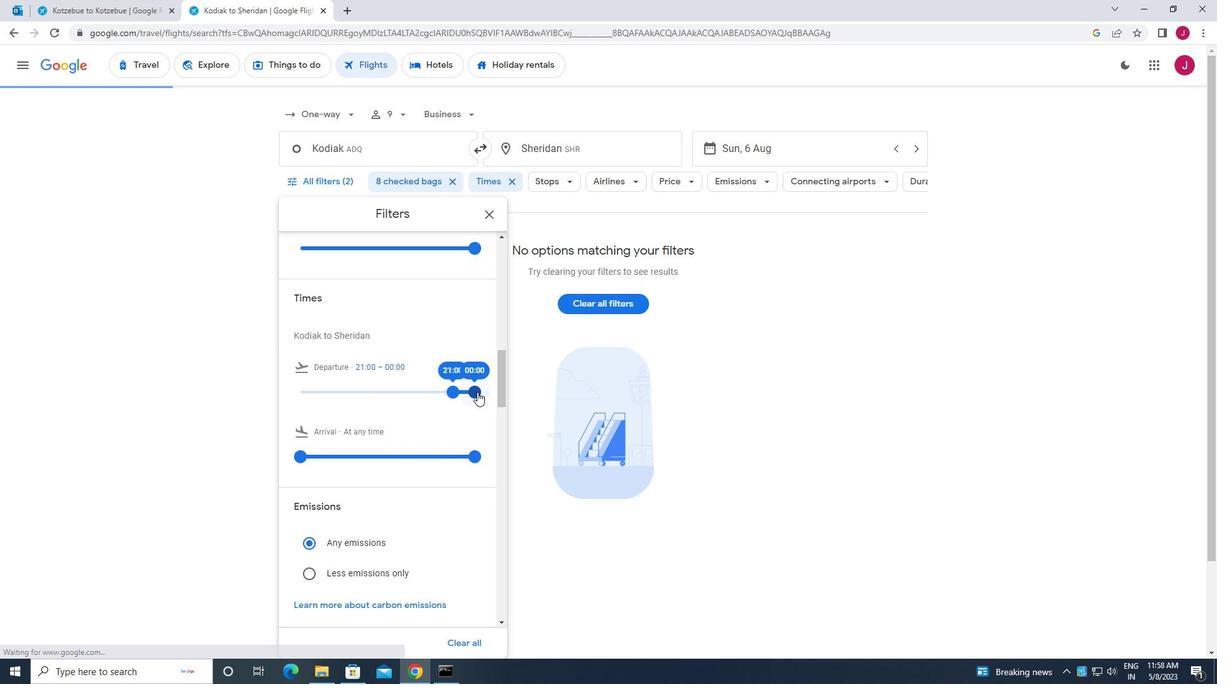 
Action: Mouse moved to (488, 215)
Screenshot: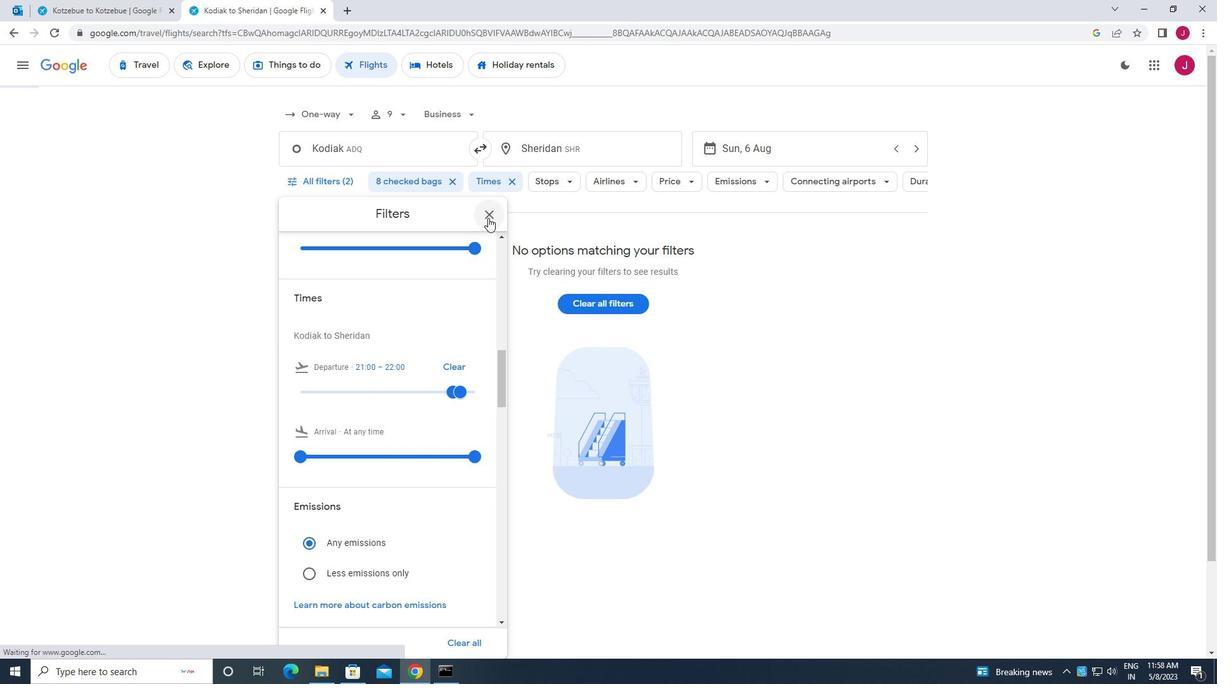 
Action: Mouse pressed left at (488, 215)
Screenshot: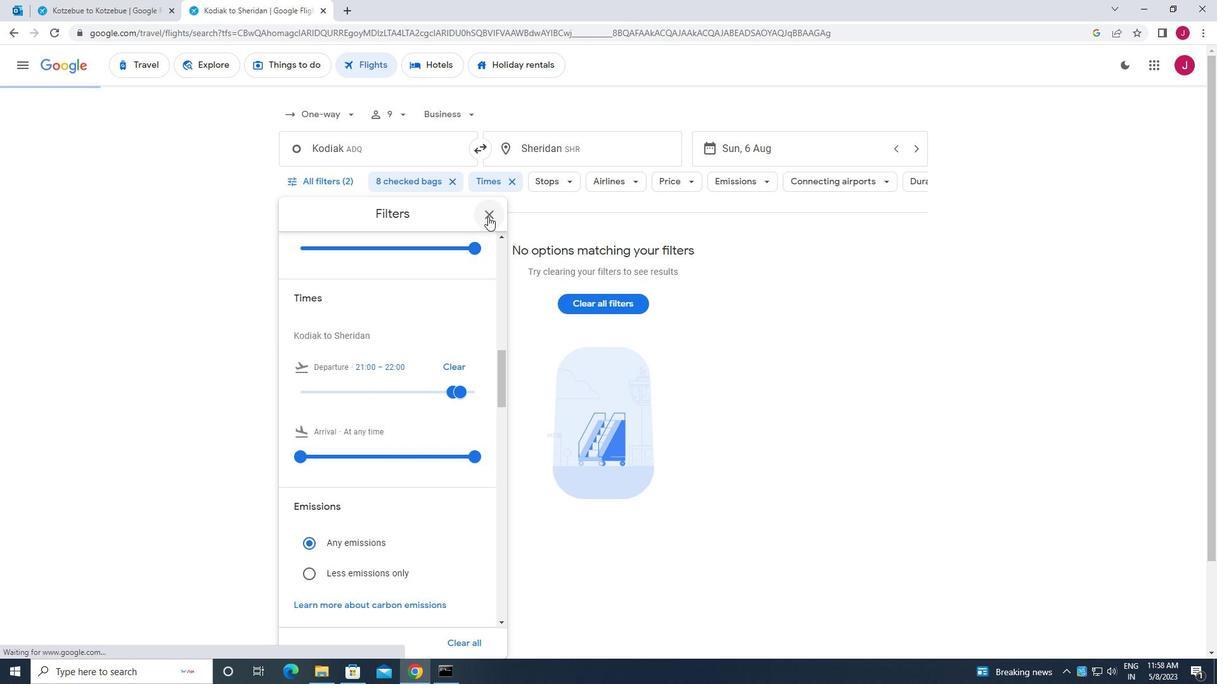 
Action: Mouse moved to (487, 215)
Screenshot: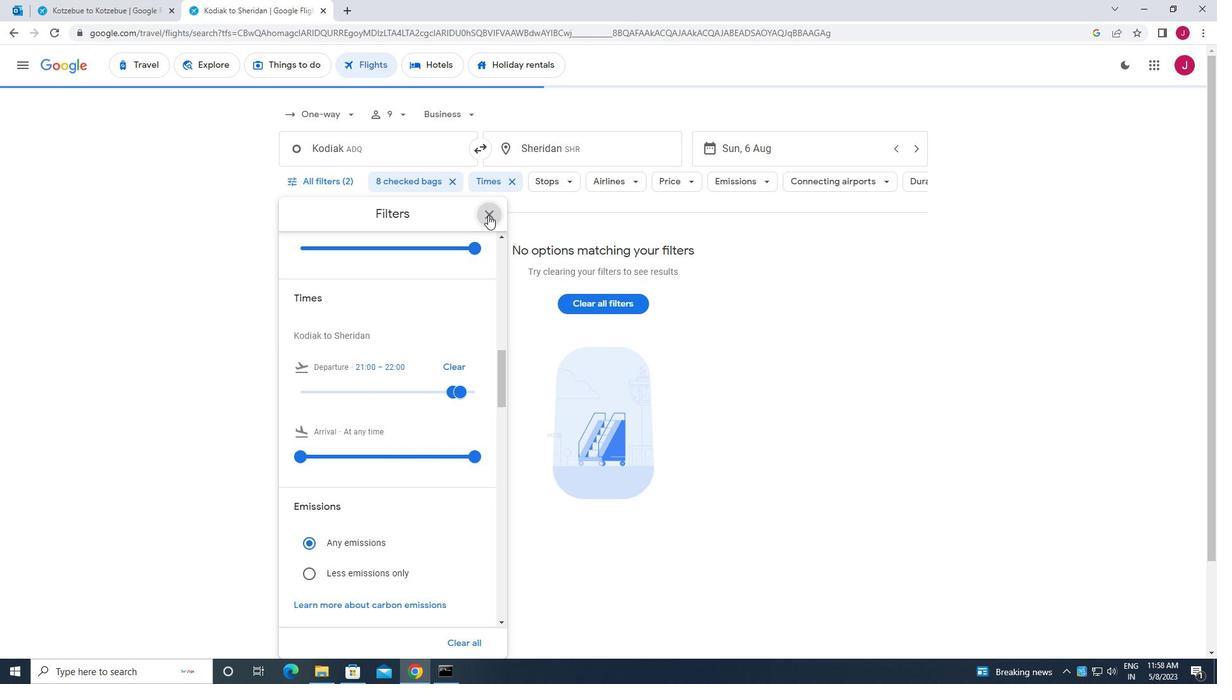 
